 Task: Find connections with filter location Wishaw with filter topic #Technologywith filter profile language French with filter current company Lotte India Corporation Limited with filter school Thapar Institute of Engineering & Technology with filter industry Wholesale Appliances, Electrical, and Electronics with filter service category Team Building with filter keywords title Computer Programmer
Action: Mouse moved to (650, 94)
Screenshot: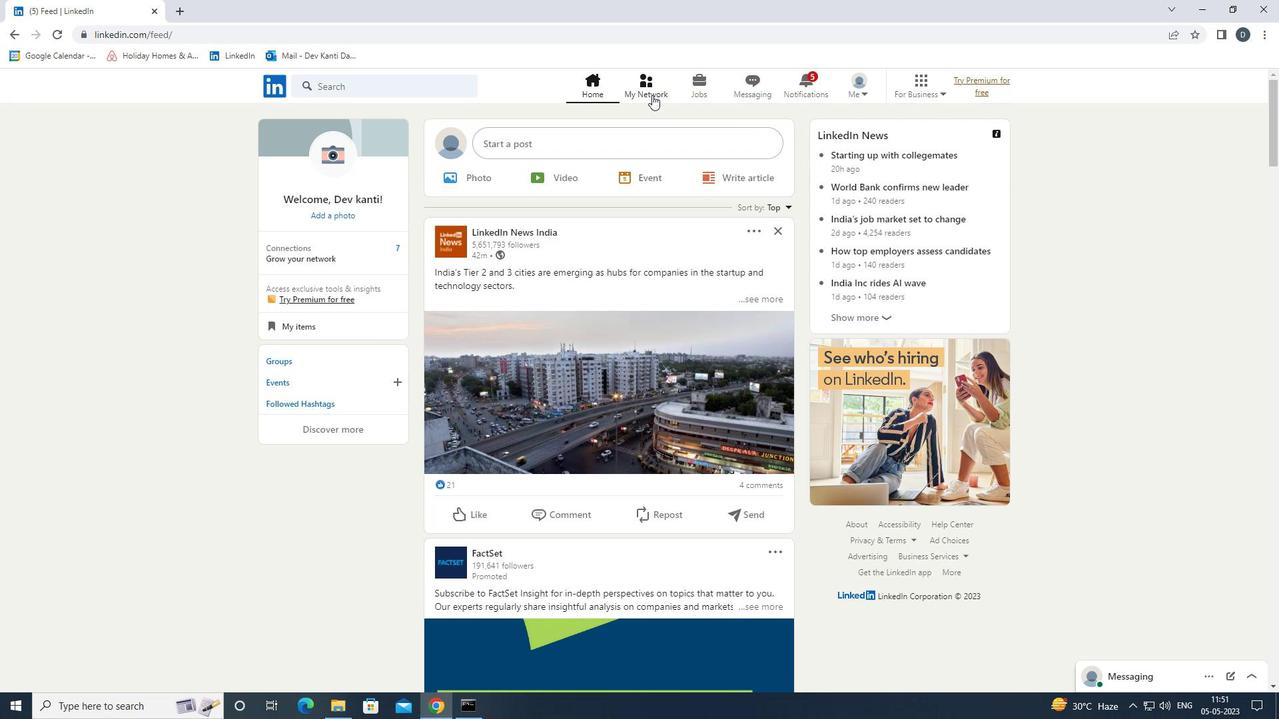 
Action: Mouse pressed left at (650, 94)
Screenshot: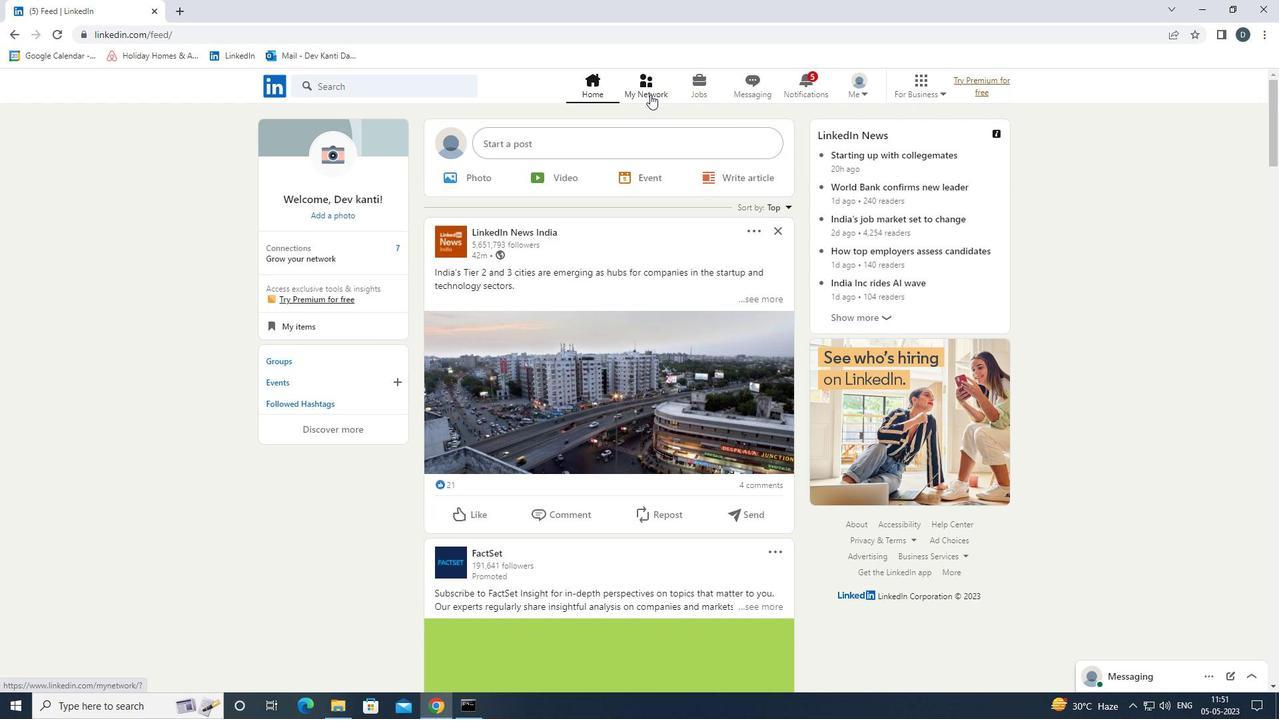 
Action: Mouse moved to (442, 157)
Screenshot: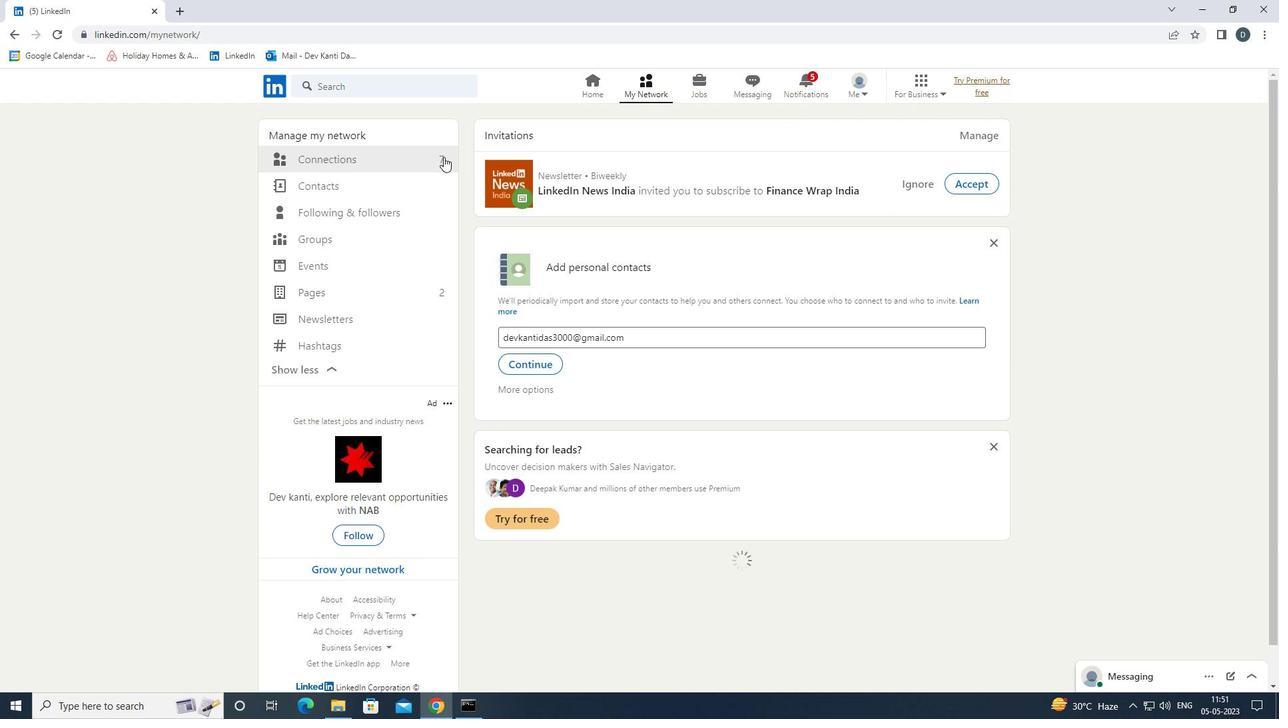 
Action: Mouse pressed left at (442, 157)
Screenshot: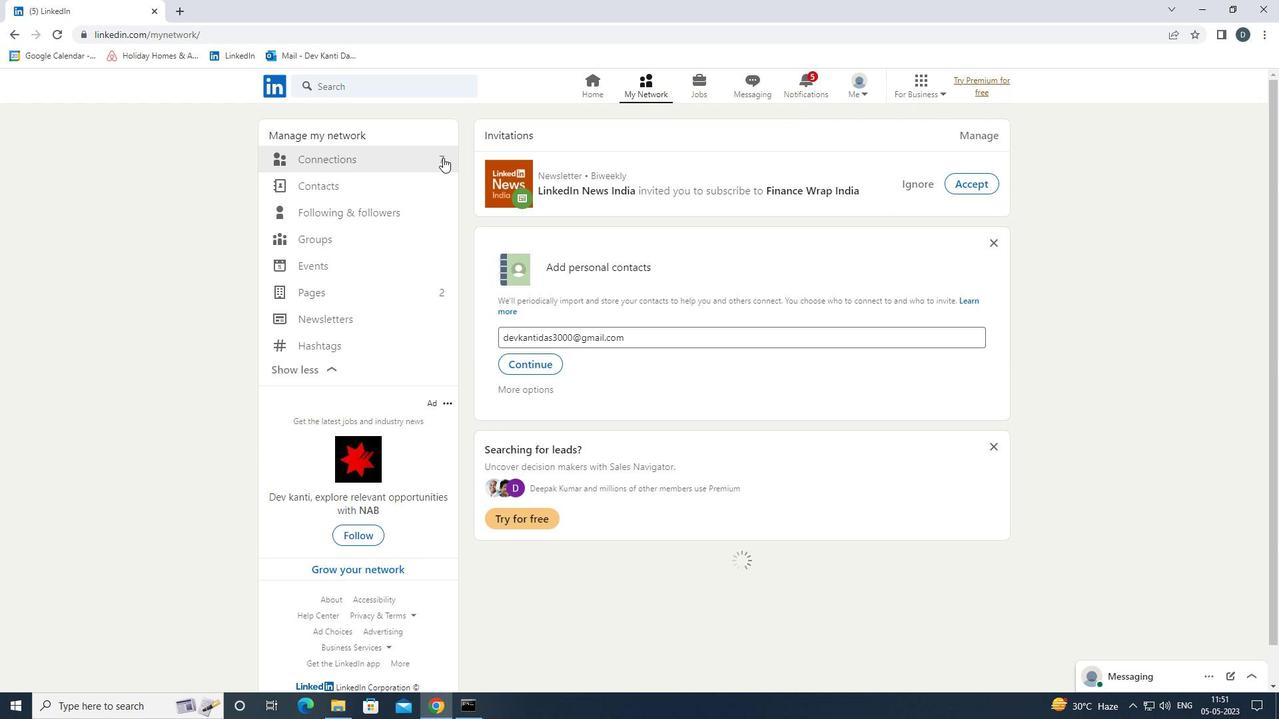 
Action: Mouse moved to (717, 158)
Screenshot: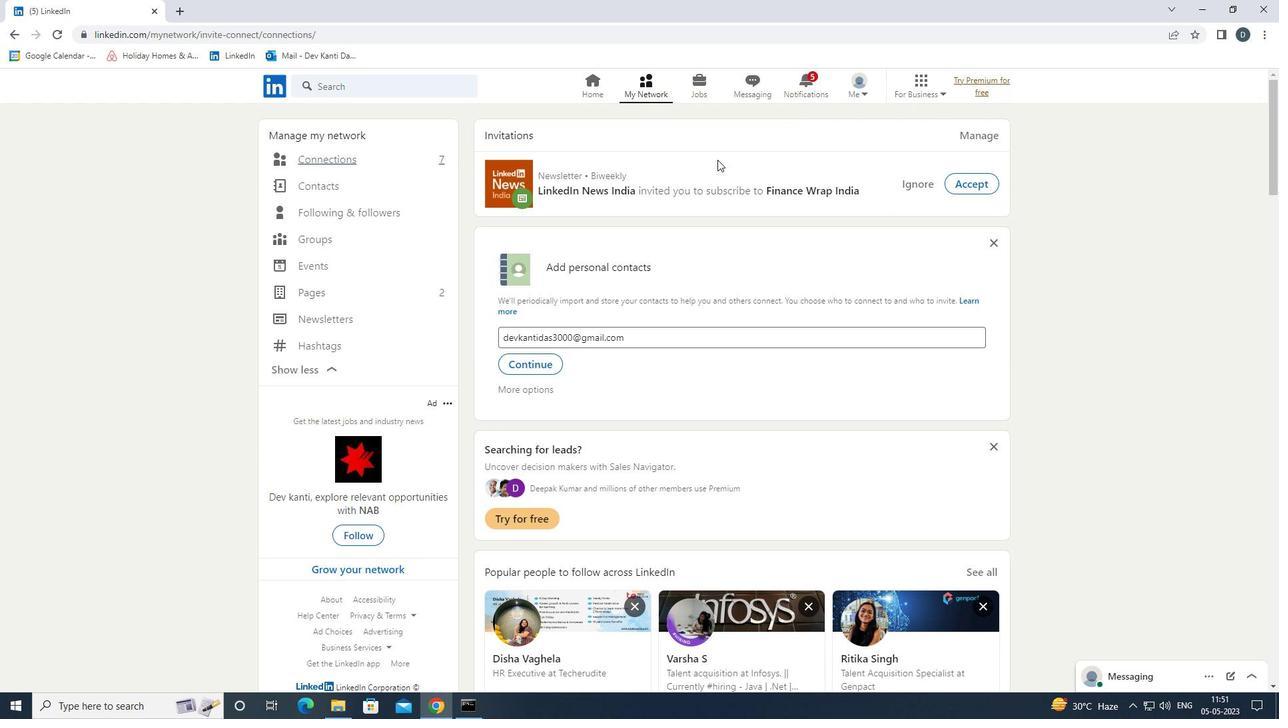 
Action: Mouse pressed left at (717, 158)
Screenshot: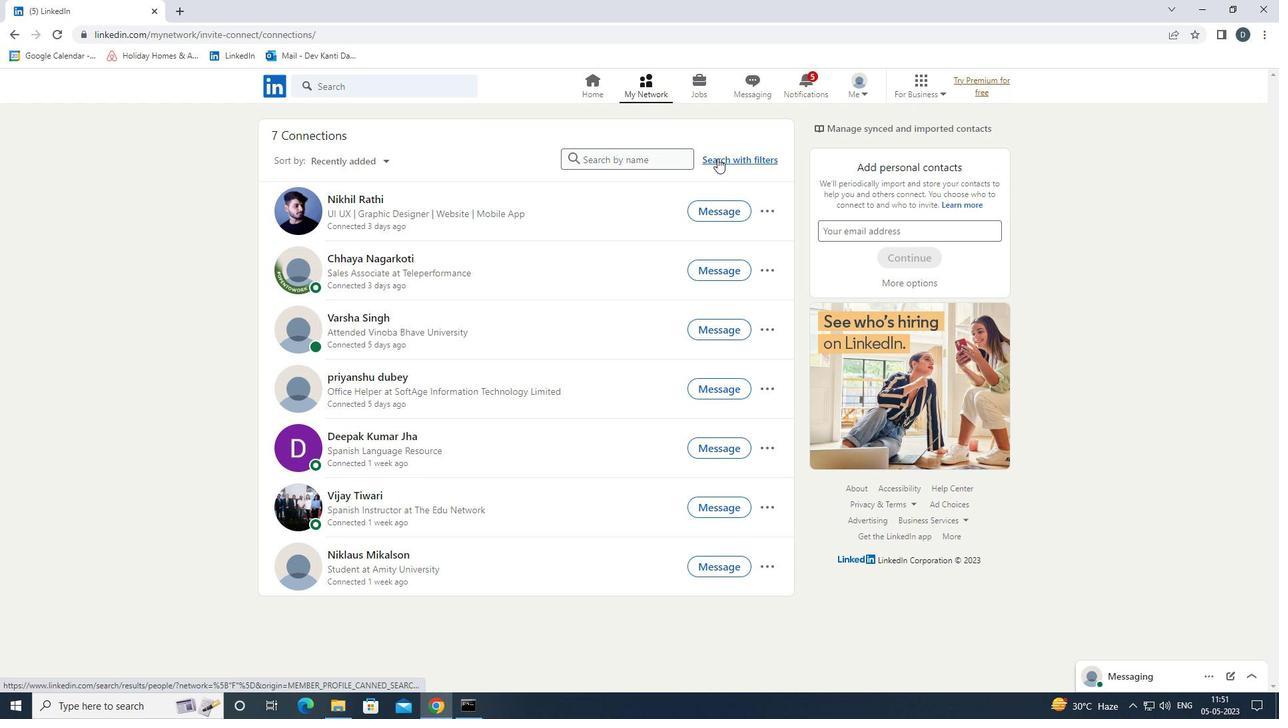 
Action: Mouse moved to (683, 117)
Screenshot: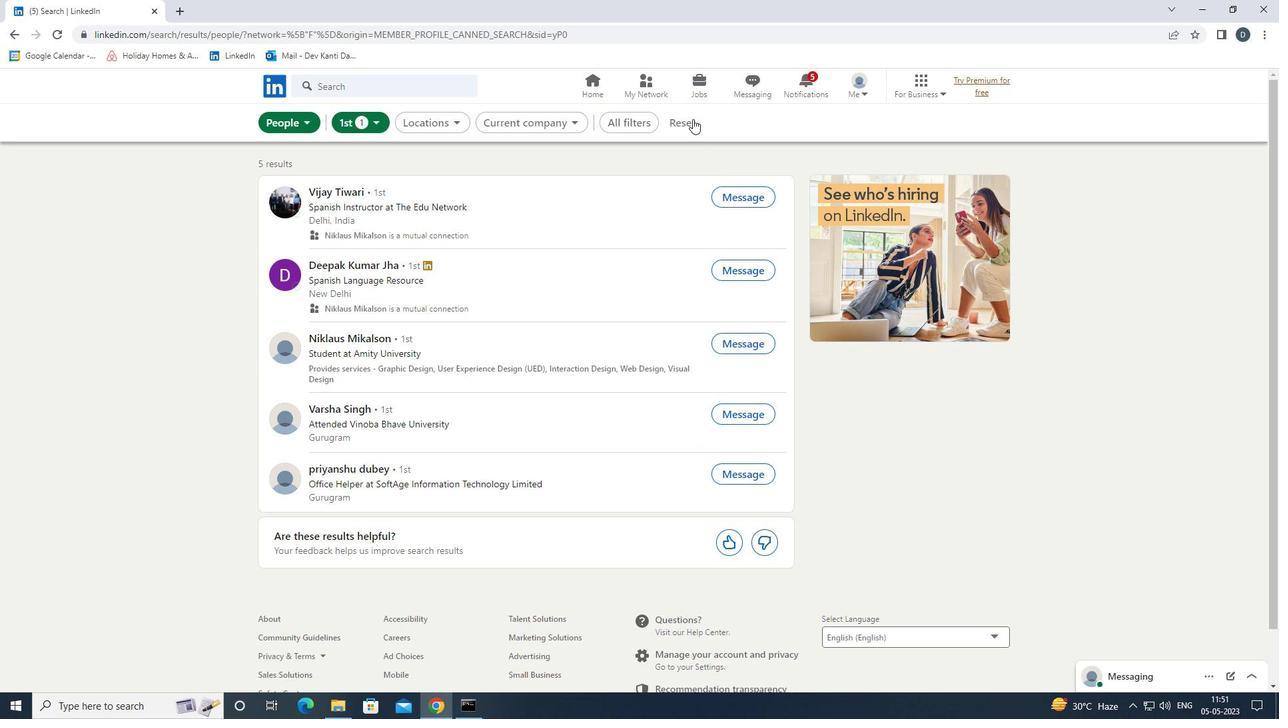 
Action: Mouse pressed left at (683, 117)
Screenshot: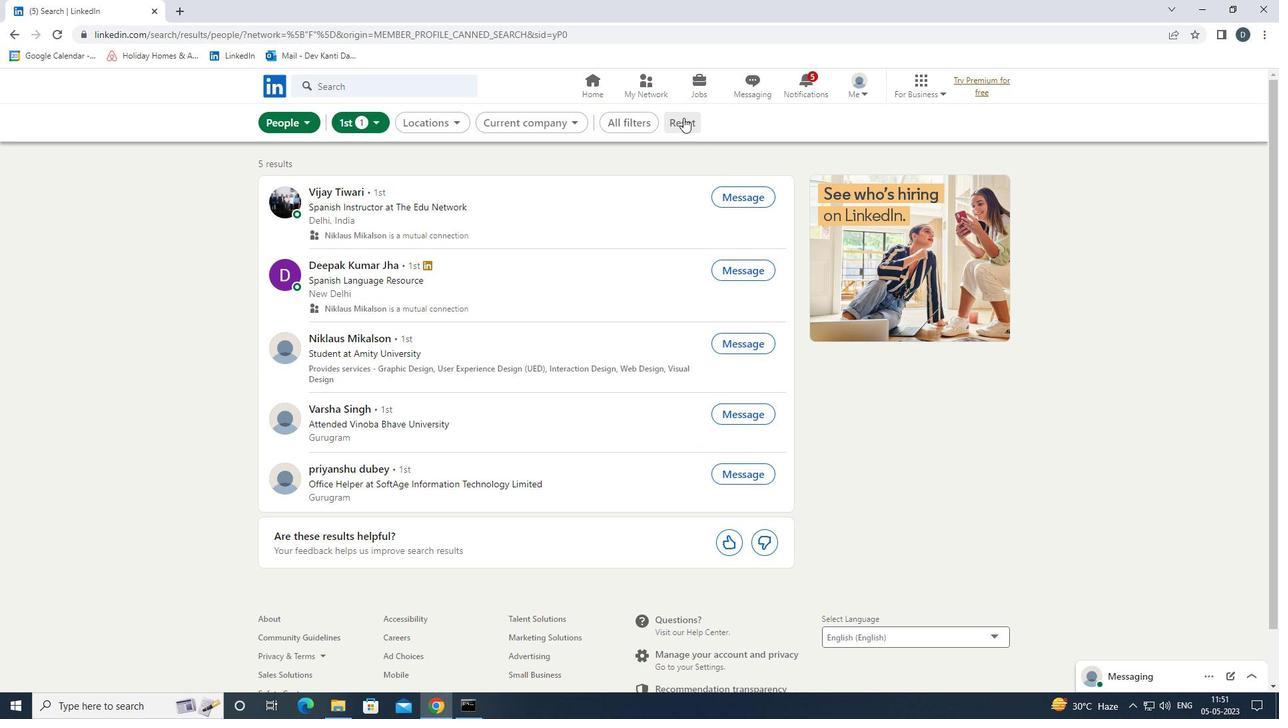 
Action: Mouse moved to (658, 121)
Screenshot: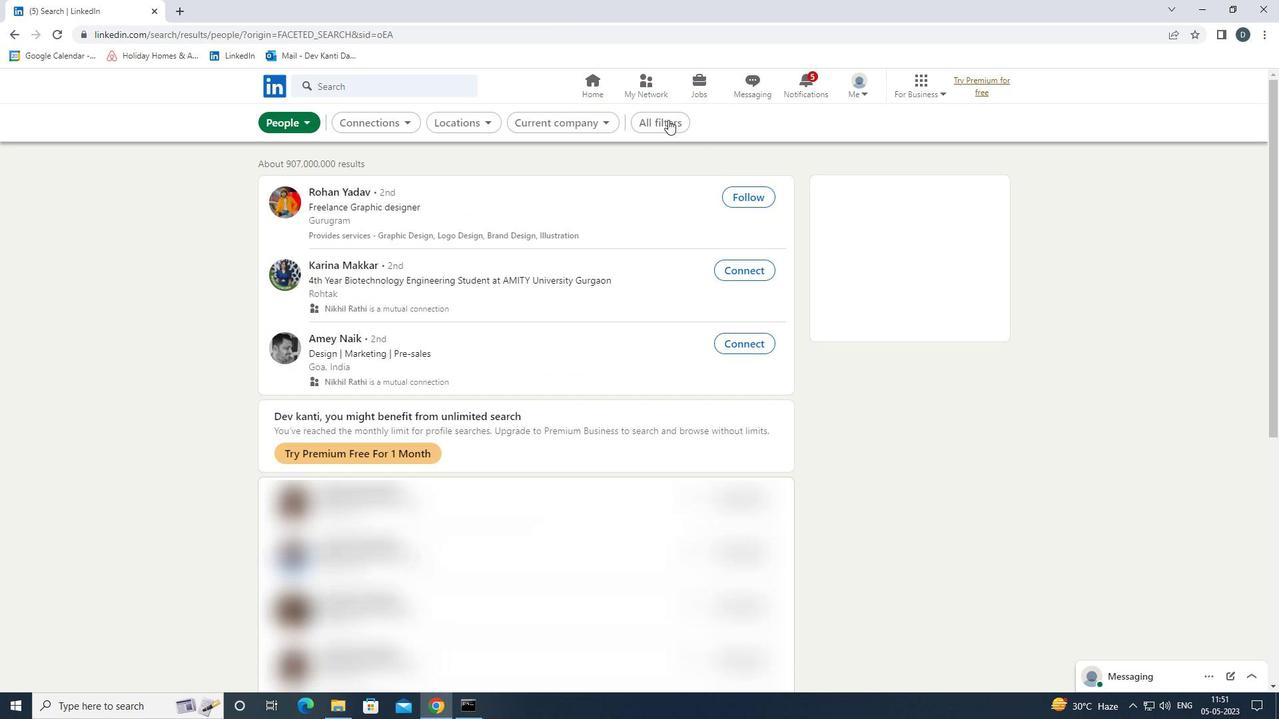 
Action: Mouse pressed left at (658, 121)
Screenshot: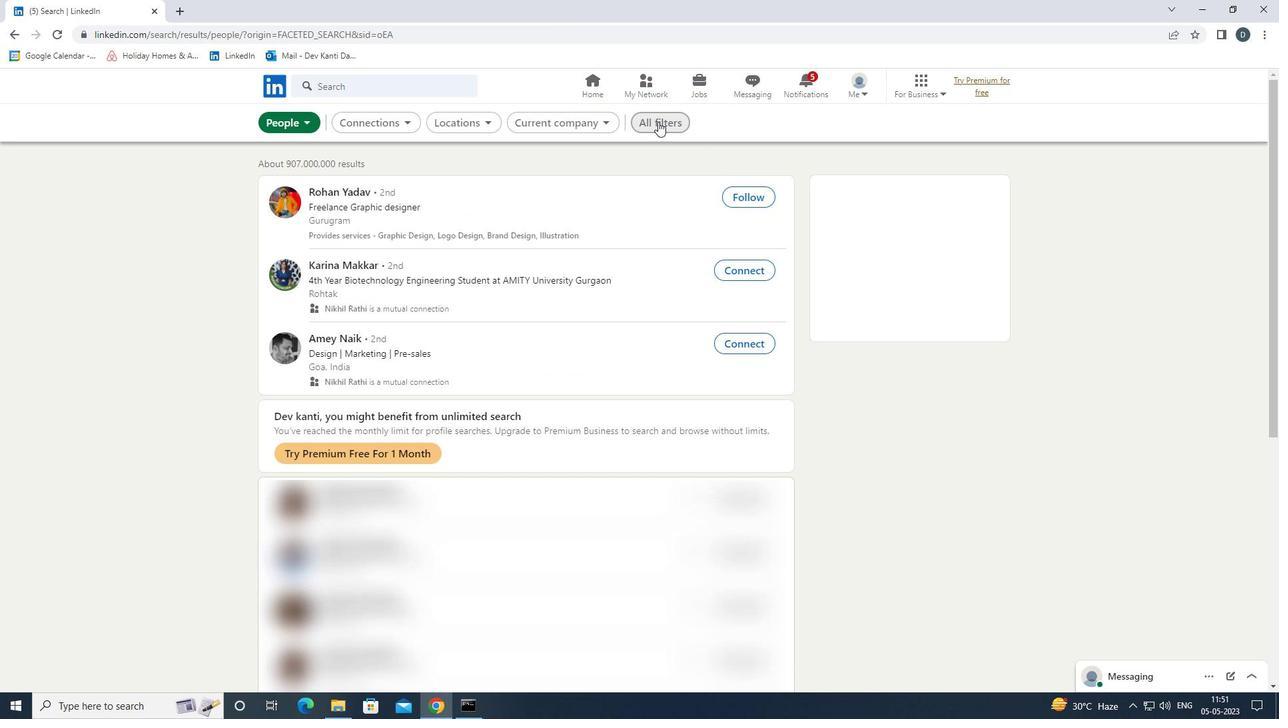 
Action: Mouse moved to (1119, 373)
Screenshot: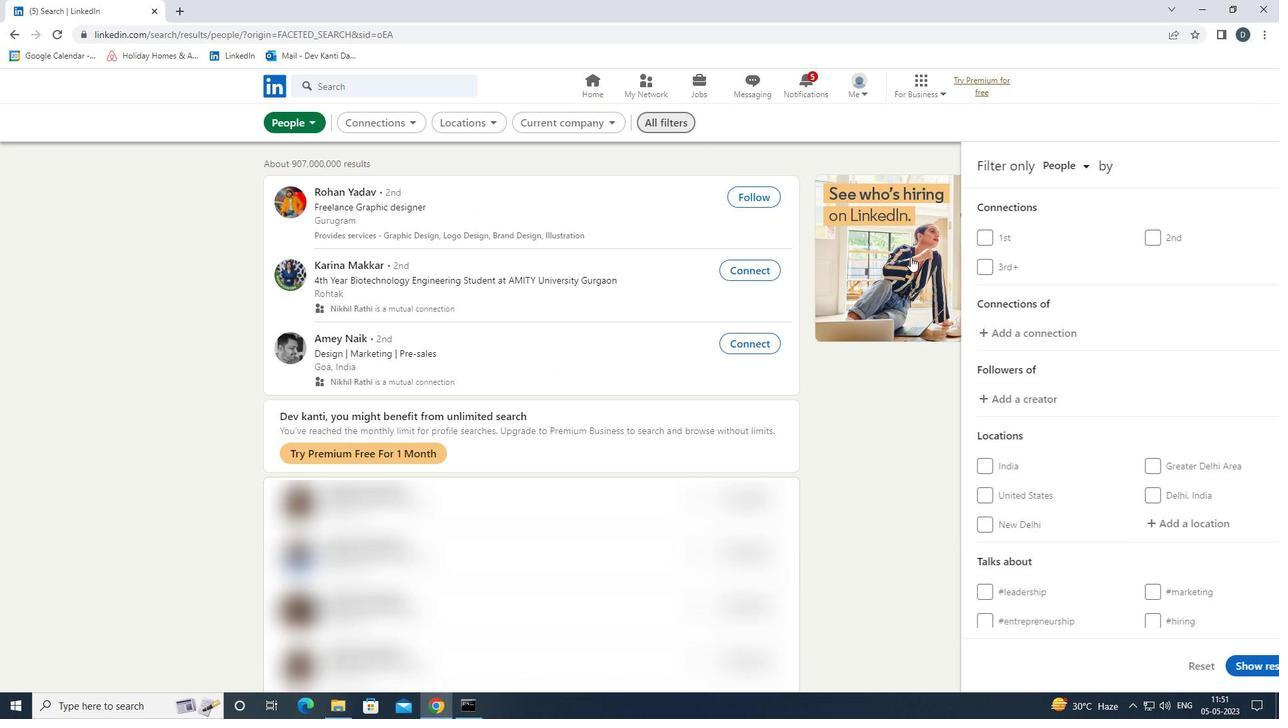 
Action: Mouse scrolled (1119, 373) with delta (0, 0)
Screenshot: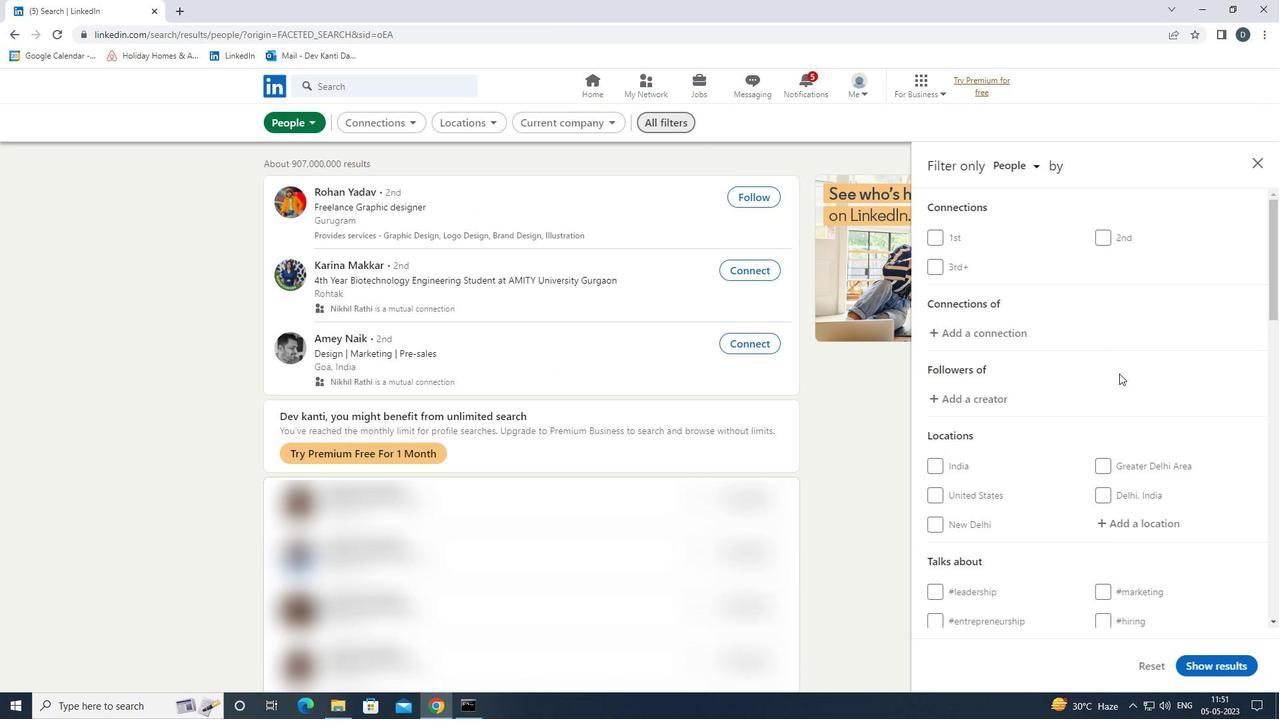 
Action: Mouse moved to (1120, 373)
Screenshot: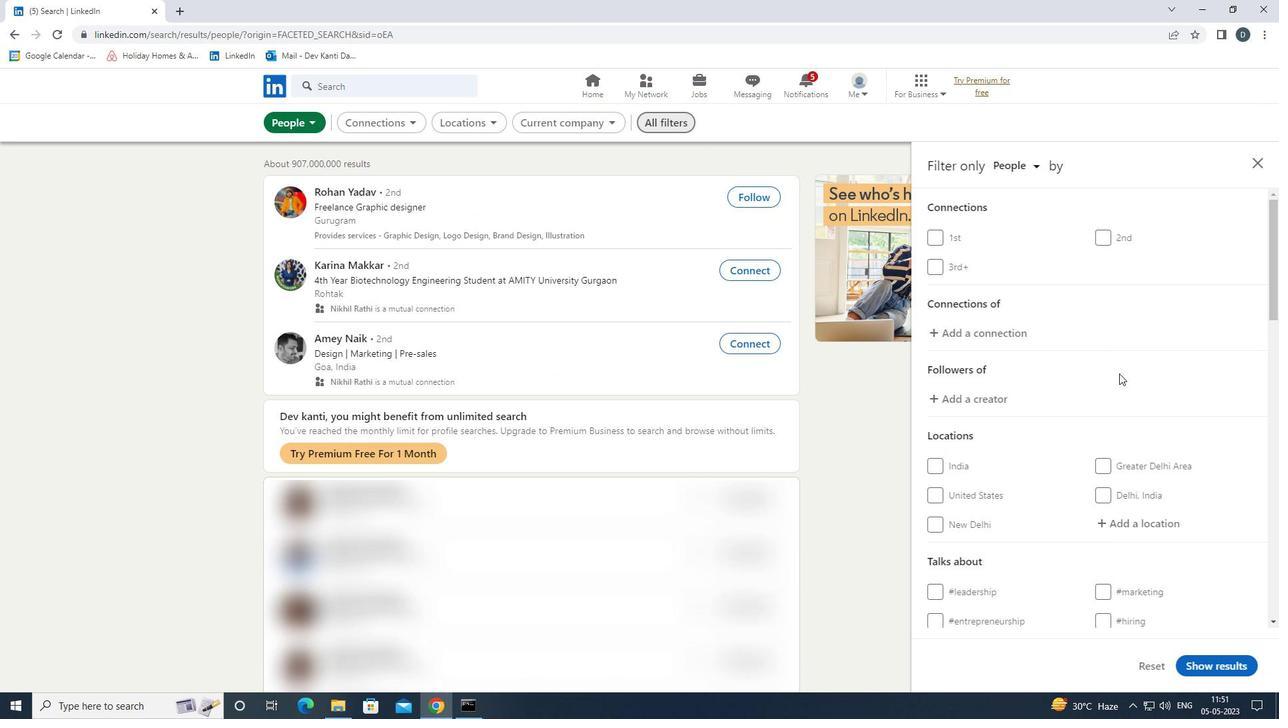 
Action: Mouse scrolled (1120, 373) with delta (0, 0)
Screenshot: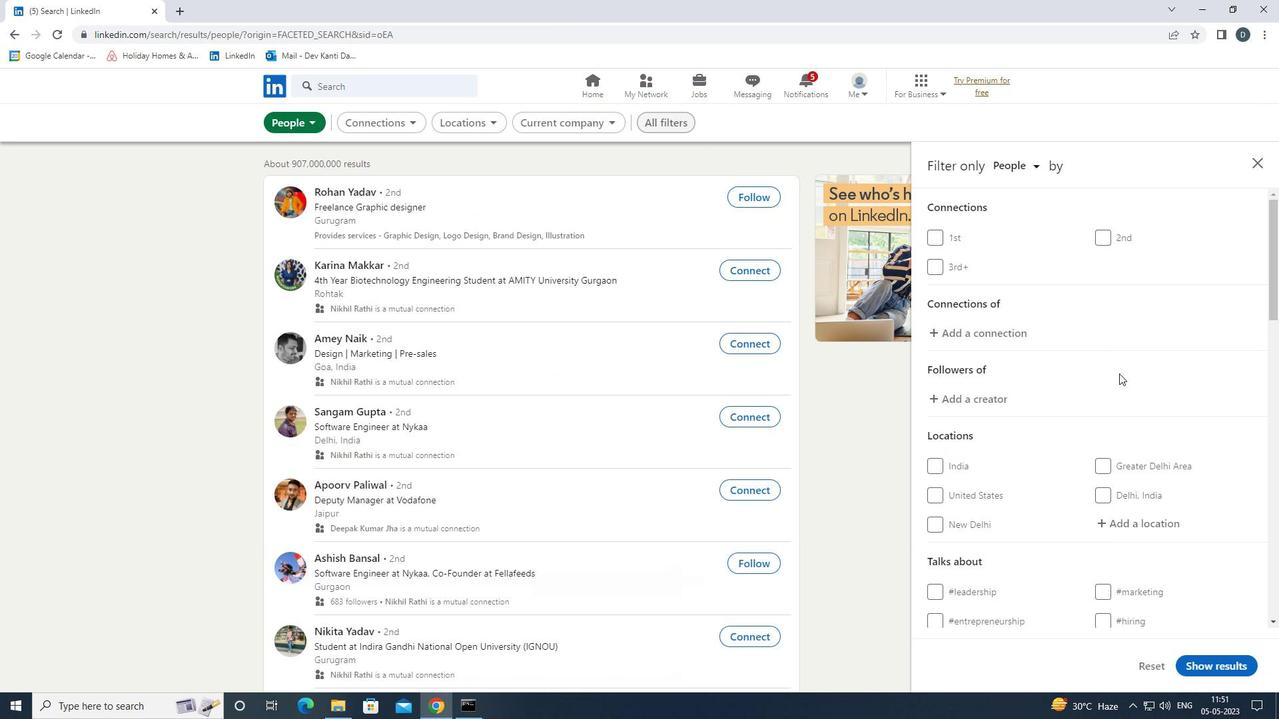 
Action: Mouse moved to (1138, 381)
Screenshot: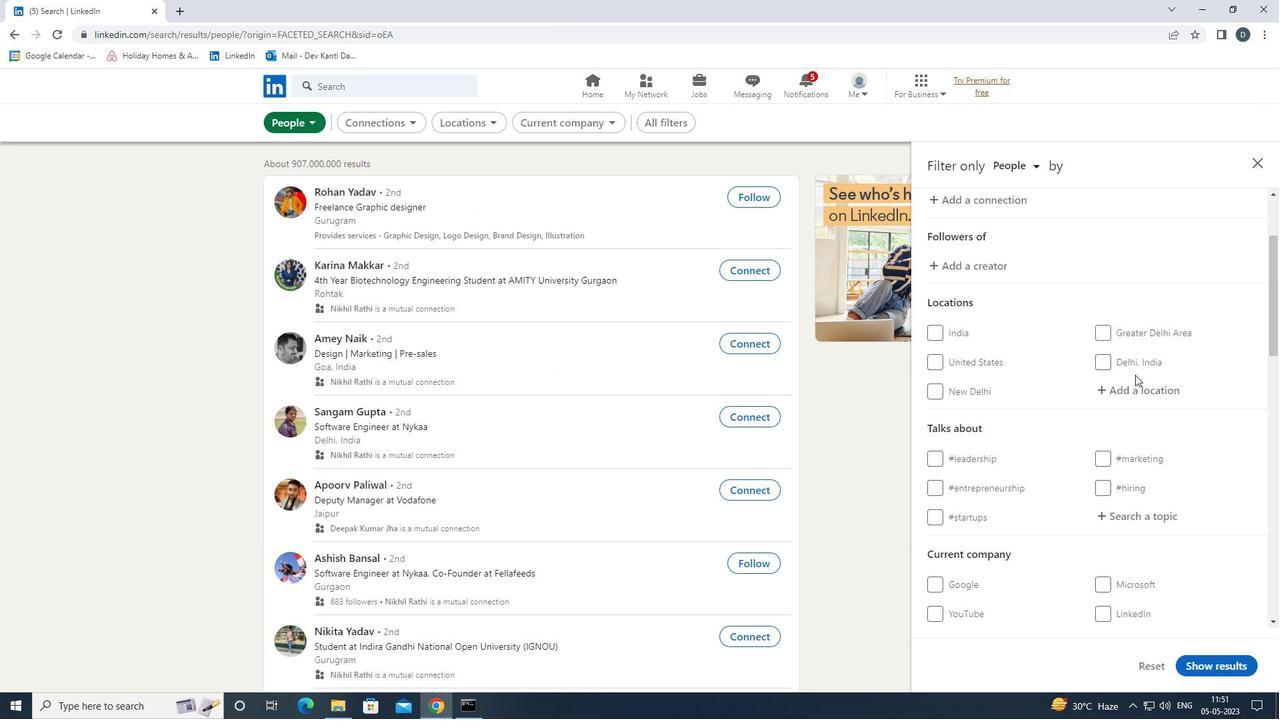
Action: Mouse pressed left at (1138, 381)
Screenshot: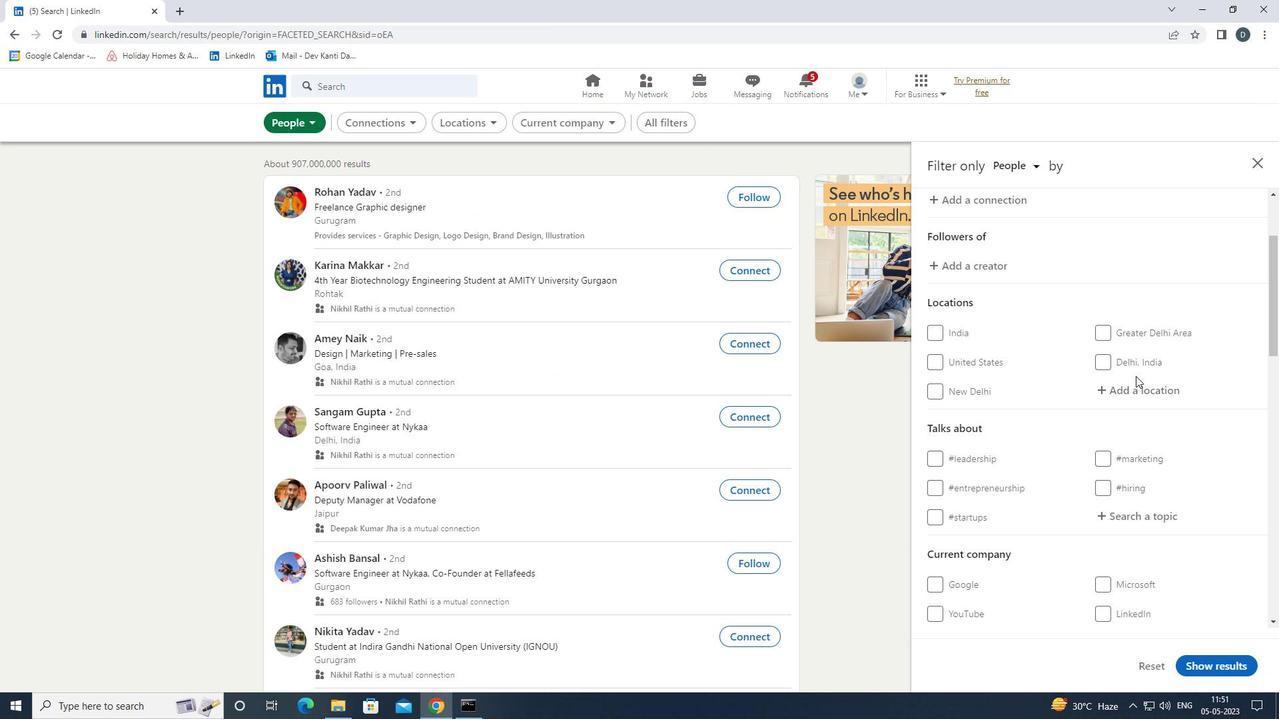 
Action: Mouse moved to (1138, 381)
Screenshot: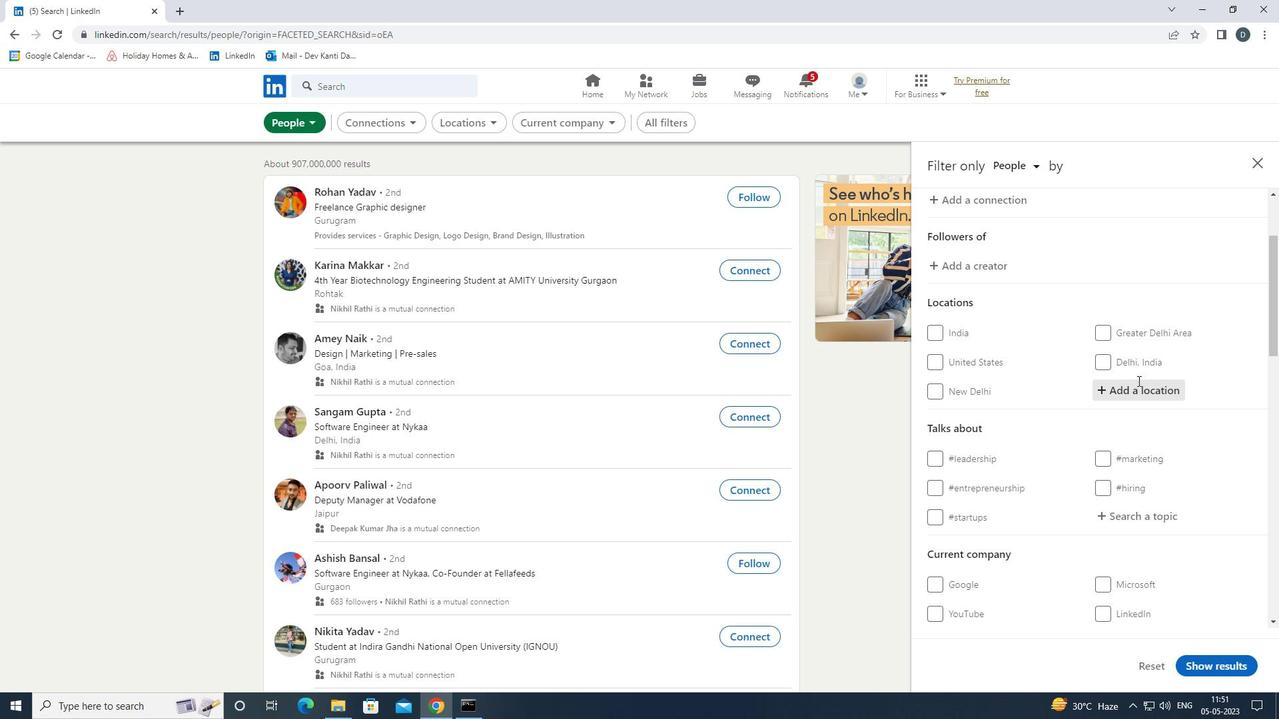 
Action: Key pressed <Key.shift>WISHAW<Key.down><Key.enter>
Screenshot: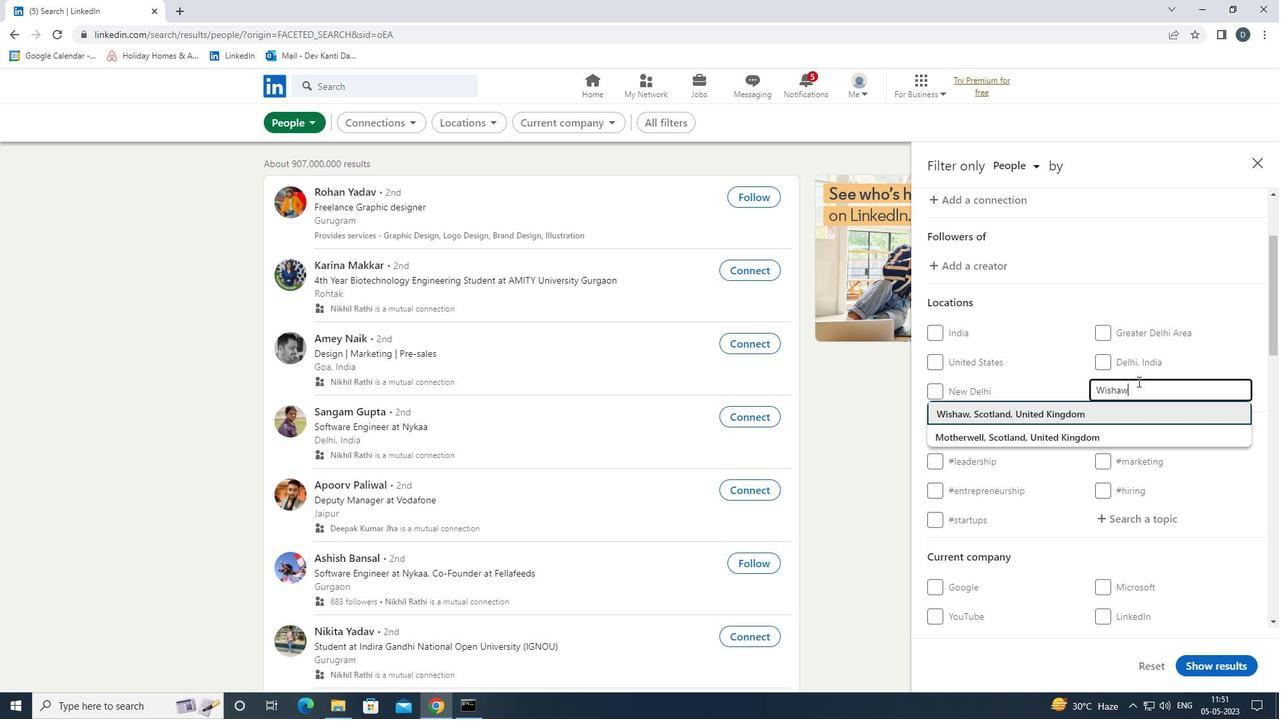 
Action: Mouse moved to (1159, 374)
Screenshot: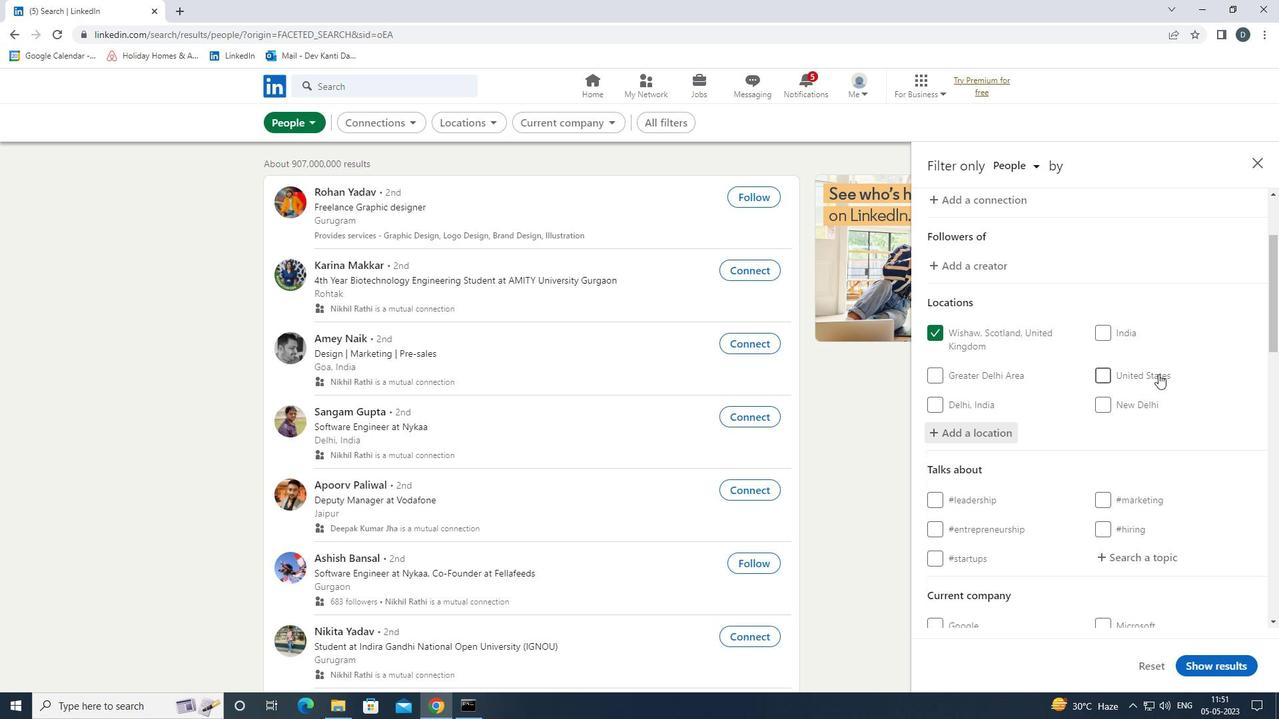 
Action: Mouse scrolled (1159, 373) with delta (0, 0)
Screenshot: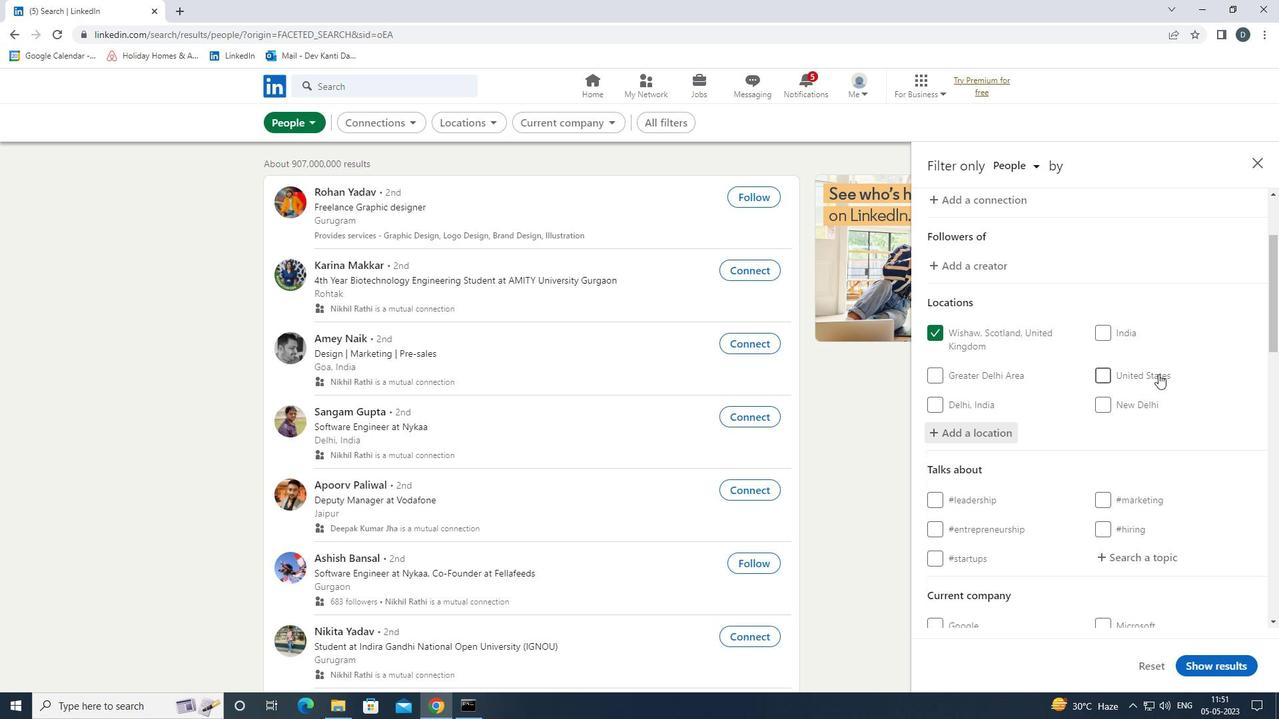 
Action: Mouse moved to (1159, 377)
Screenshot: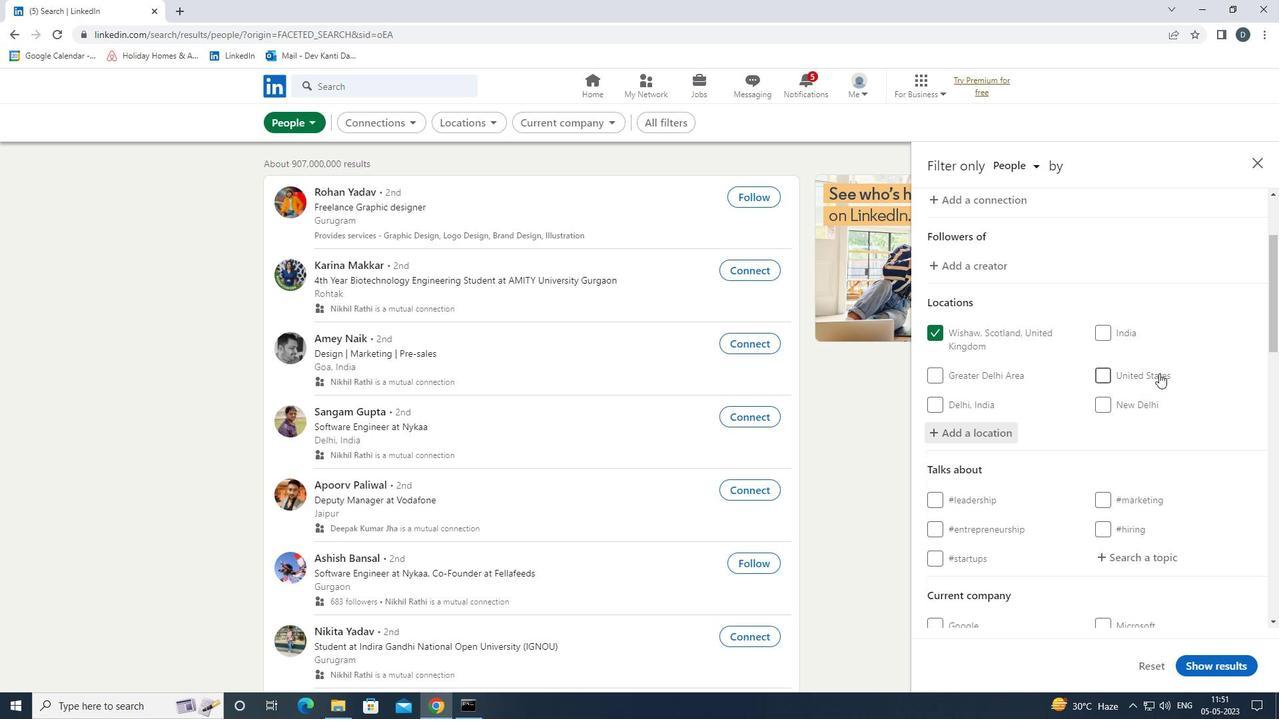 
Action: Mouse scrolled (1159, 377) with delta (0, 0)
Screenshot: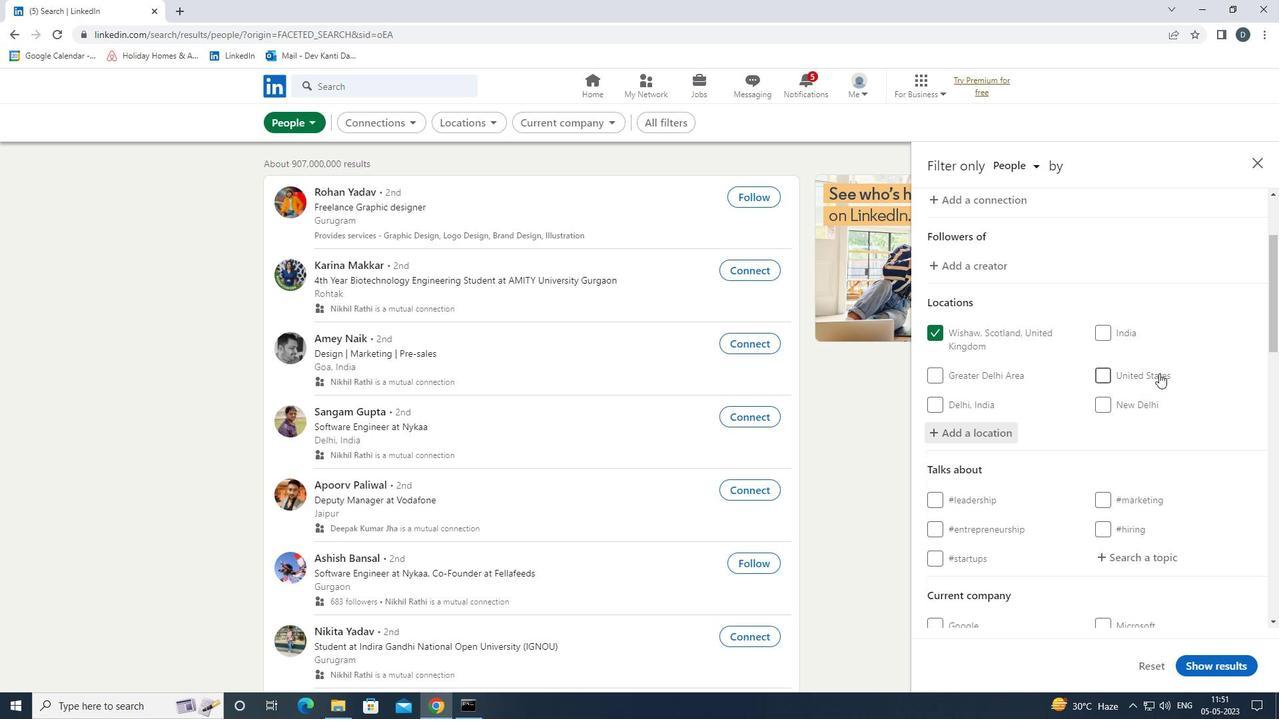 
Action: Mouse moved to (1151, 441)
Screenshot: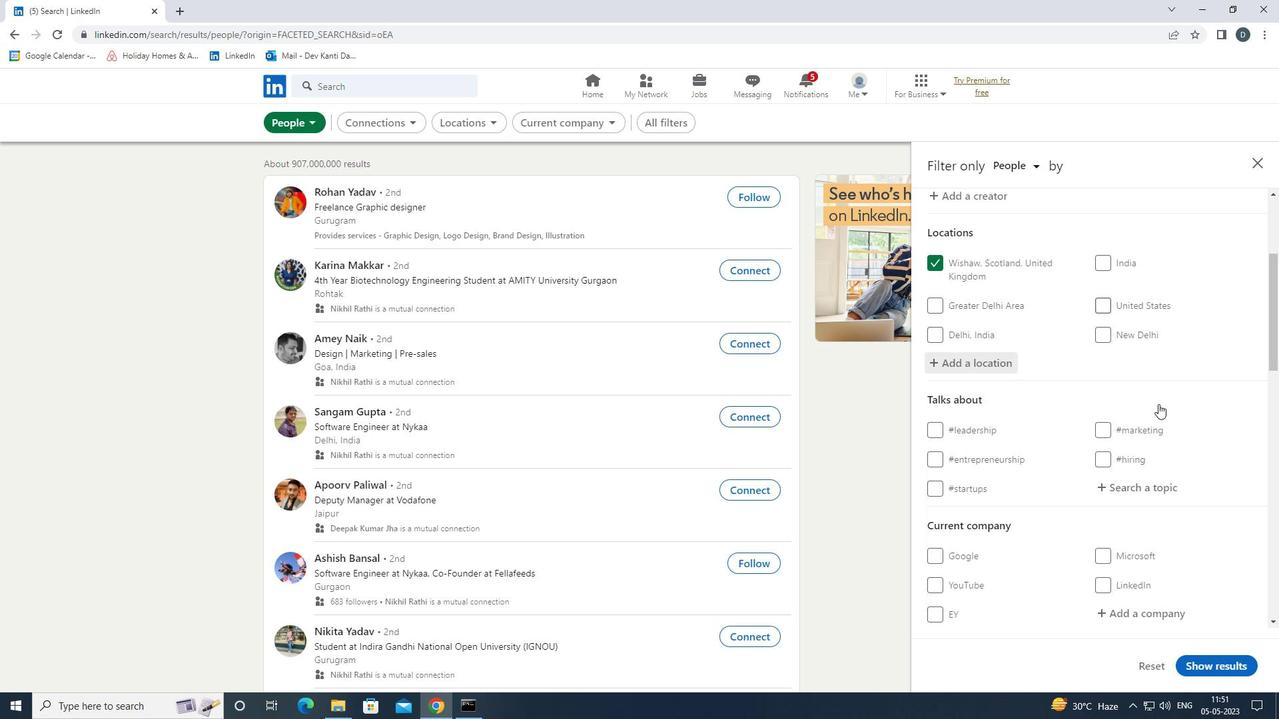 
Action: Mouse pressed left at (1151, 441)
Screenshot: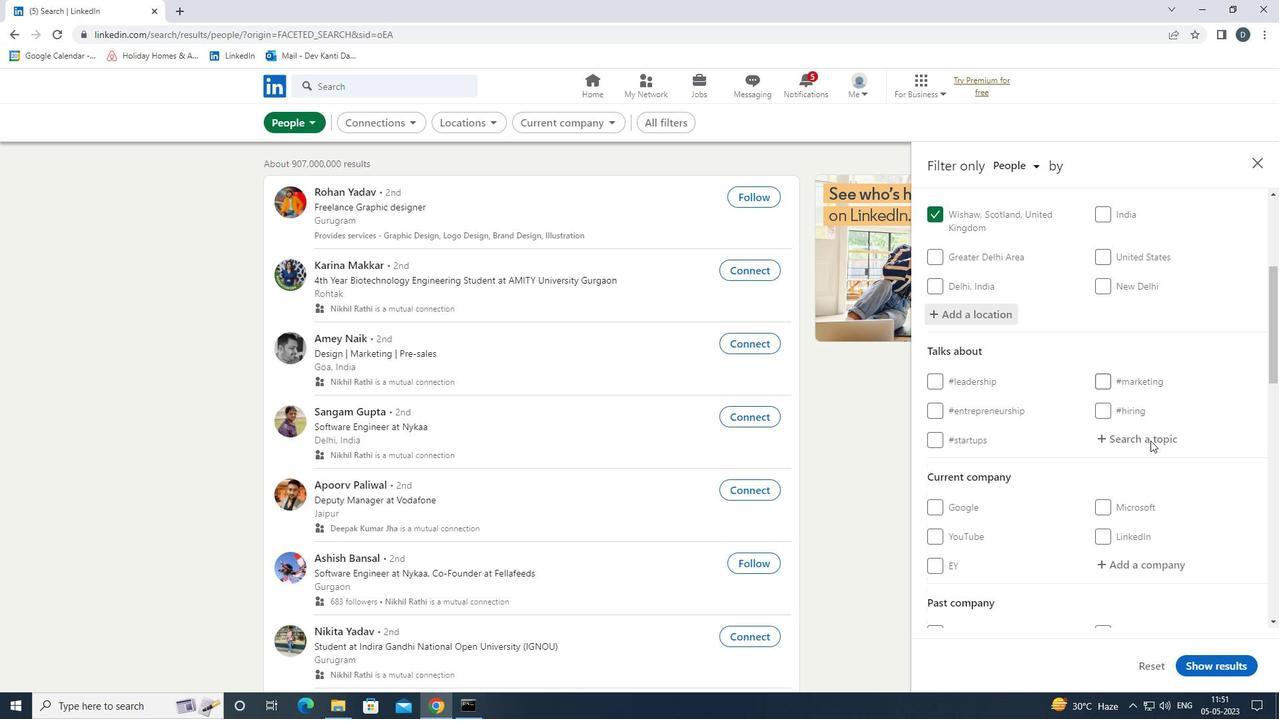 
Action: Key pressed <Key.shift><Key.caps_lock><Key.shift>T<Key.backspace><Key.caps_lock><Key.shift>TECHNOLOGY<Key.down><Key.enter>
Screenshot: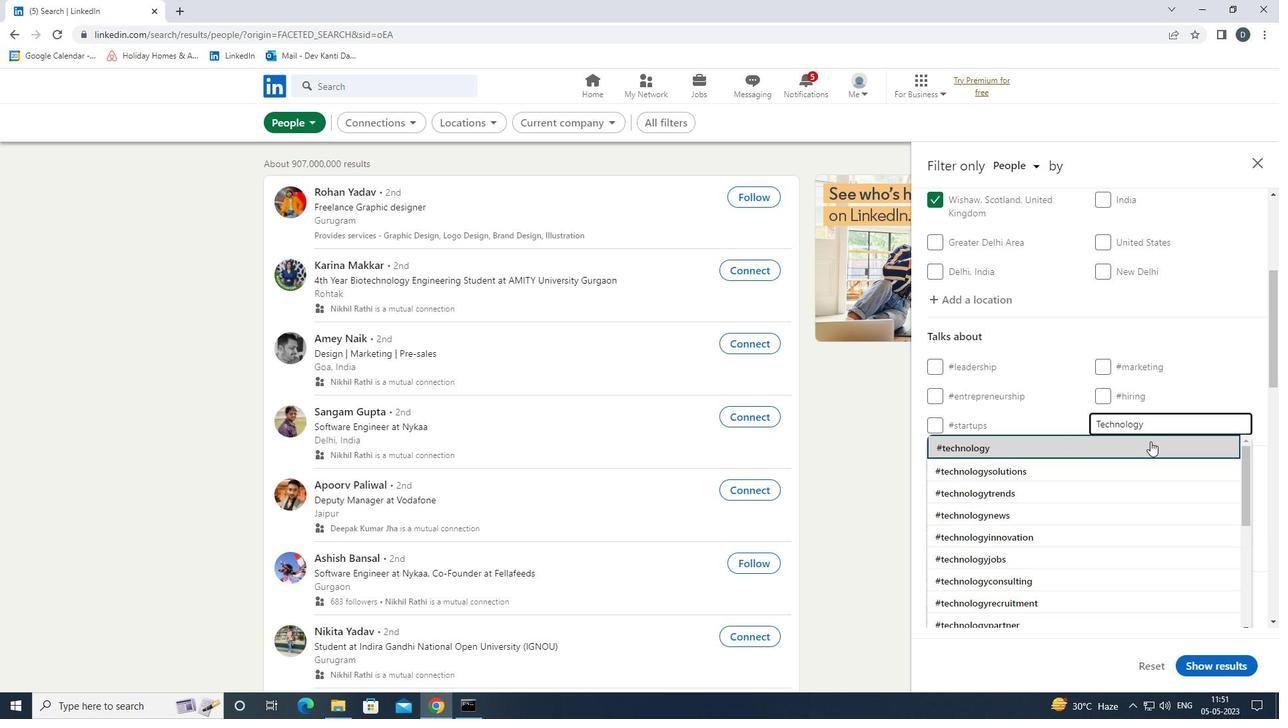 
Action: Mouse moved to (1167, 433)
Screenshot: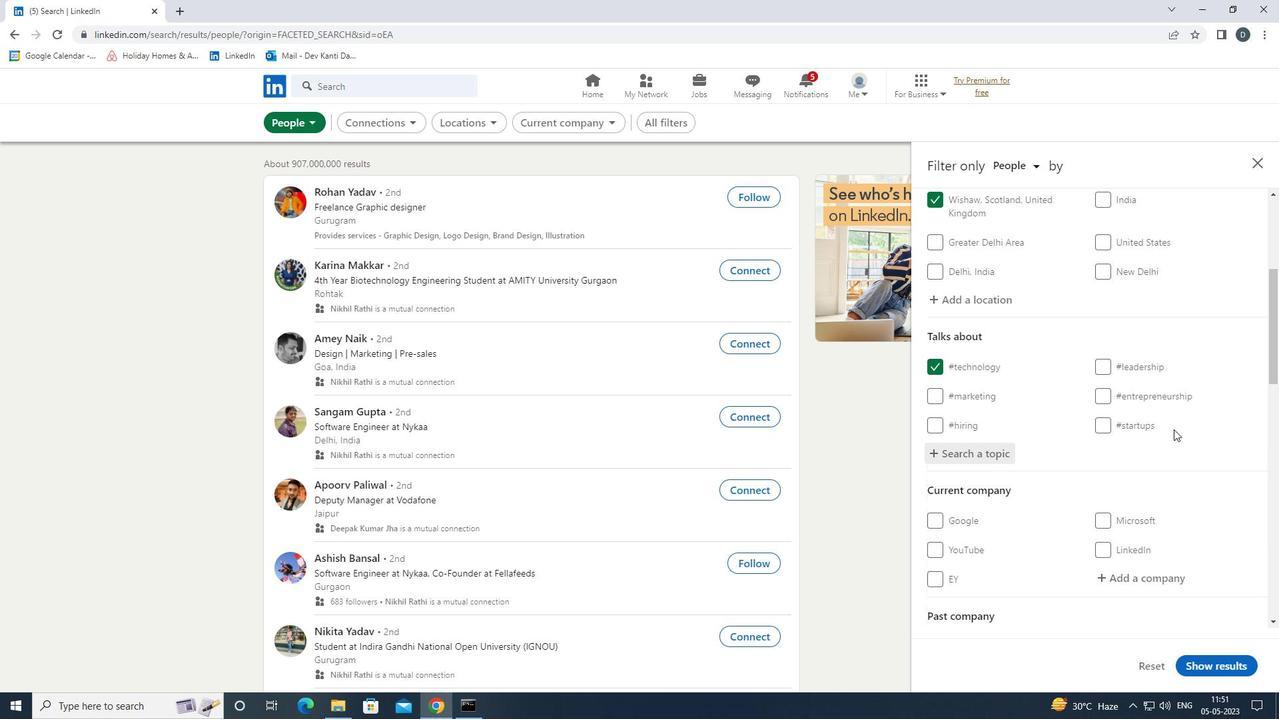 
Action: Mouse scrolled (1167, 432) with delta (0, 0)
Screenshot: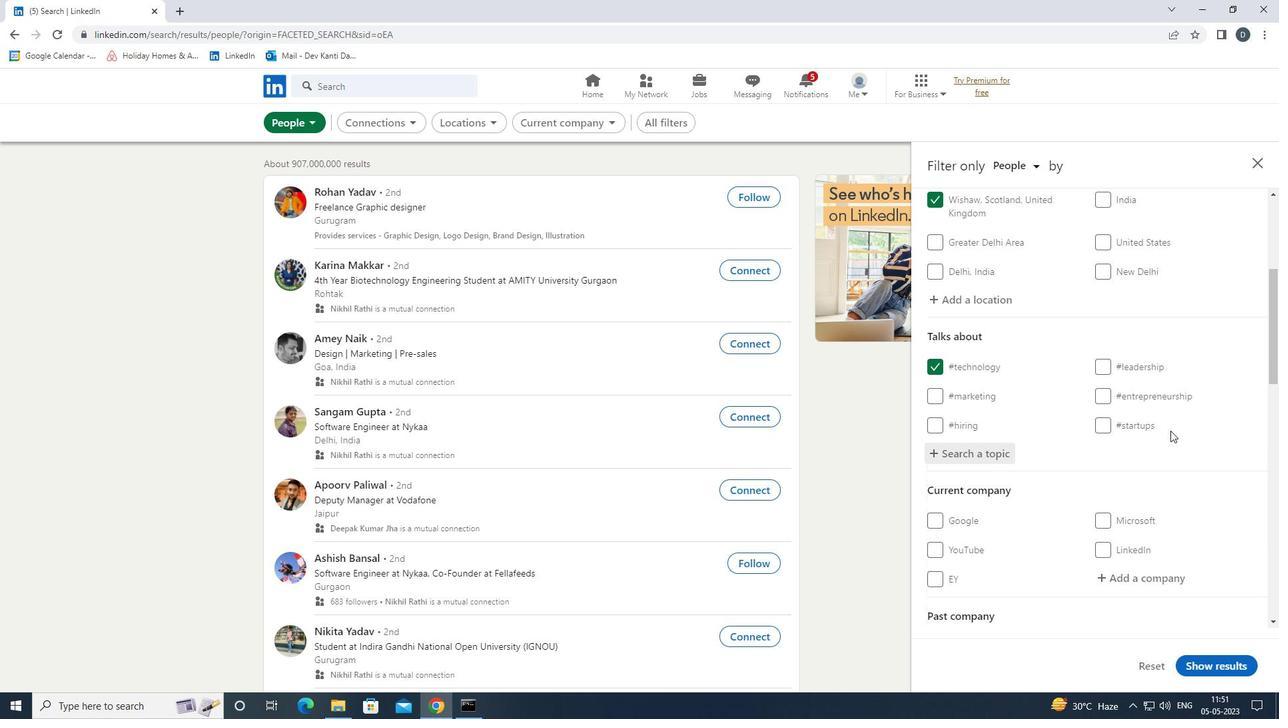 
Action: Mouse moved to (1166, 433)
Screenshot: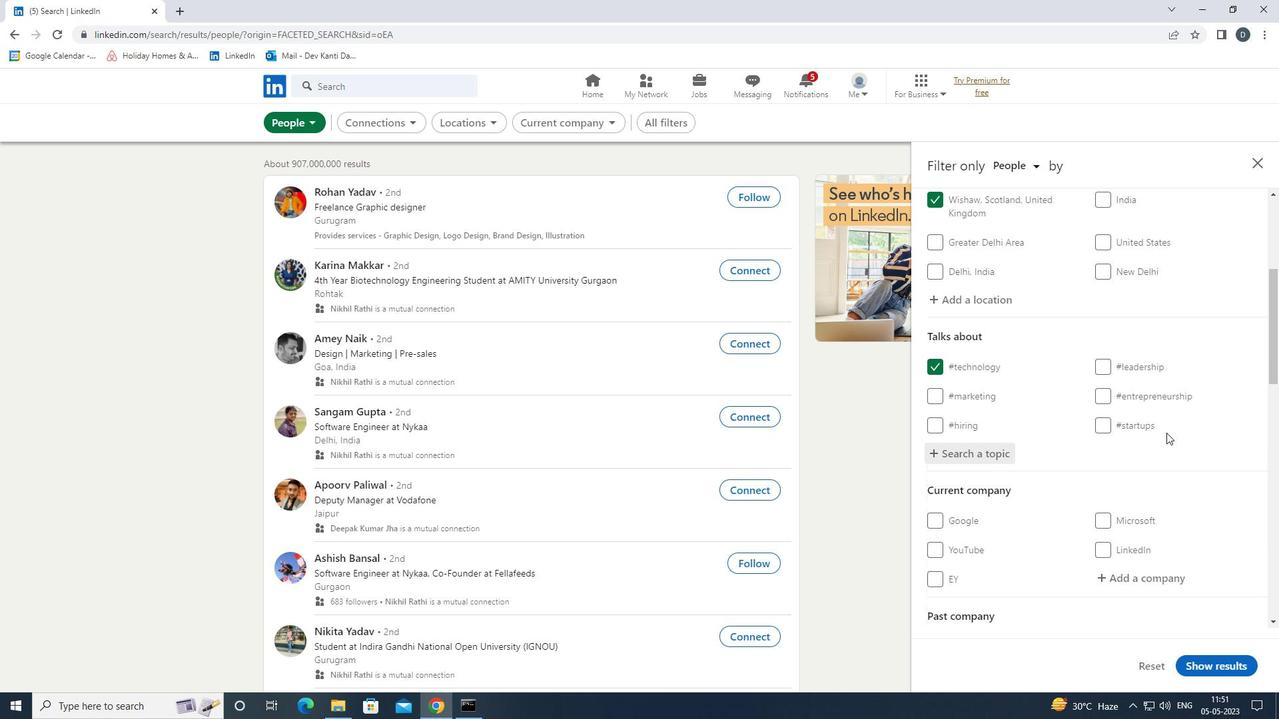 
Action: Mouse scrolled (1166, 433) with delta (0, 0)
Screenshot: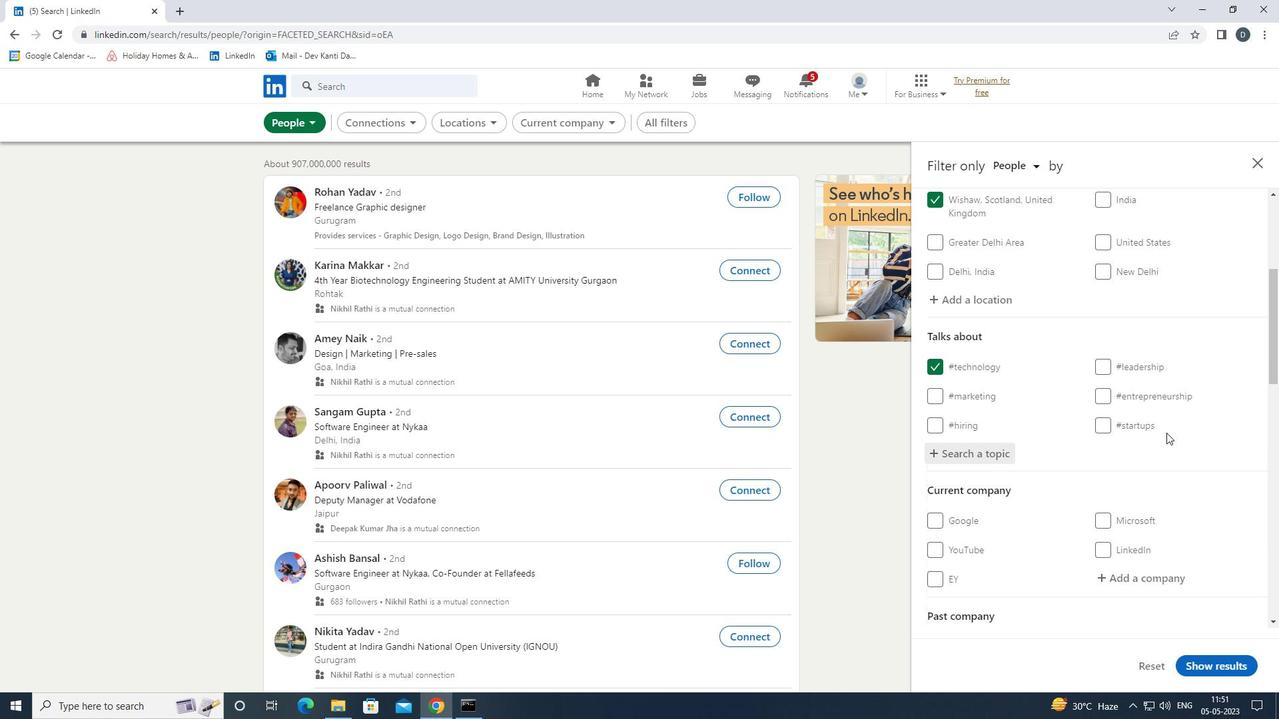 
Action: Mouse moved to (1166, 434)
Screenshot: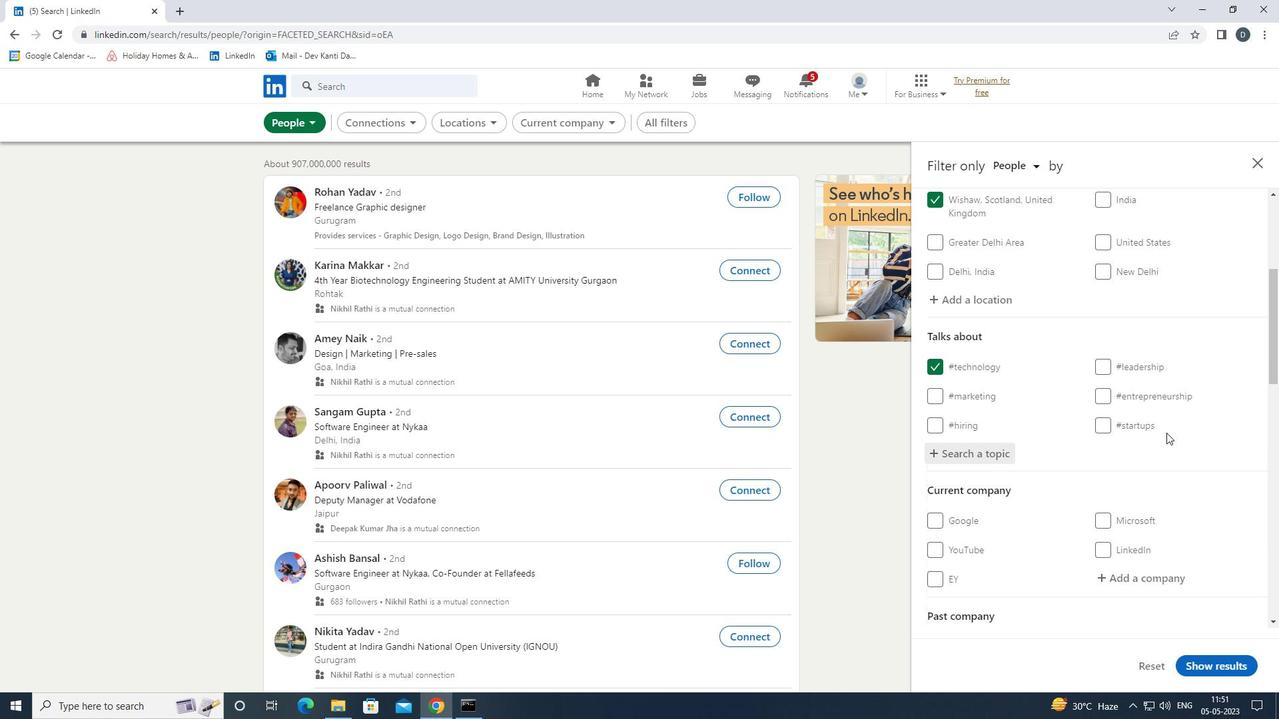 
Action: Mouse scrolled (1166, 433) with delta (0, 0)
Screenshot: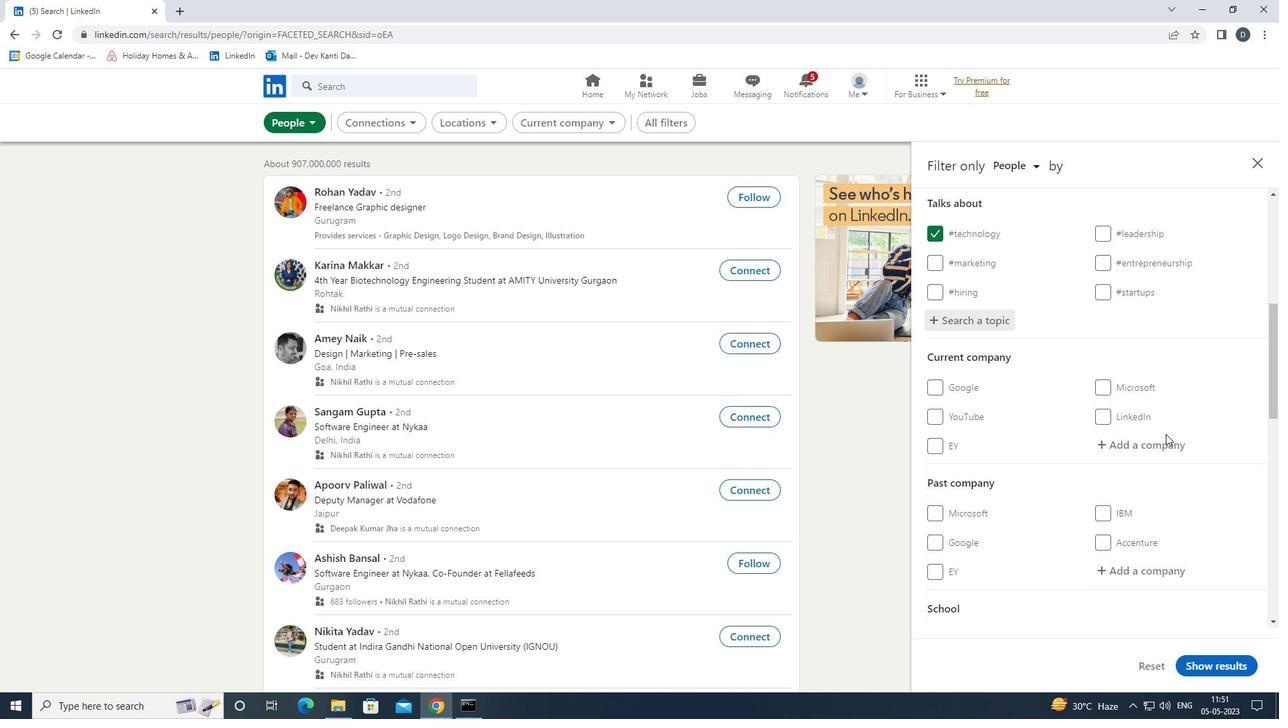 
Action: Mouse scrolled (1166, 433) with delta (0, 0)
Screenshot: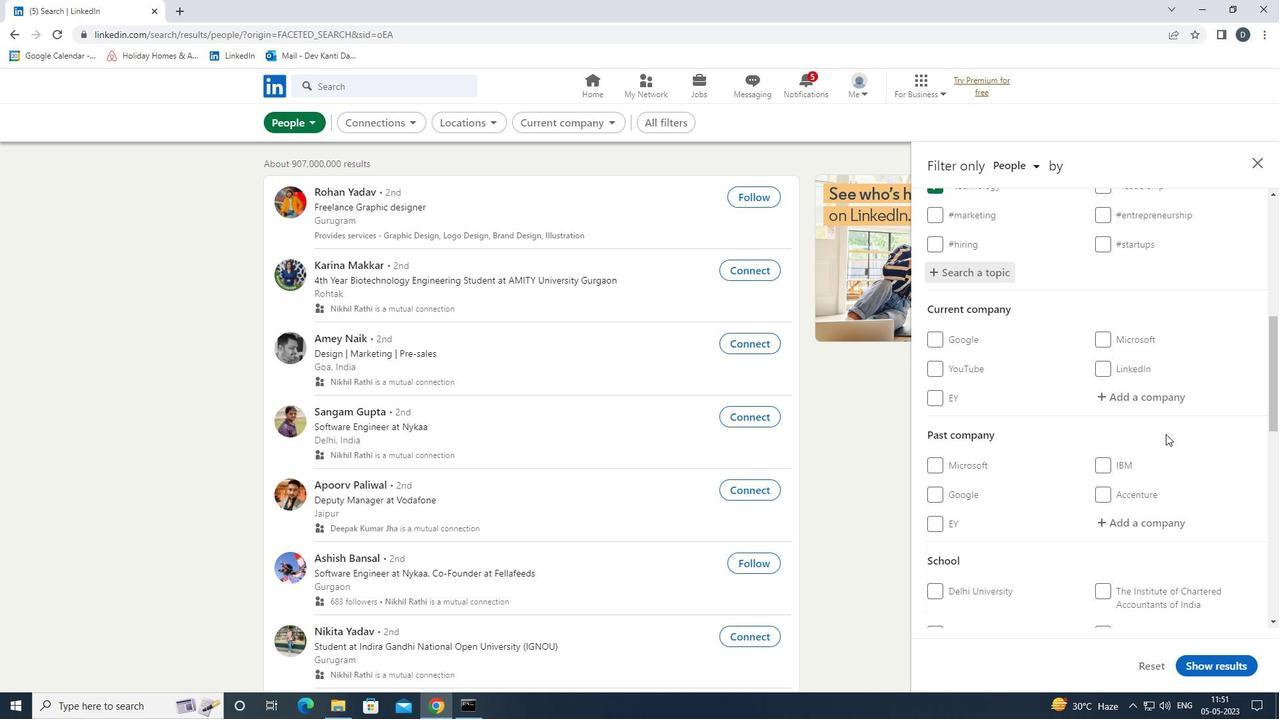 
Action: Mouse scrolled (1166, 433) with delta (0, 0)
Screenshot: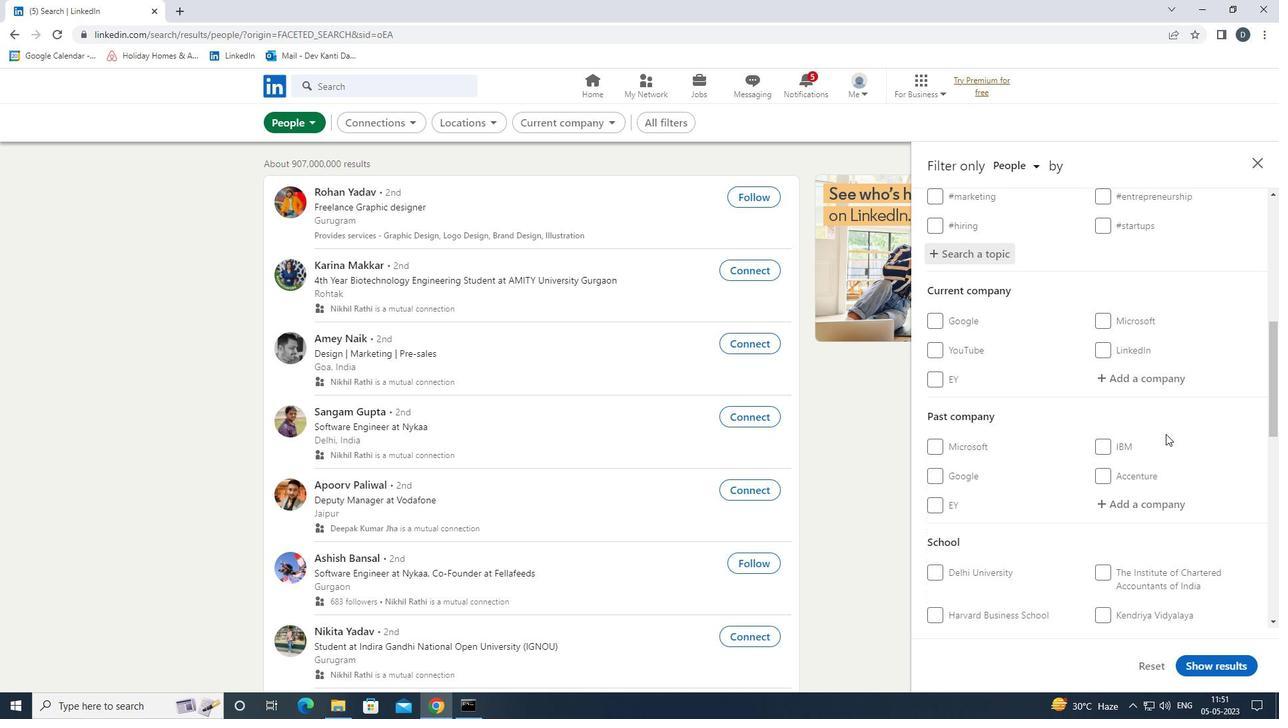 
Action: Mouse scrolled (1166, 433) with delta (0, 0)
Screenshot: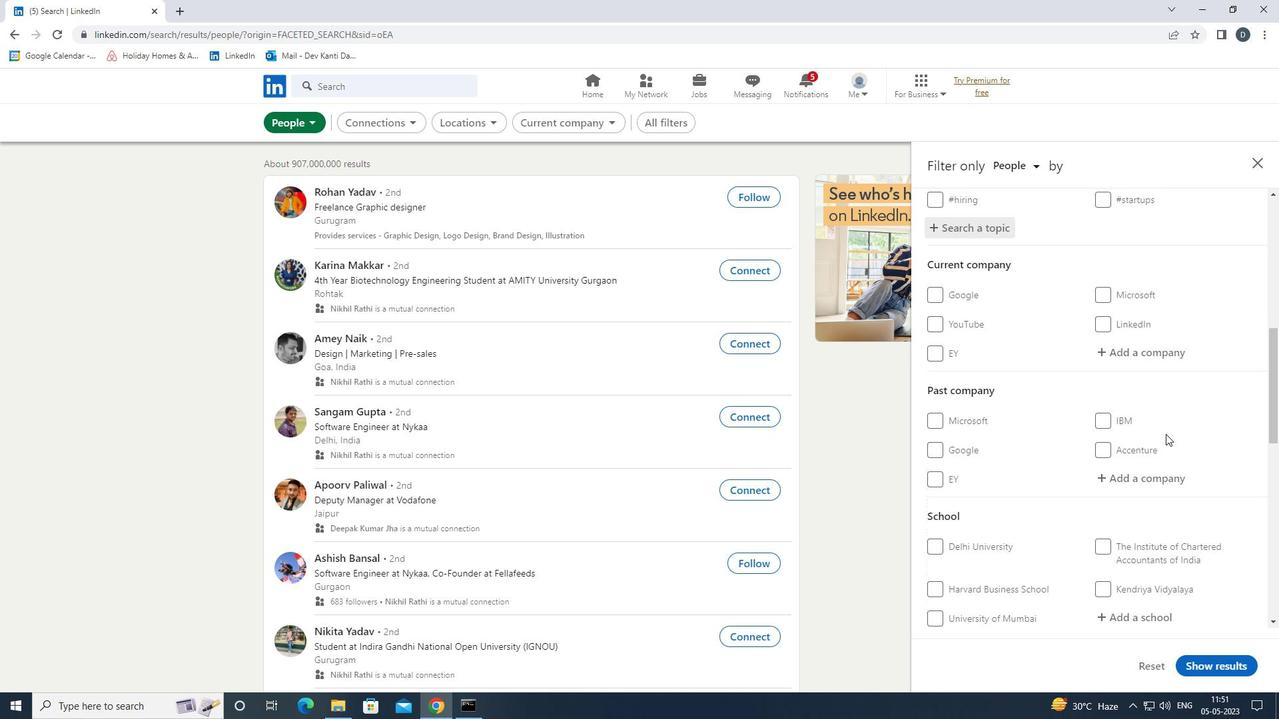 
Action: Mouse scrolled (1166, 433) with delta (0, 0)
Screenshot: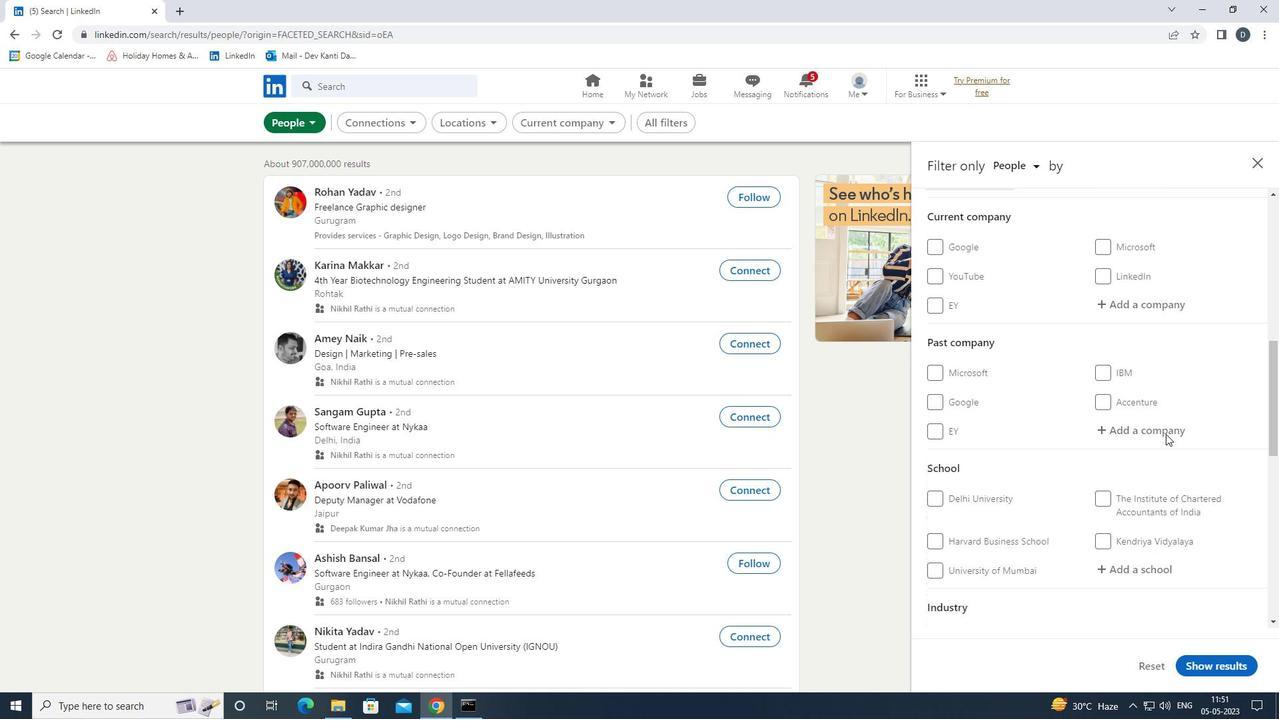 
Action: Mouse scrolled (1166, 433) with delta (0, 0)
Screenshot: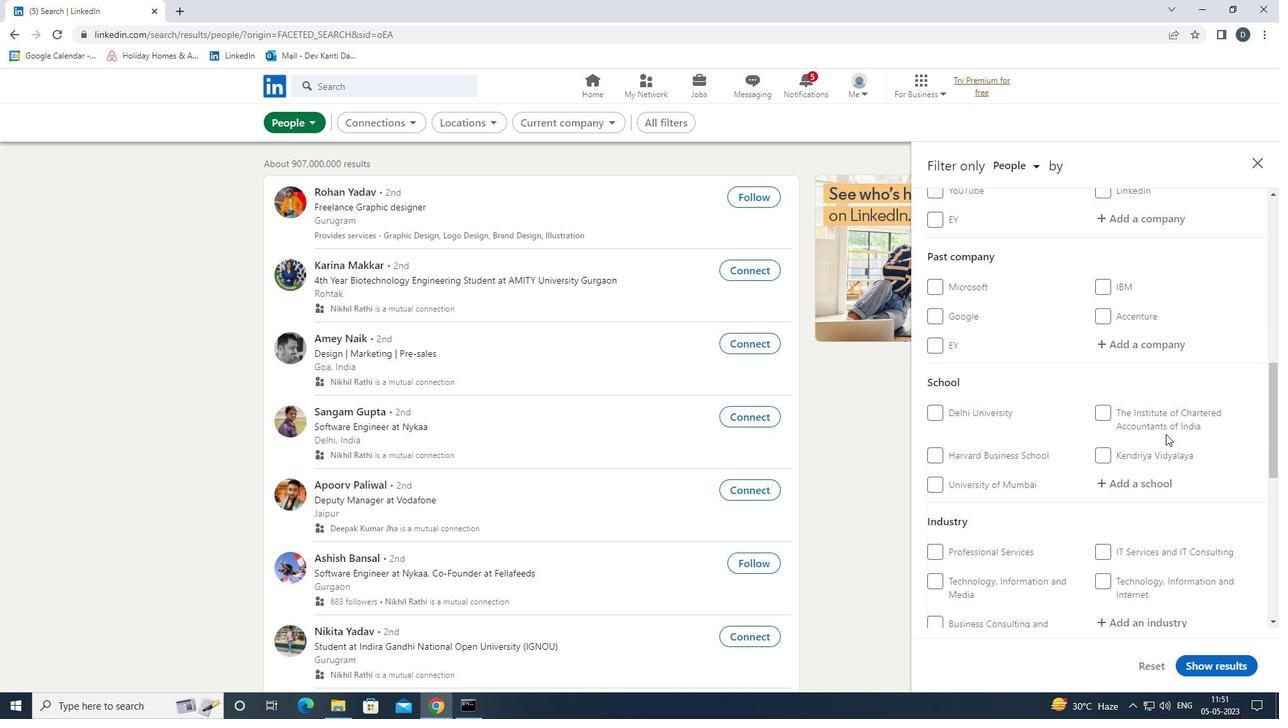 
Action: Mouse moved to (1127, 525)
Screenshot: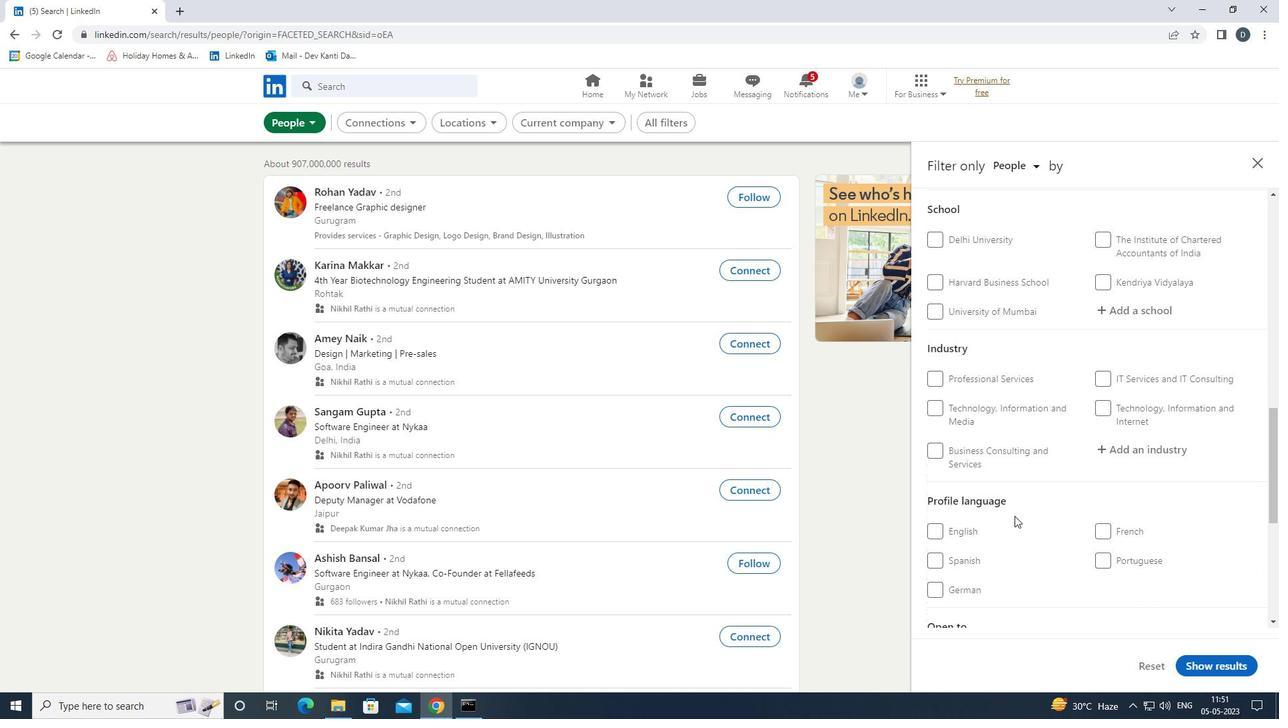 
Action: Mouse pressed left at (1127, 525)
Screenshot: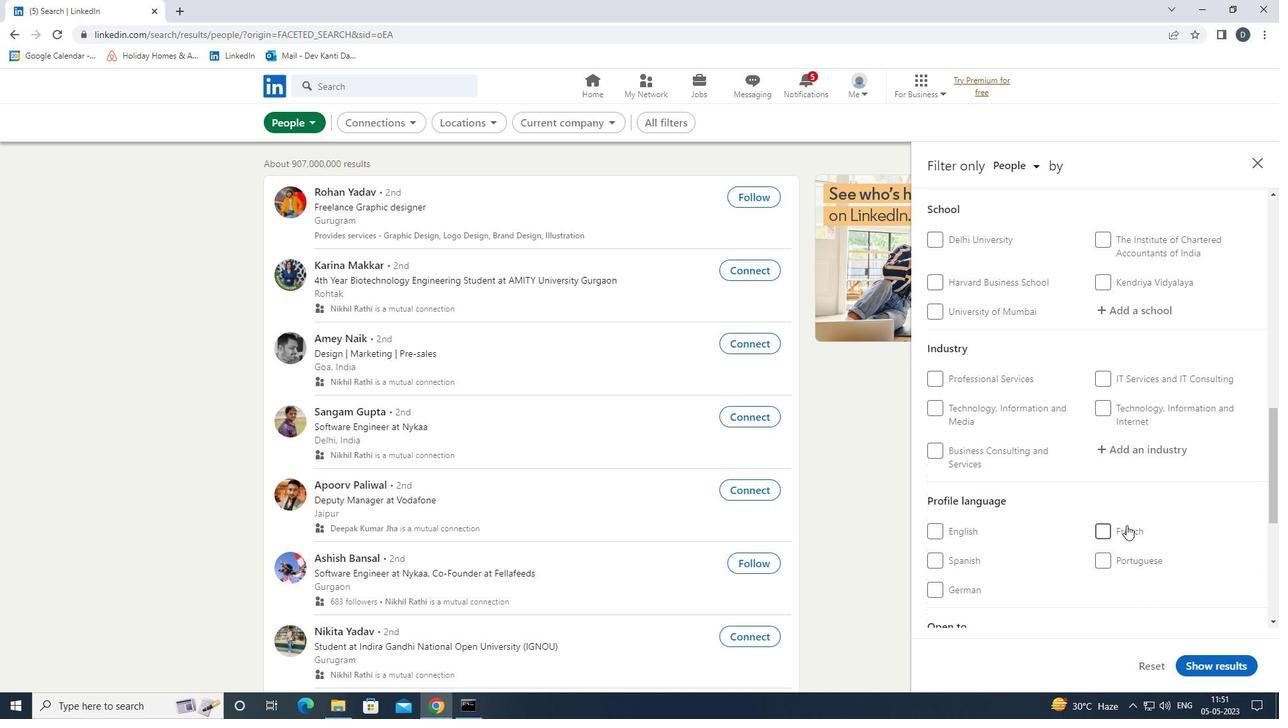 
Action: Mouse scrolled (1127, 526) with delta (0, 0)
Screenshot: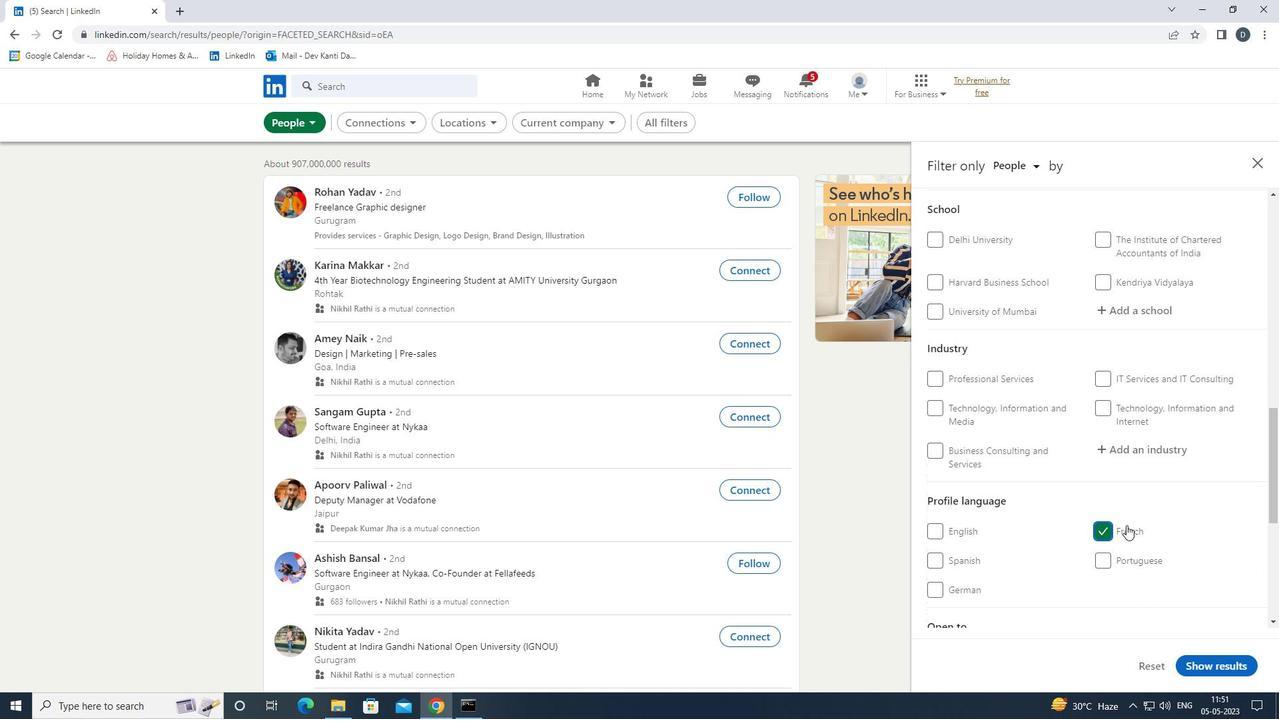 
Action: Mouse scrolled (1127, 526) with delta (0, 0)
Screenshot: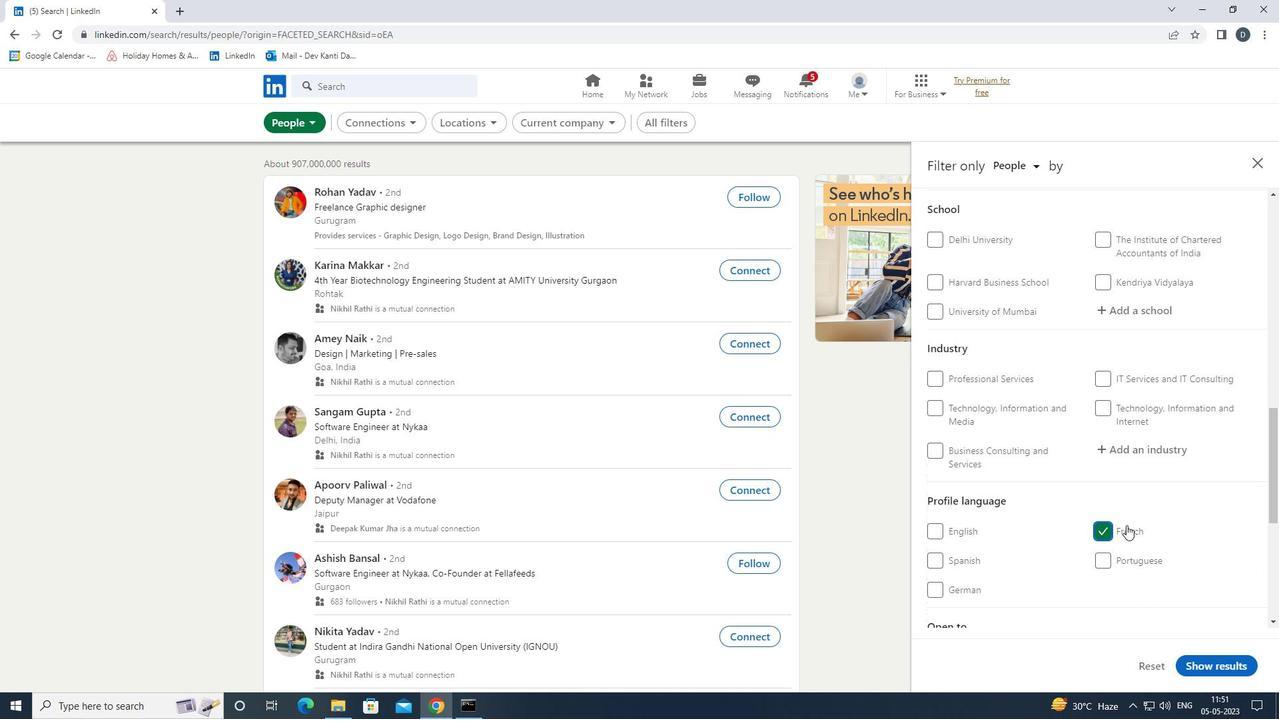 
Action: Mouse scrolled (1127, 526) with delta (0, 0)
Screenshot: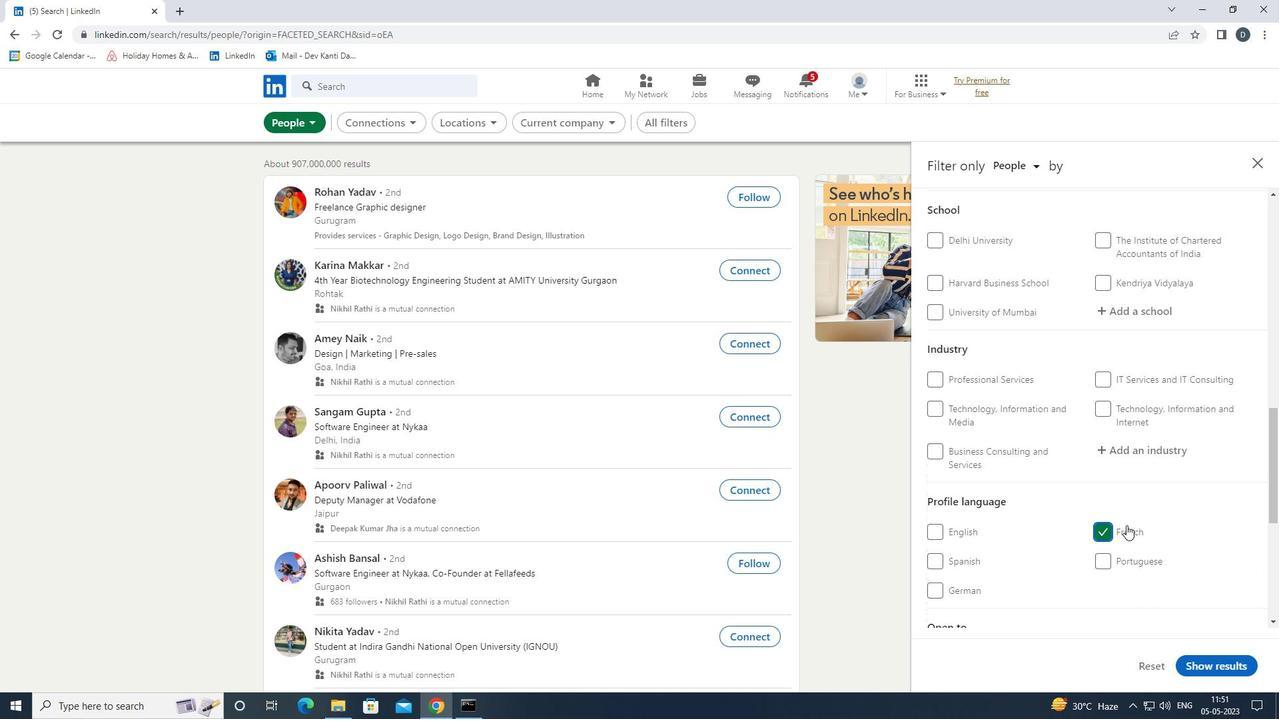 
Action: Mouse scrolled (1127, 526) with delta (0, 0)
Screenshot: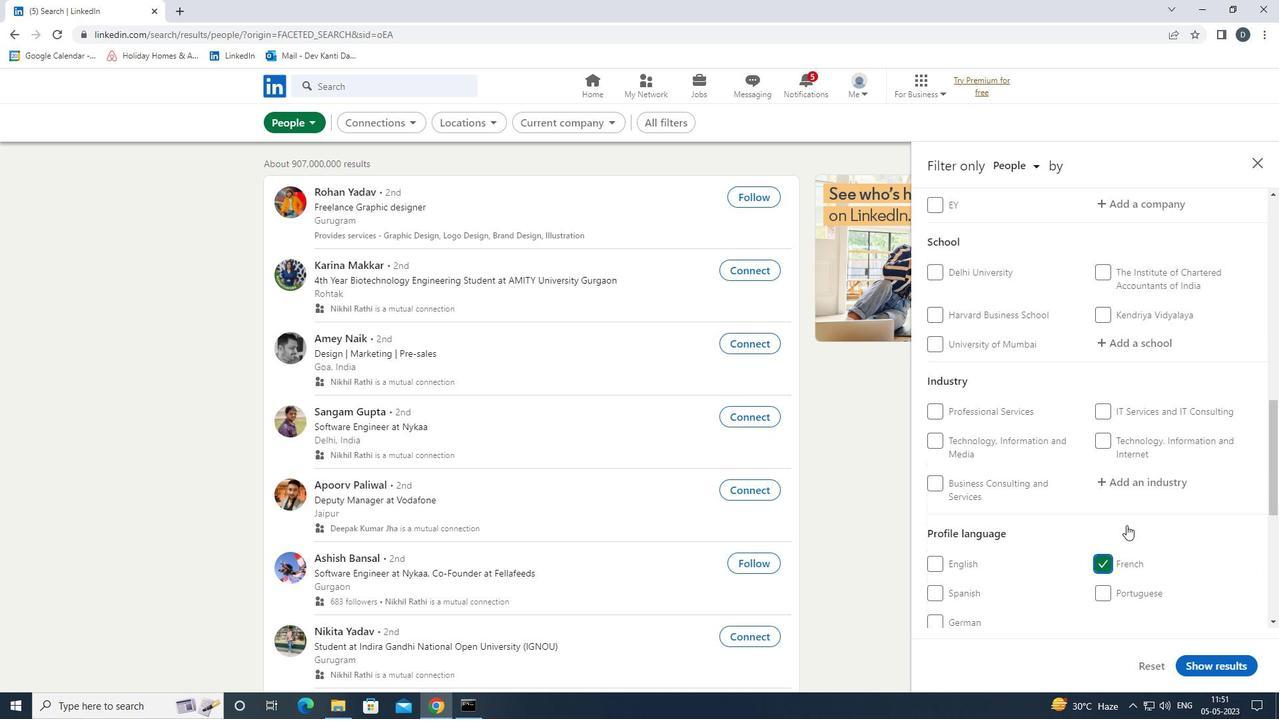 
Action: Mouse scrolled (1127, 526) with delta (0, 0)
Screenshot: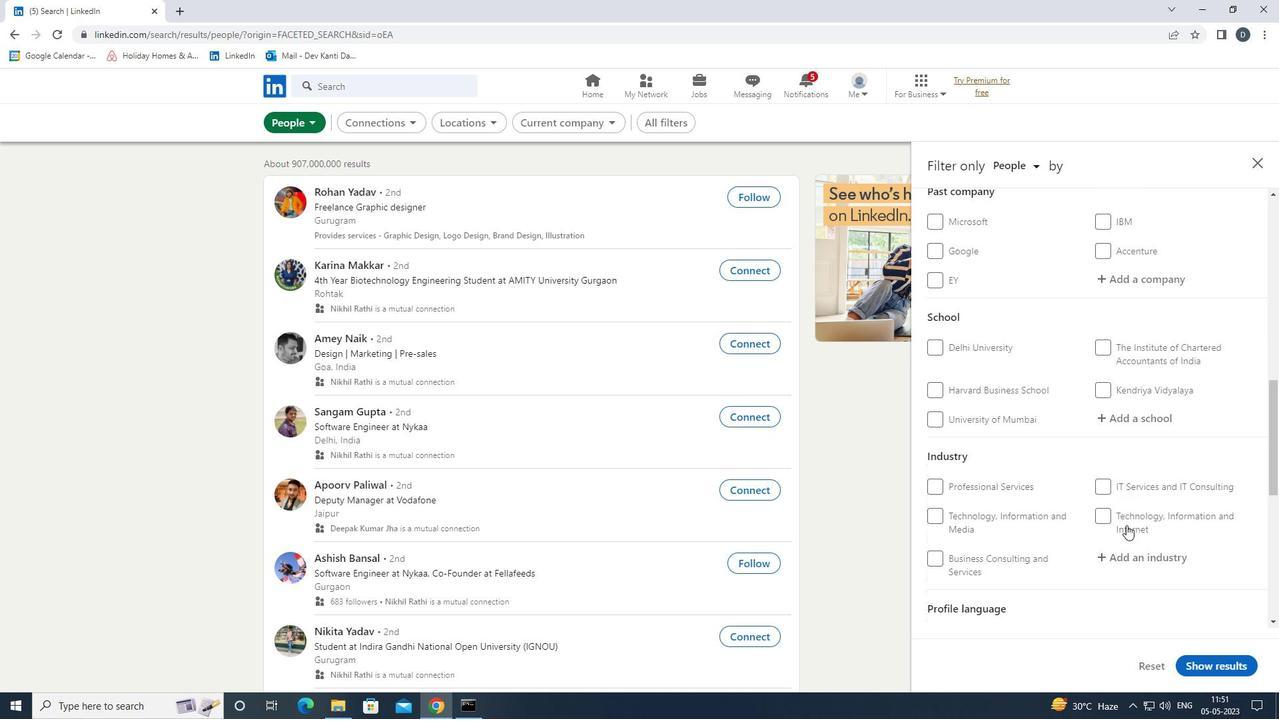 
Action: Mouse moved to (1119, 373)
Screenshot: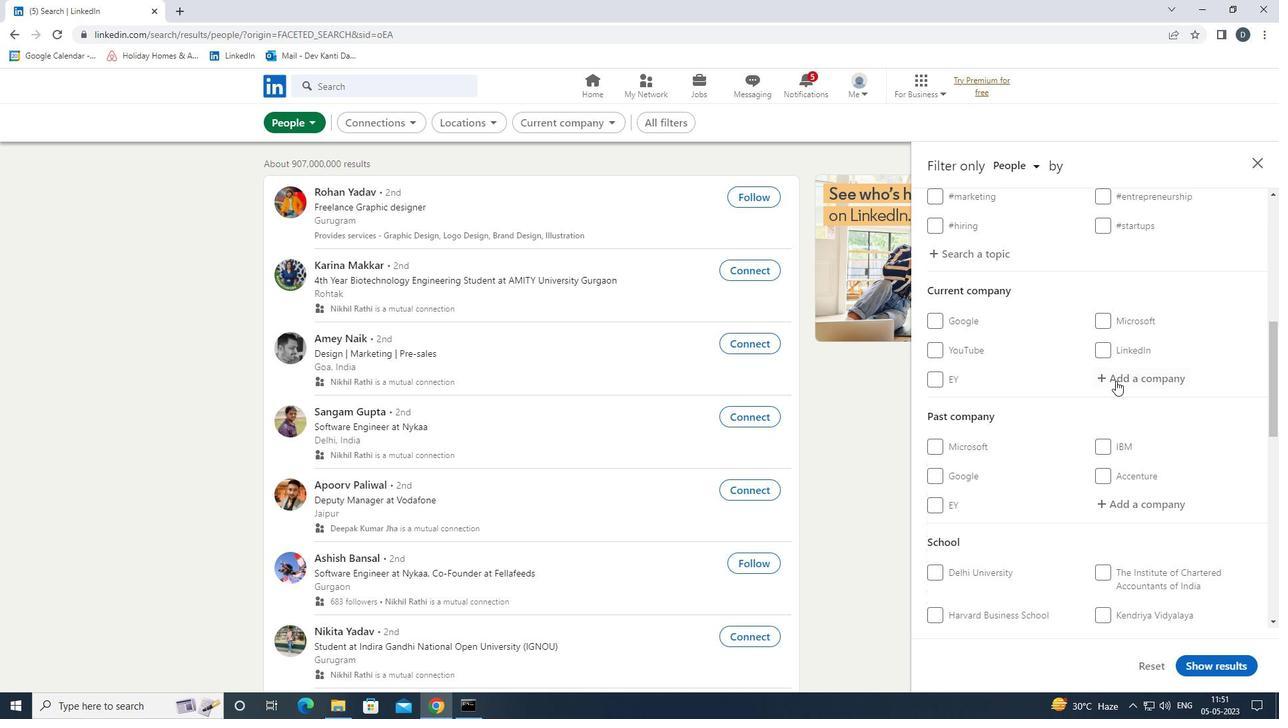 
Action: Mouse pressed left at (1119, 373)
Screenshot: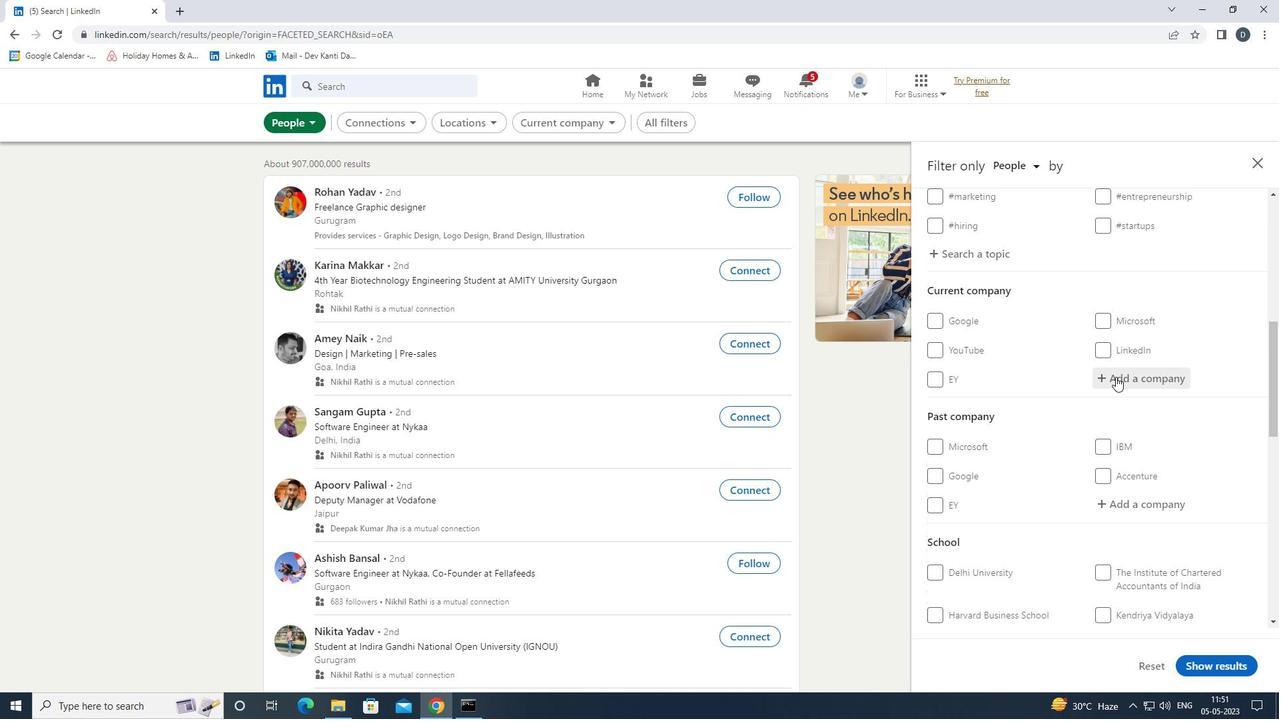 
Action: Key pressed <Key.shift><Key.shift><Key.shift><Key.shift><Key.shift><Key.shift>LOTTE<Key.space><Key.shift><Key.shift><Key.shift><Key.shift><Key.shift><Key.shift>INDIA<Key.space><Key.shift>COP<Key.backspace>RPORATION<Key.down><Key.enter>
Screenshot: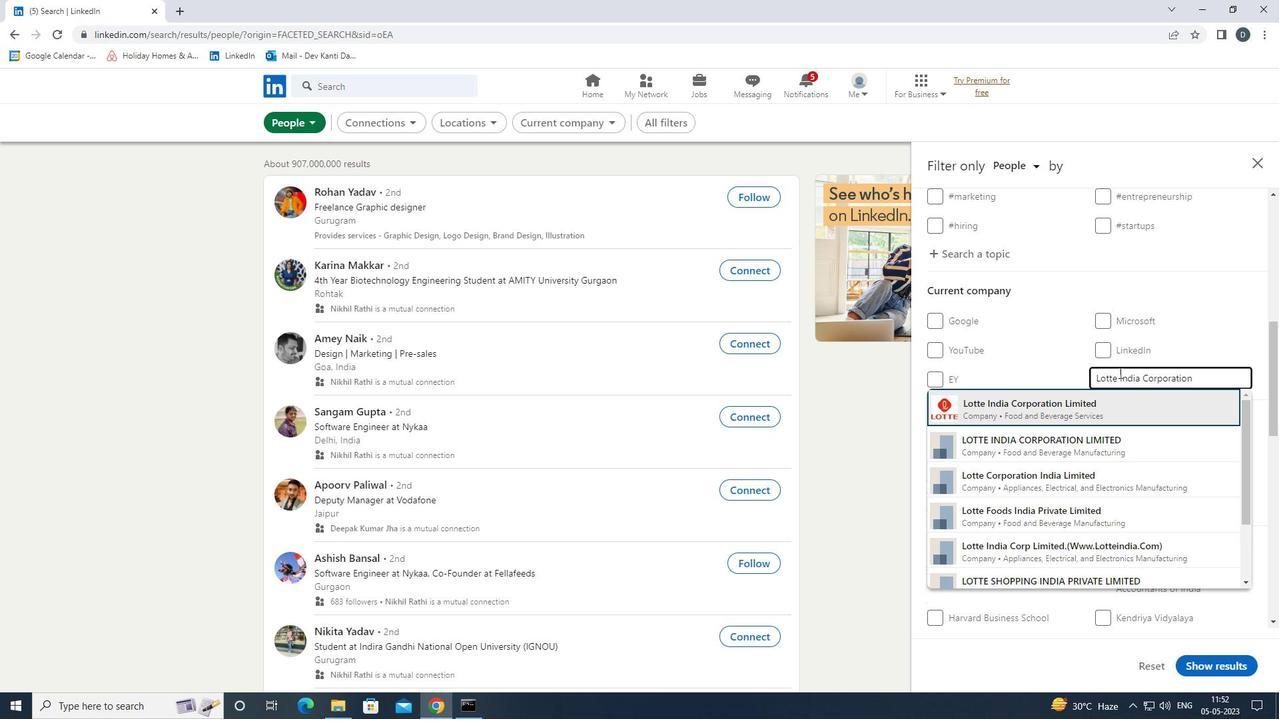 
Action: Mouse scrolled (1119, 372) with delta (0, 0)
Screenshot: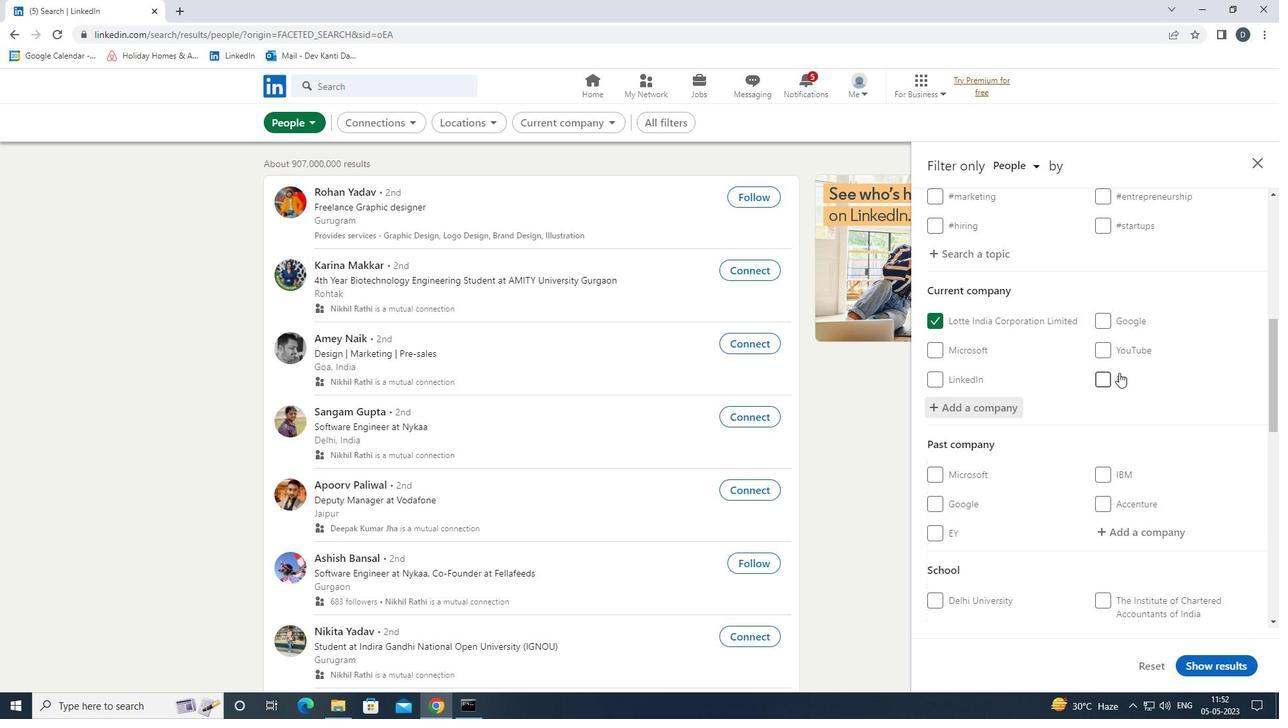 
Action: Mouse moved to (1046, 445)
Screenshot: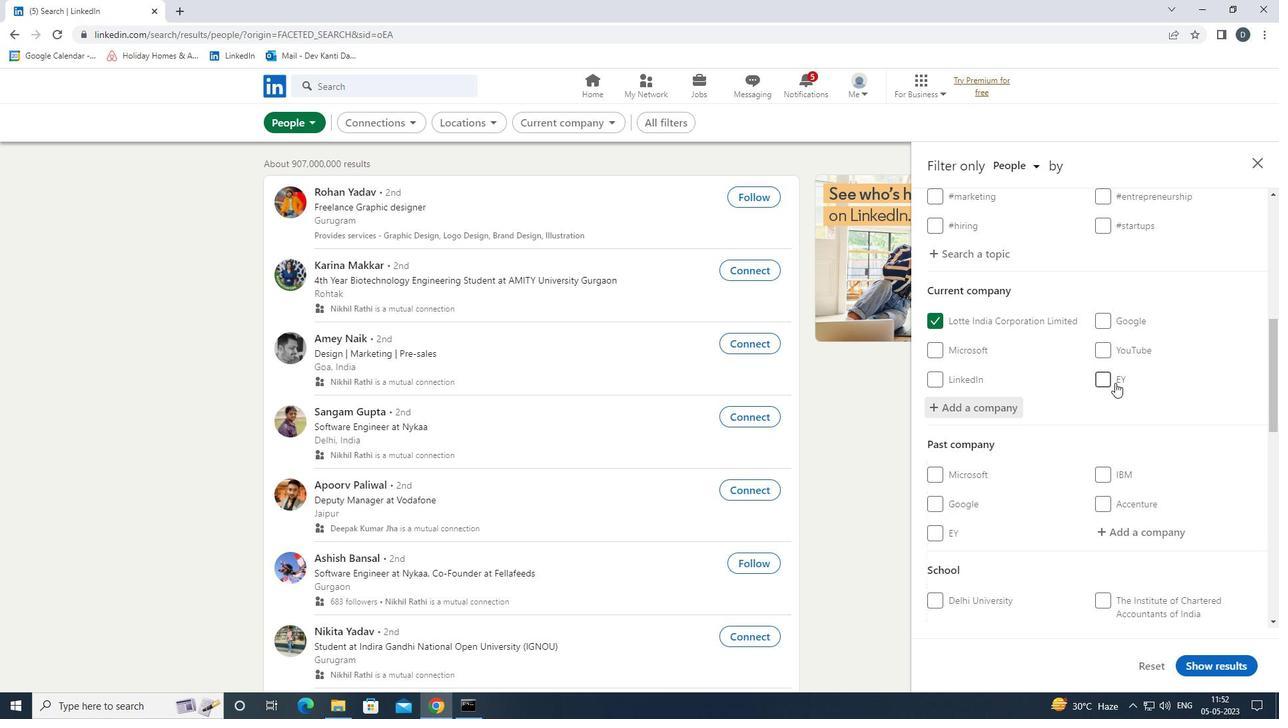 
Action: Mouse scrolled (1046, 444) with delta (0, 0)
Screenshot: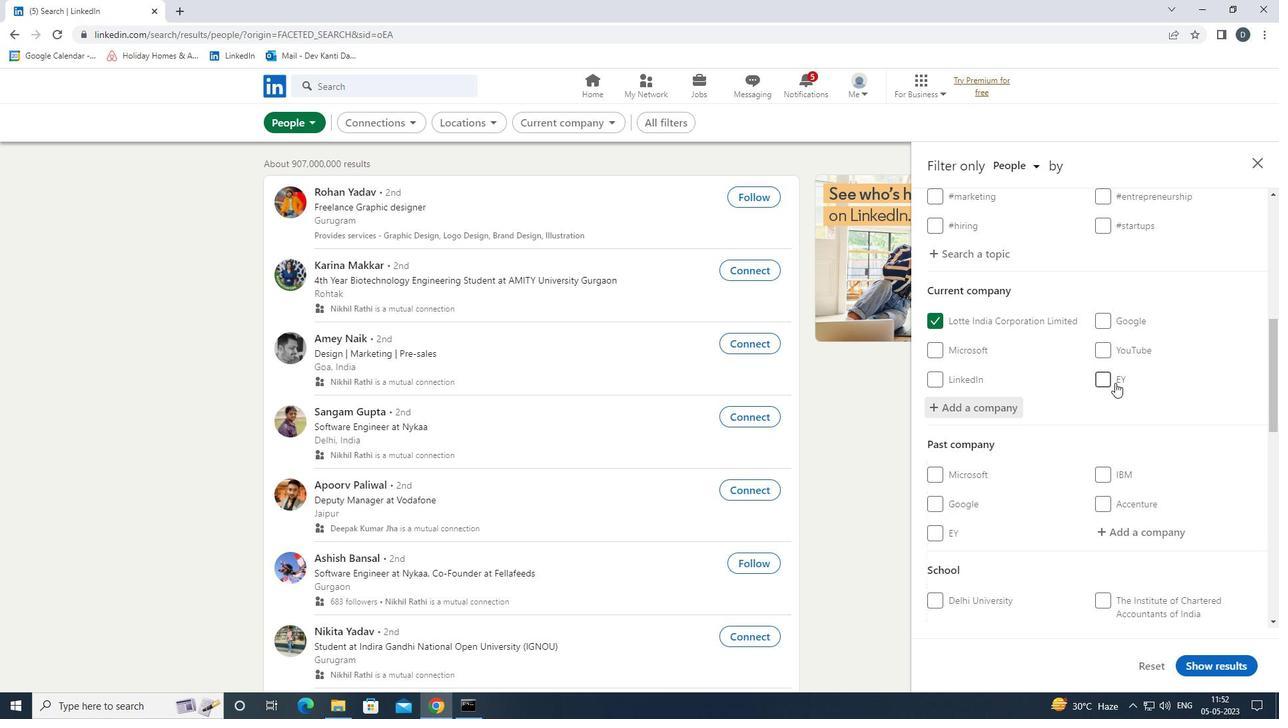 
Action: Mouse moved to (1071, 466)
Screenshot: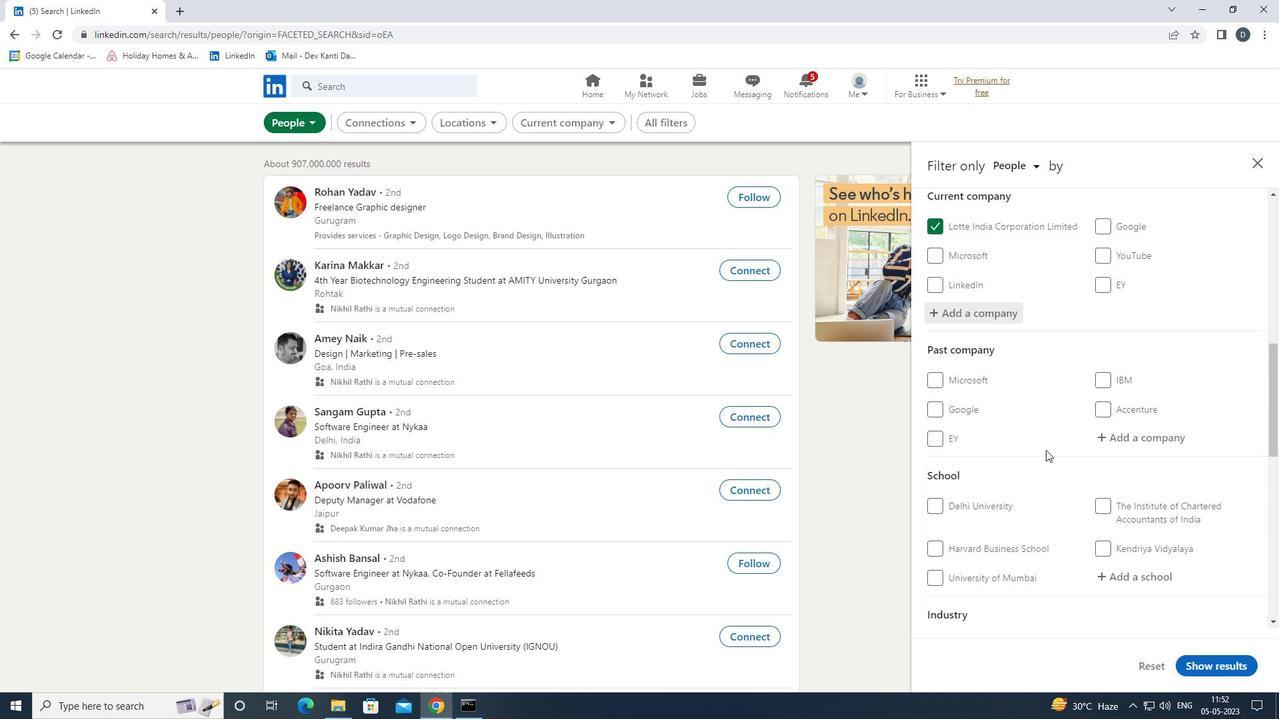
Action: Mouse scrolled (1071, 465) with delta (0, 0)
Screenshot: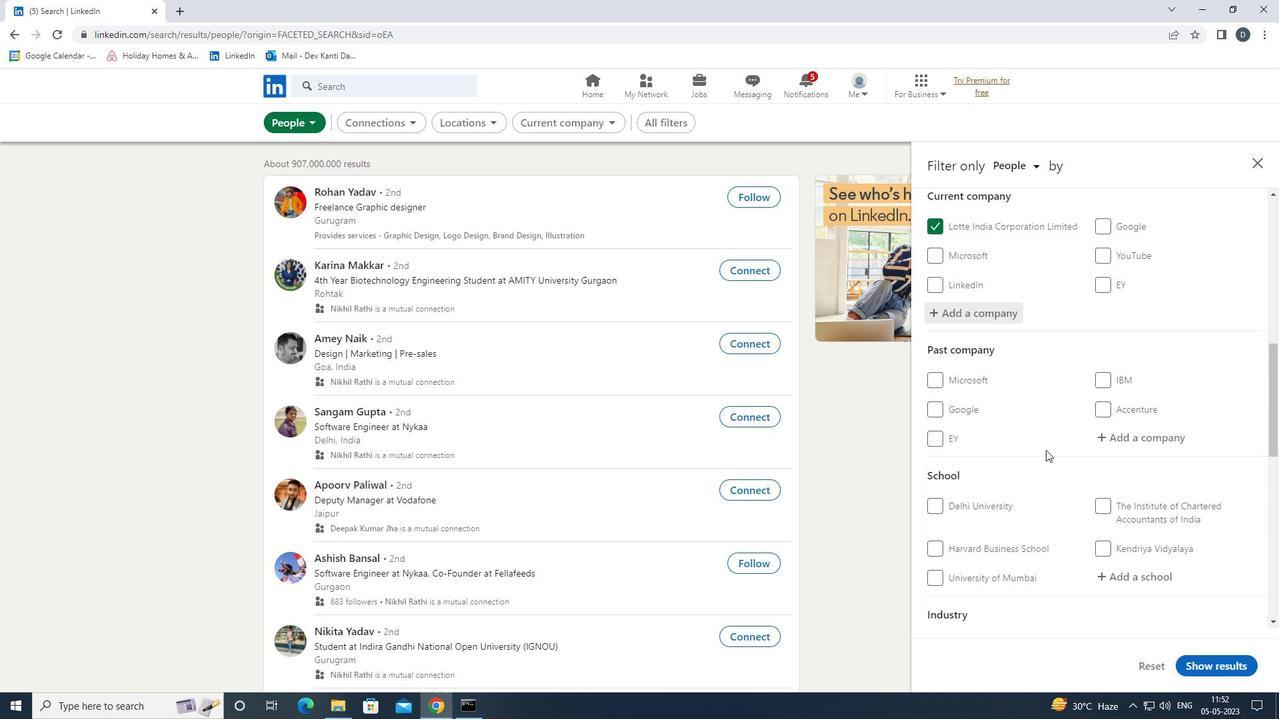 
Action: Mouse moved to (1131, 475)
Screenshot: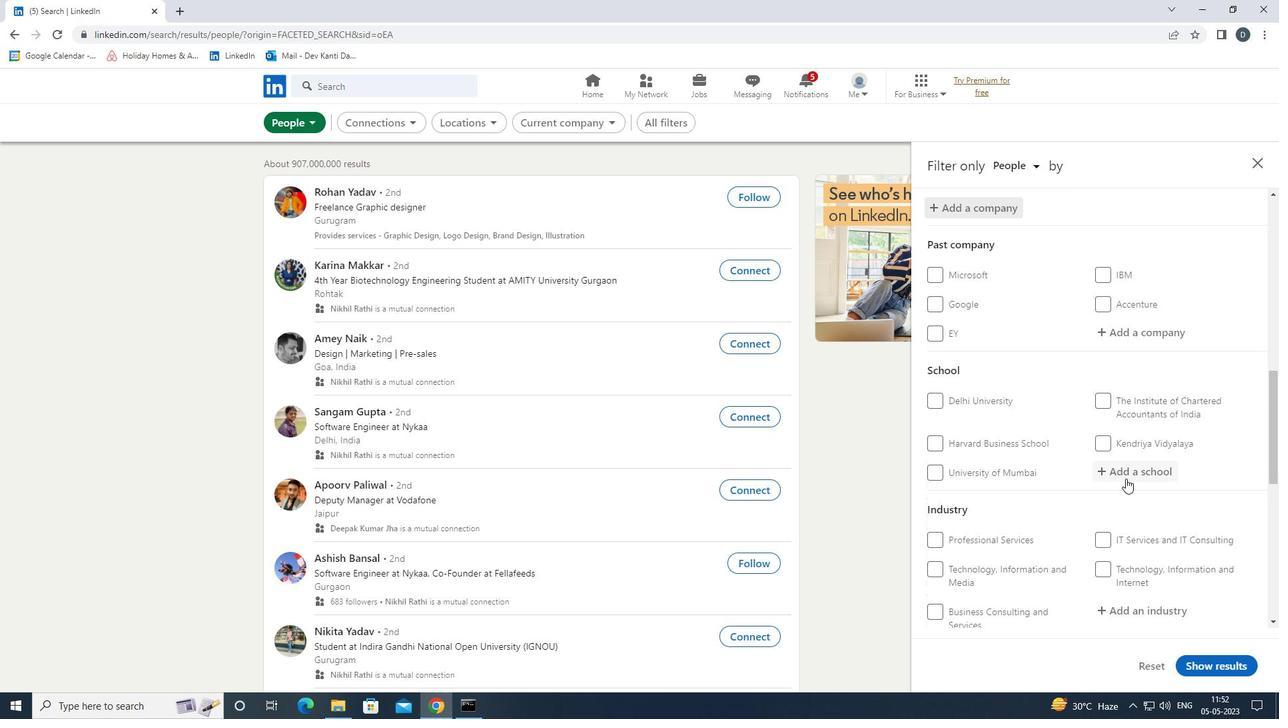 
Action: Mouse pressed left at (1131, 475)
Screenshot: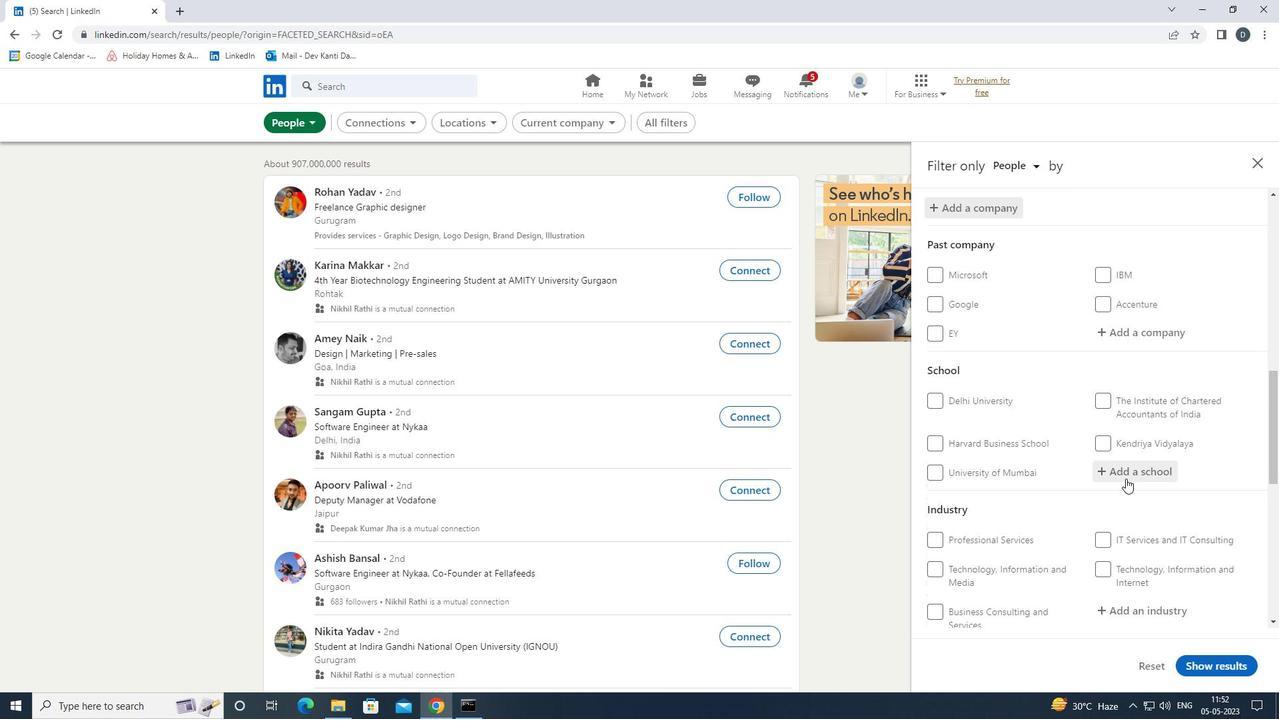 
Action: Key pressed <Key.shift><Key.shift><Key.shift><Key.shift><Key.shift><Key.shift><Key.shift><Key.shift><Key.shift><Key.shift><Key.shift><Key.shift>THAPAR<Key.space><Key.shift>INSTITUTE<Key.space>OF<Key.space><Key.shift>ENGINEERING<Key.space><Key.shift><Key.shift><Key.shift><Key.shift><Key.shift><Key.shift><Key.shift><Key.shift>&<Key.space><Key.shift>TECH<Key.down><Key.enter>
Screenshot: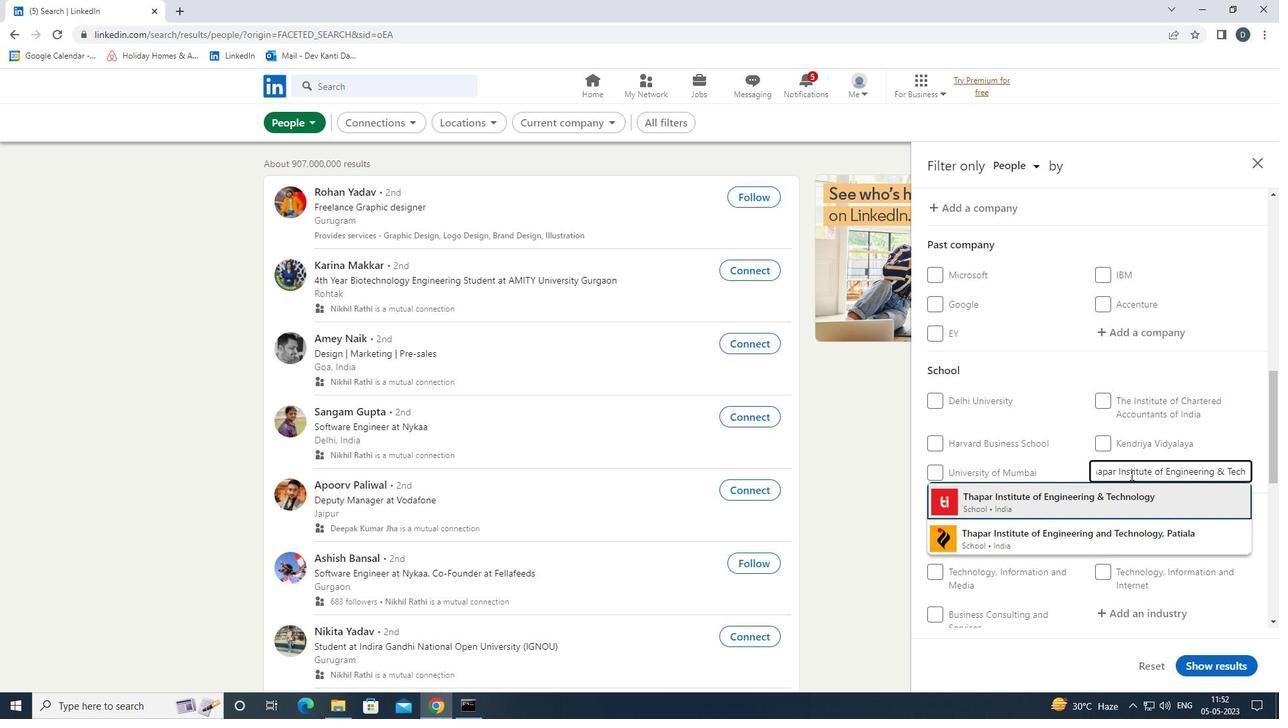
Action: Mouse scrolled (1131, 474) with delta (0, 0)
Screenshot: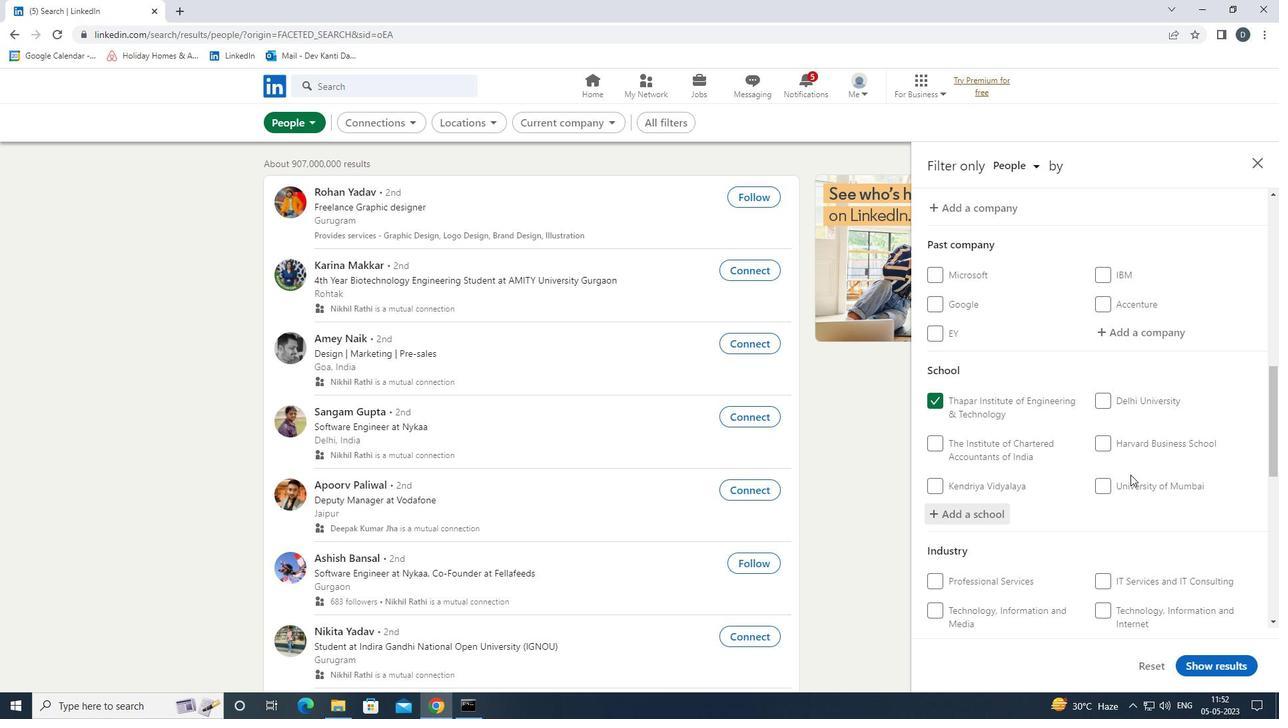 
Action: Mouse scrolled (1131, 474) with delta (0, 0)
Screenshot: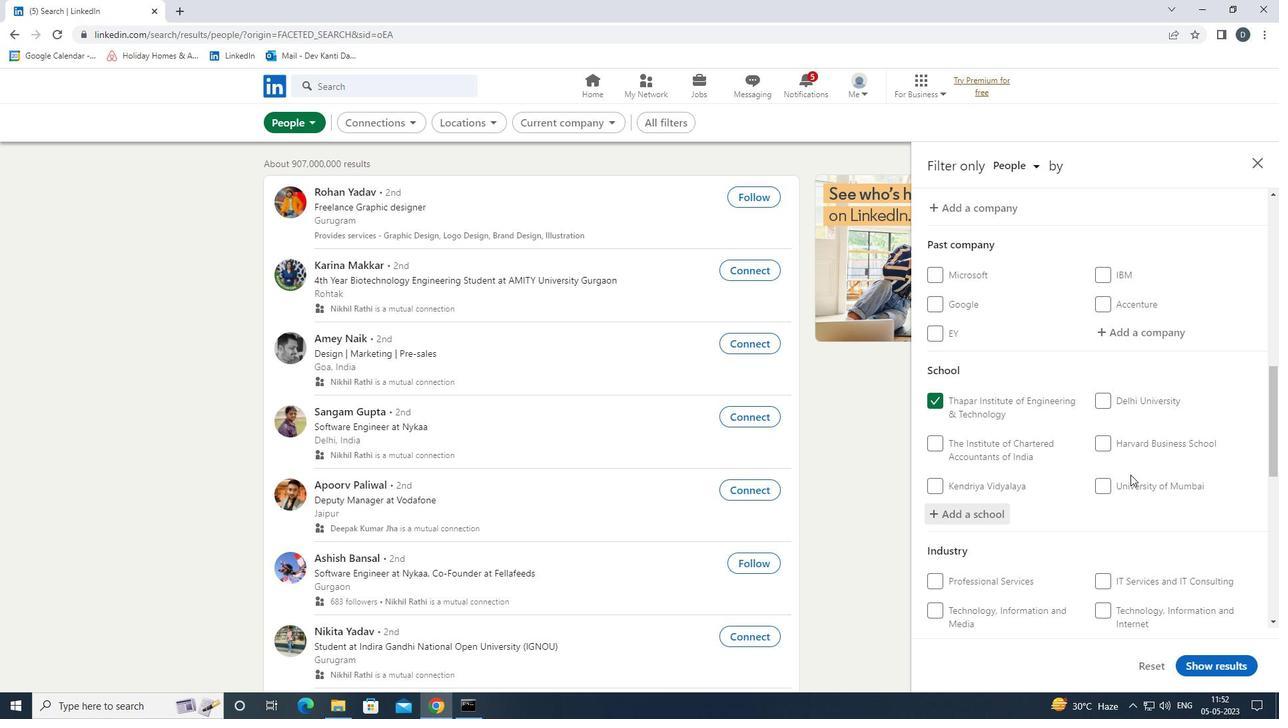 
Action: Mouse scrolled (1131, 474) with delta (0, 0)
Screenshot: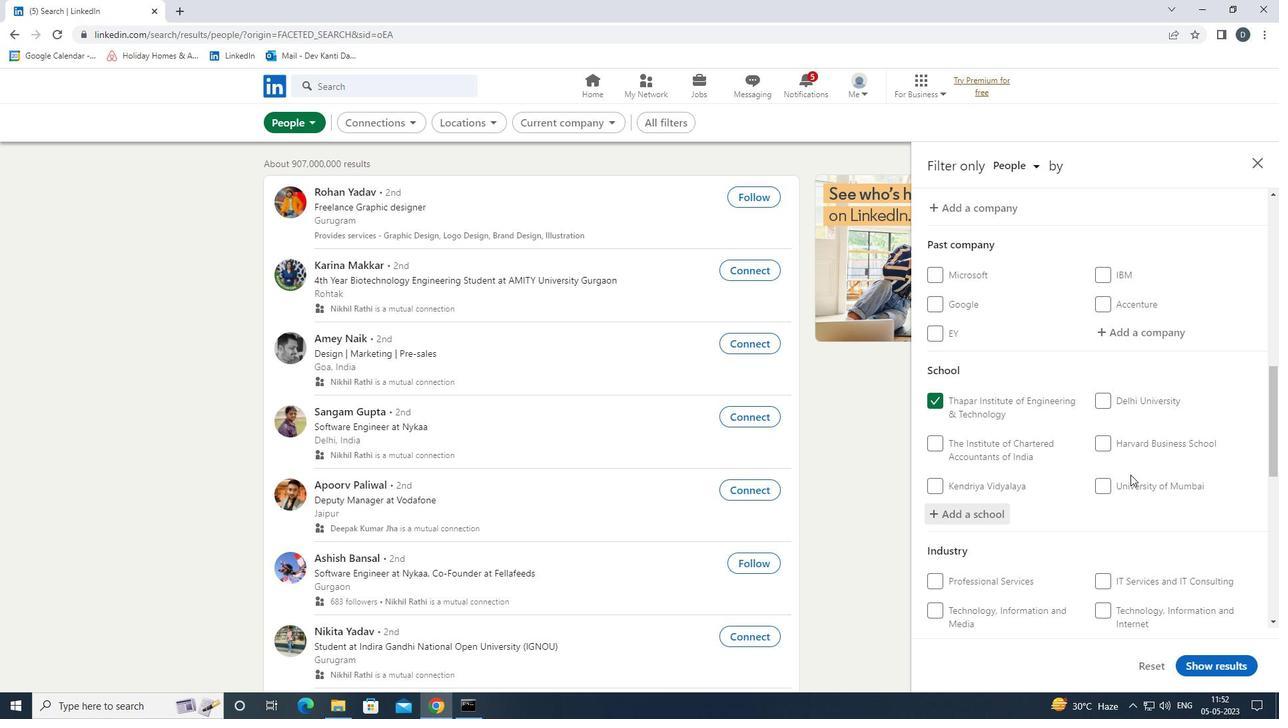
Action: Mouse moved to (1131, 475)
Screenshot: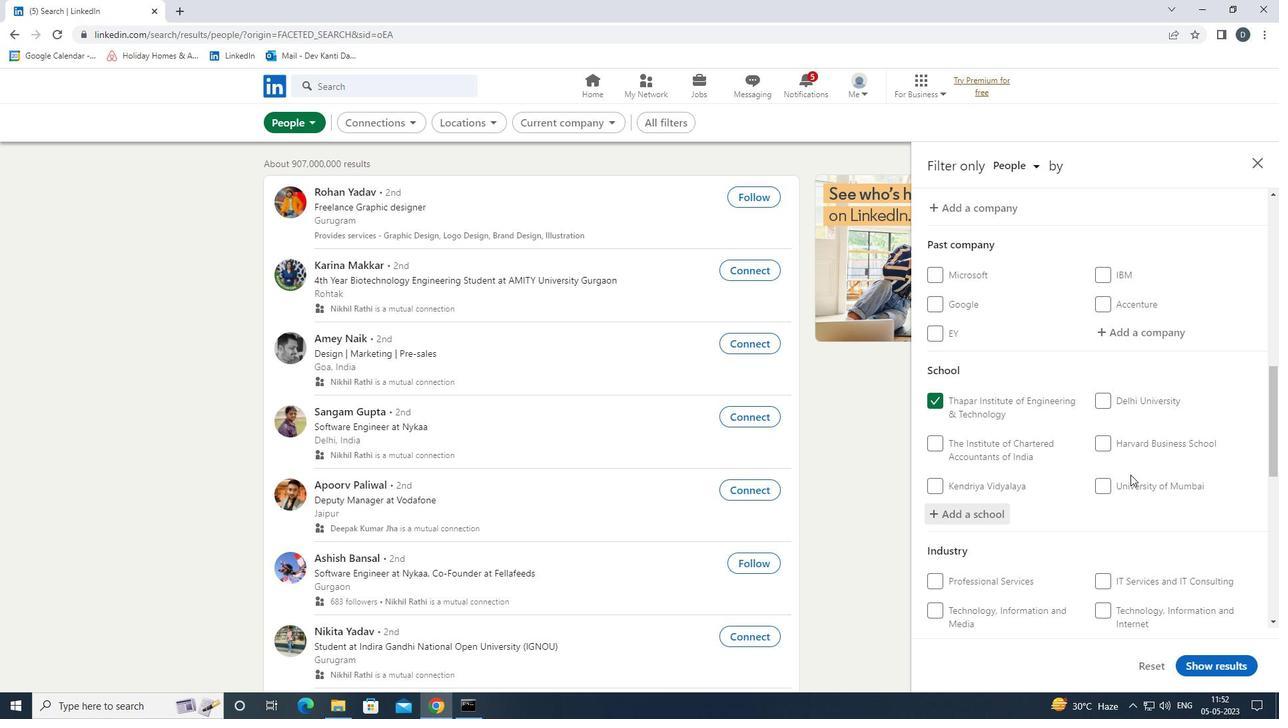 
Action: Mouse scrolled (1131, 475) with delta (0, 0)
Screenshot: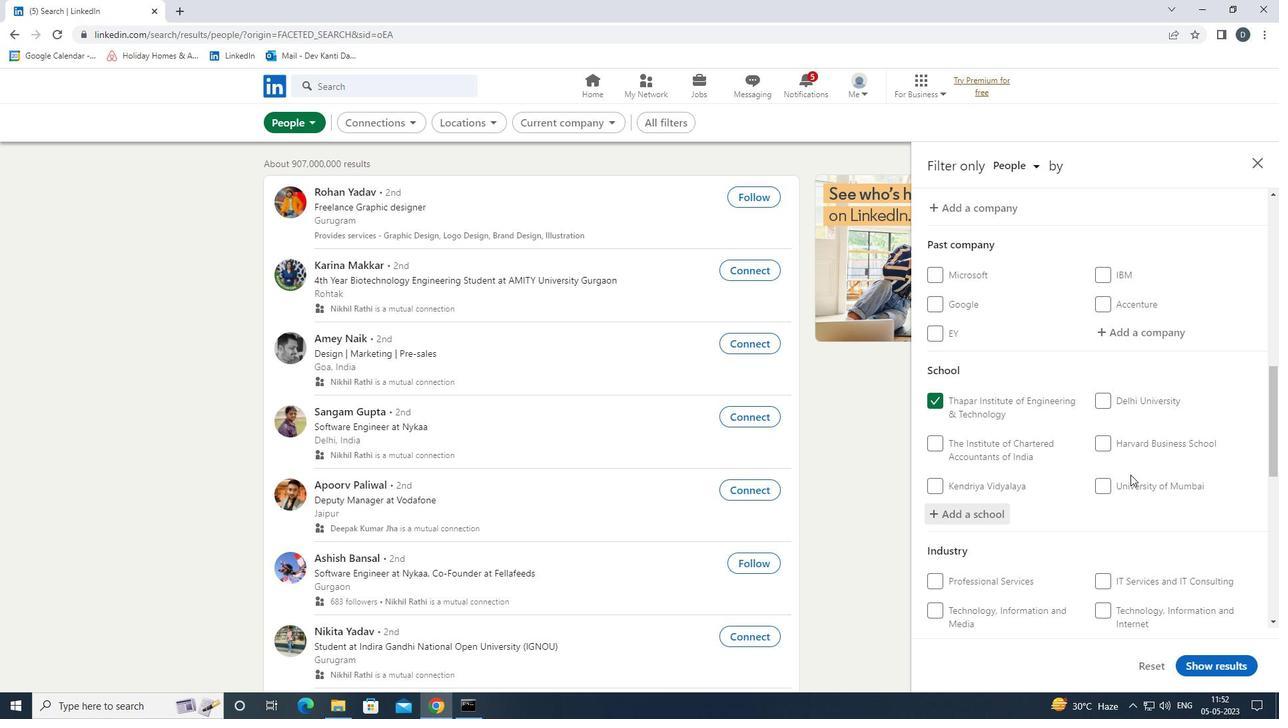 
Action: Mouse moved to (1157, 391)
Screenshot: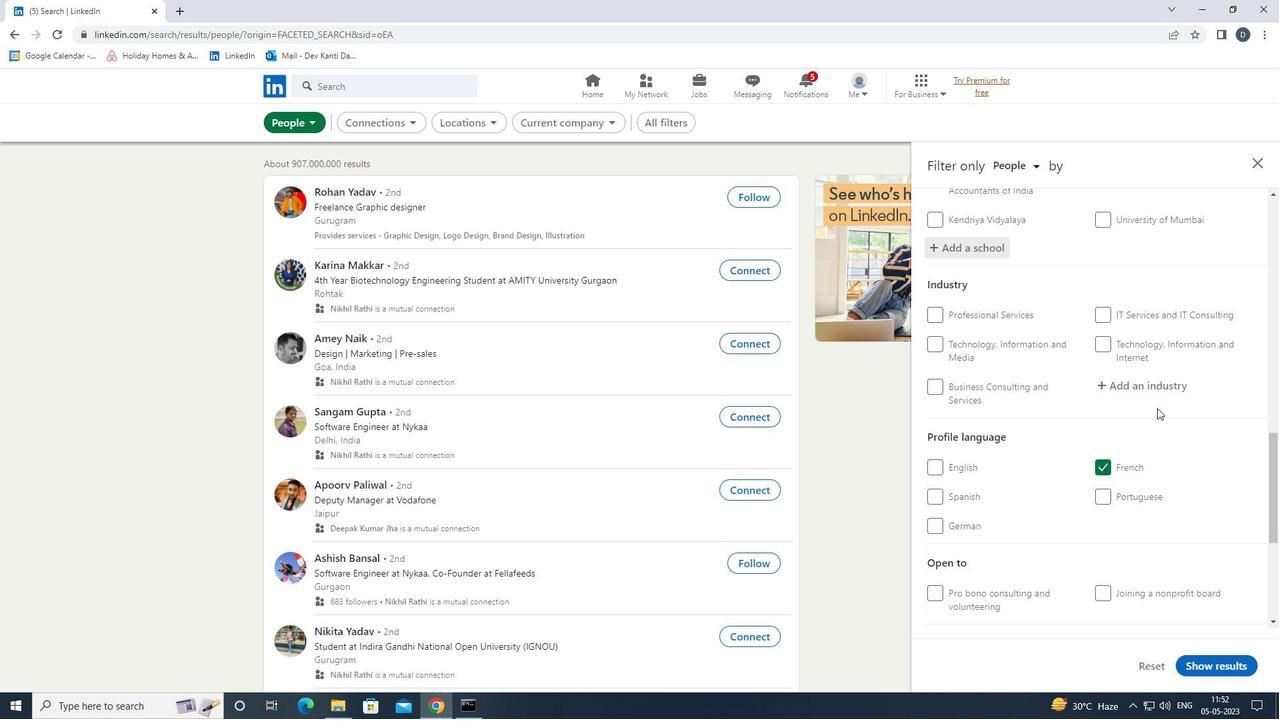 
Action: Mouse pressed left at (1157, 391)
Screenshot: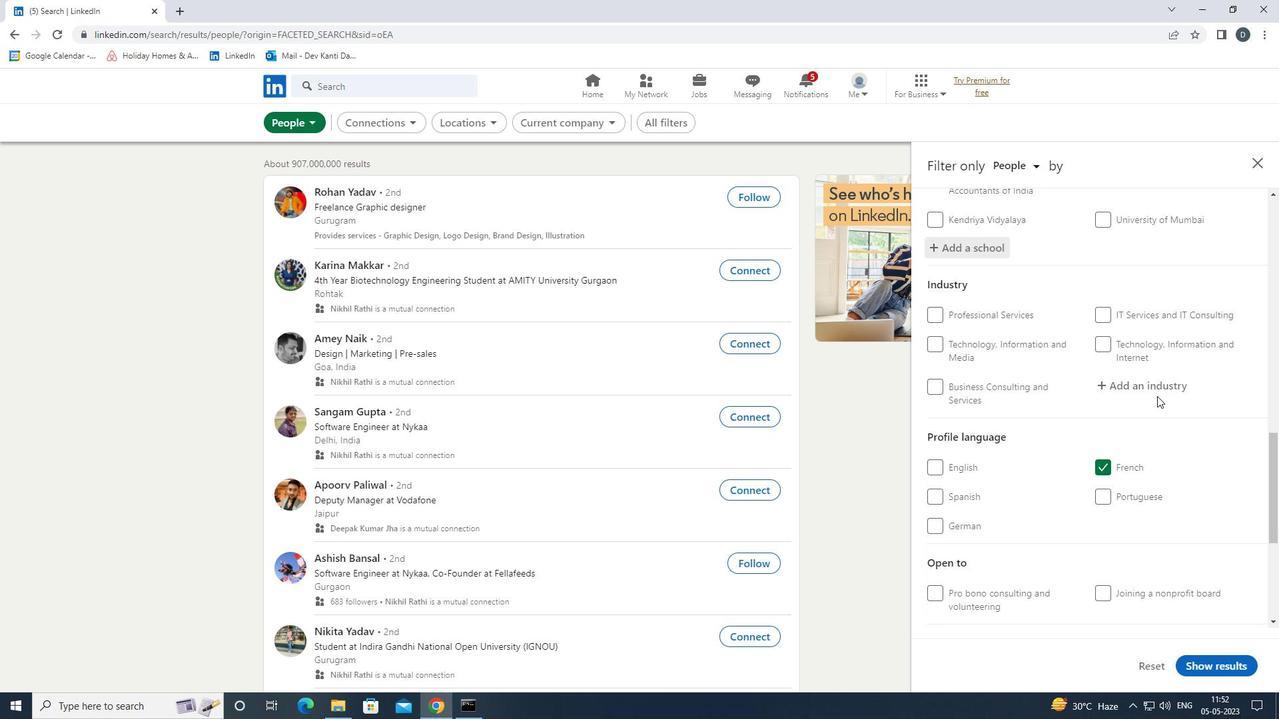 
Action: Mouse moved to (1157, 391)
Screenshot: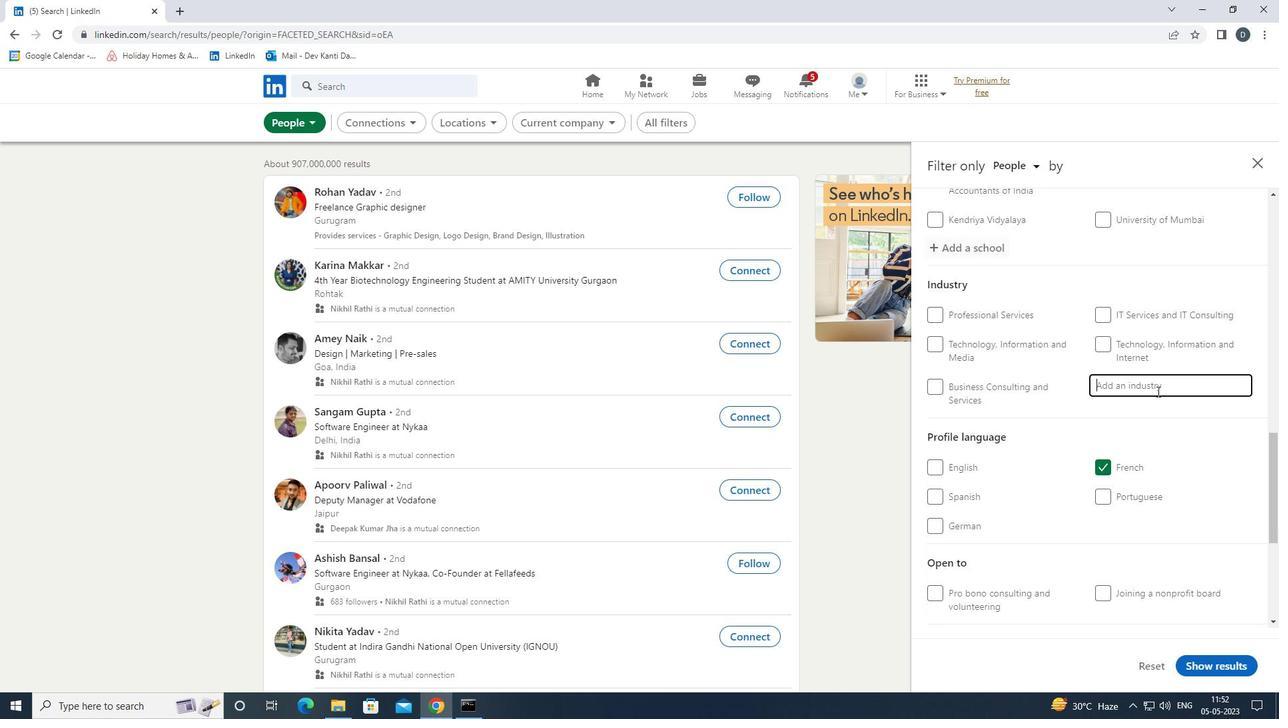
Action: Key pressed <Key.shift>WHOLESALE<Key.space><Key.shift>APPLIANCE<Key.down><Key.enter>
Screenshot: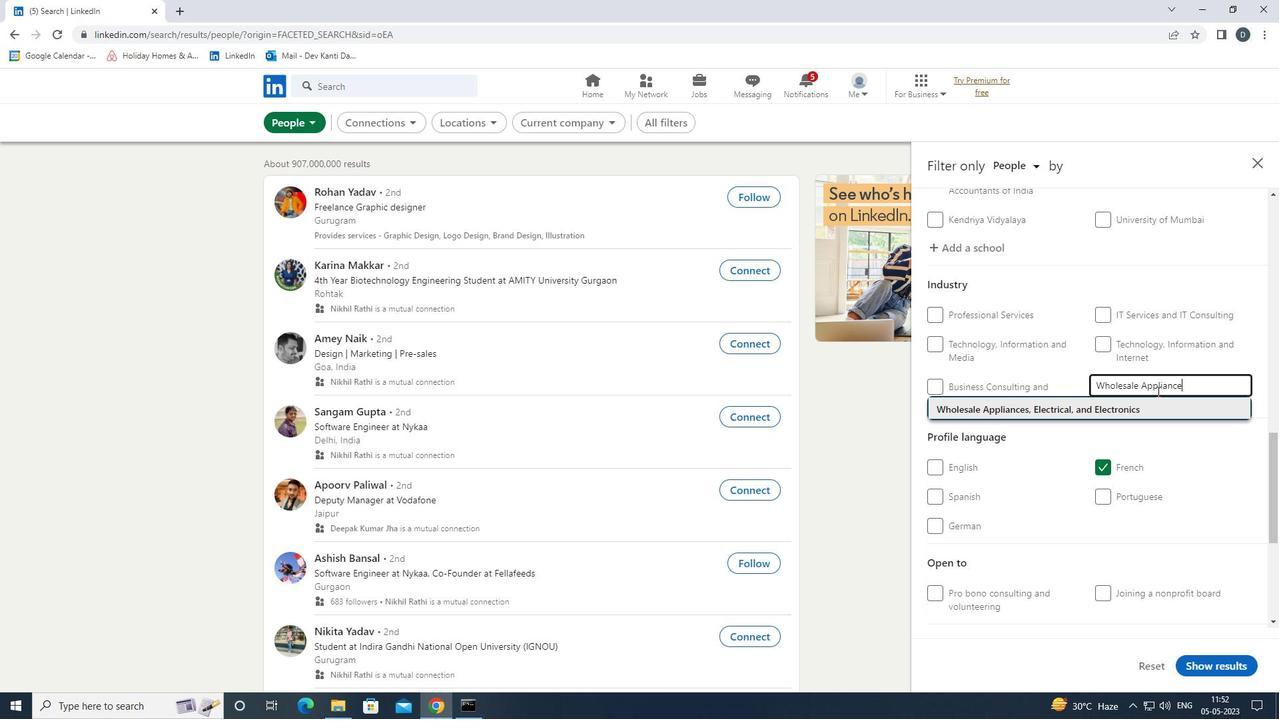 
Action: Mouse scrolled (1157, 391) with delta (0, 0)
Screenshot: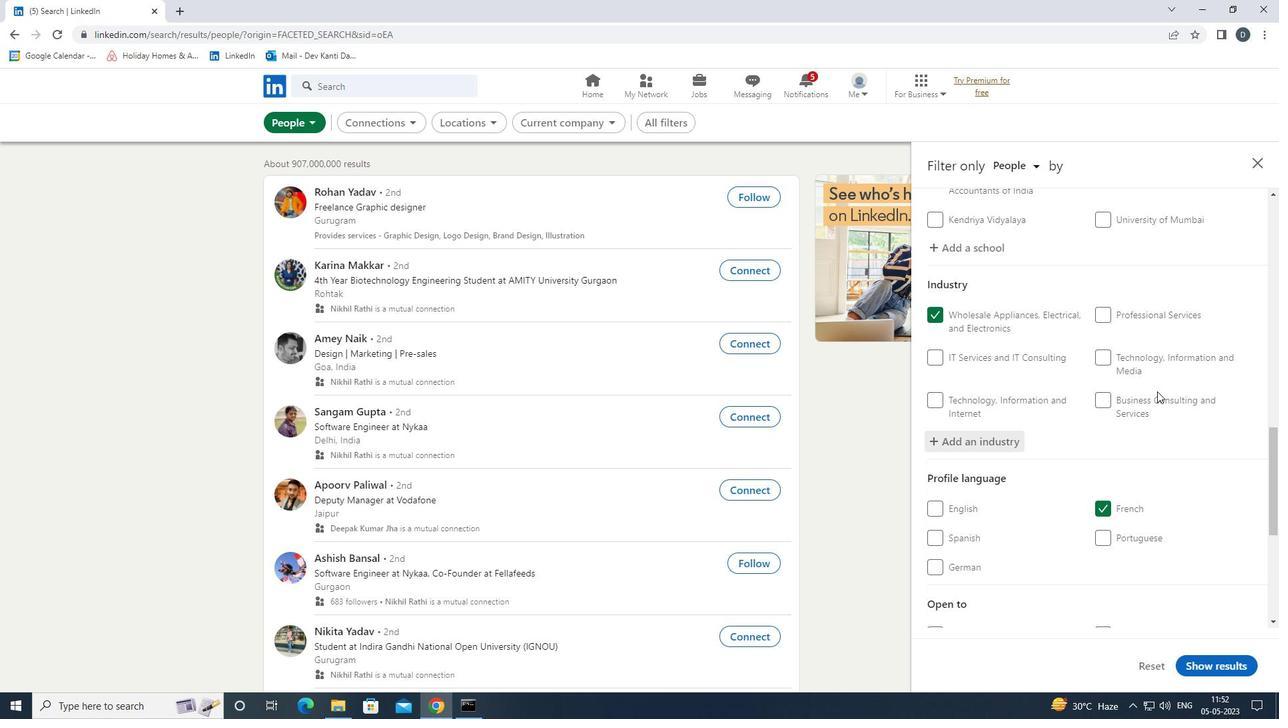 
Action: Mouse scrolled (1157, 391) with delta (0, 0)
Screenshot: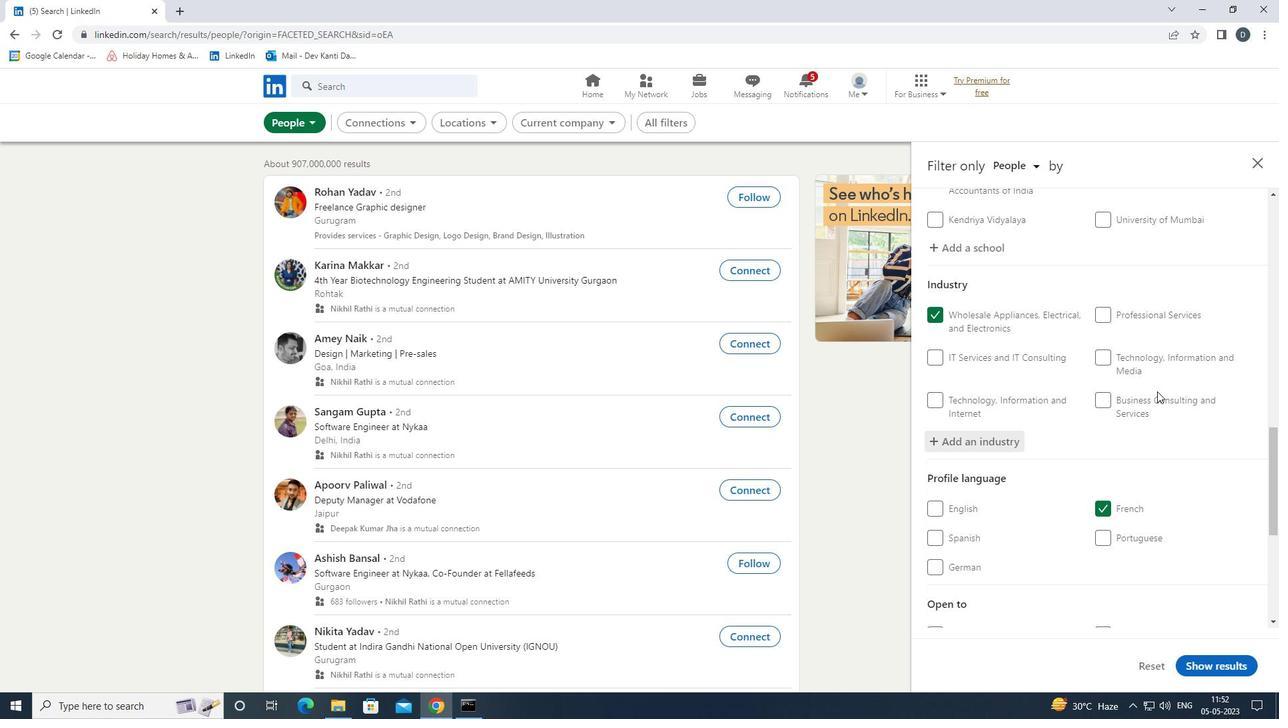 
Action: Mouse scrolled (1157, 391) with delta (0, 0)
Screenshot: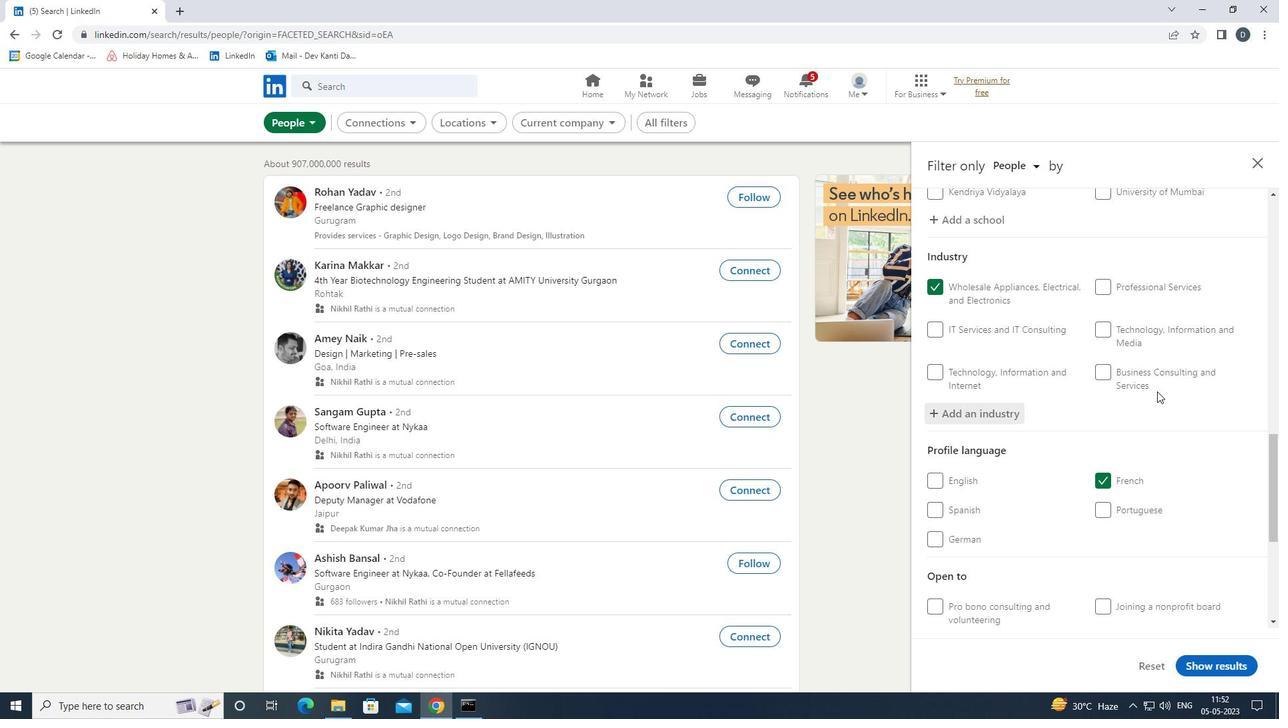 
Action: Mouse scrolled (1157, 391) with delta (0, 0)
Screenshot: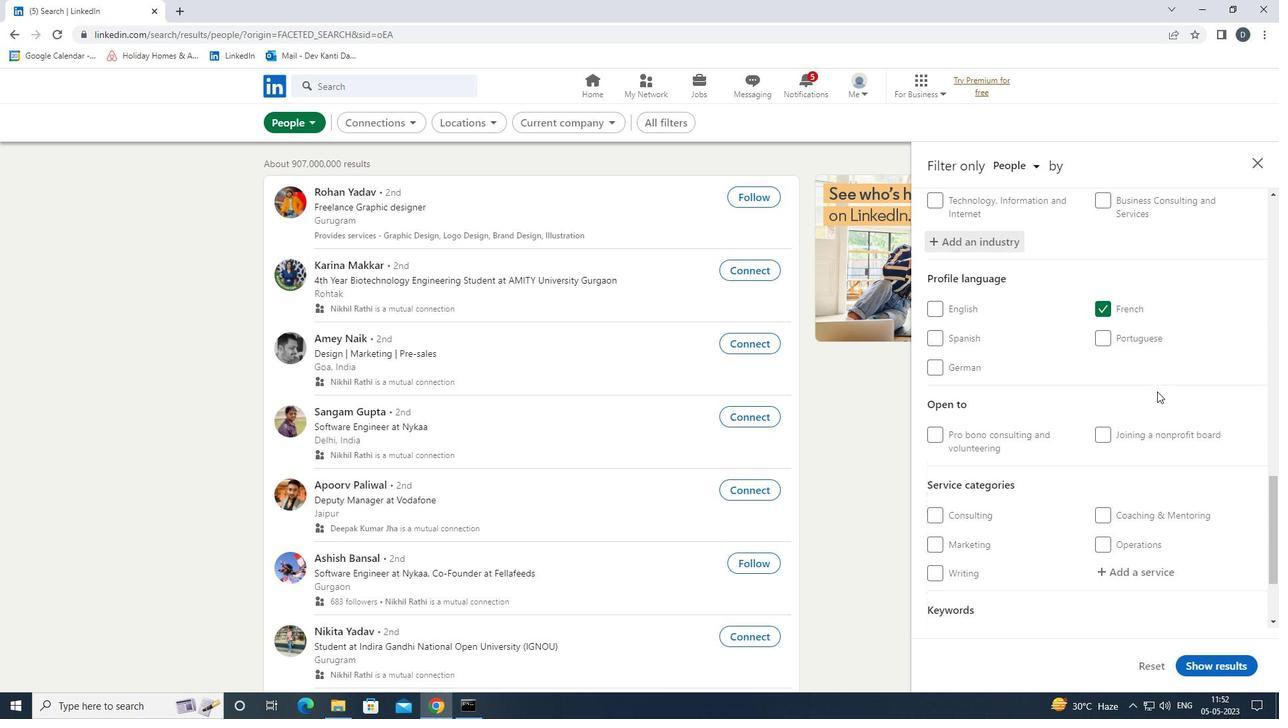 
Action: Mouse scrolled (1157, 391) with delta (0, 0)
Screenshot: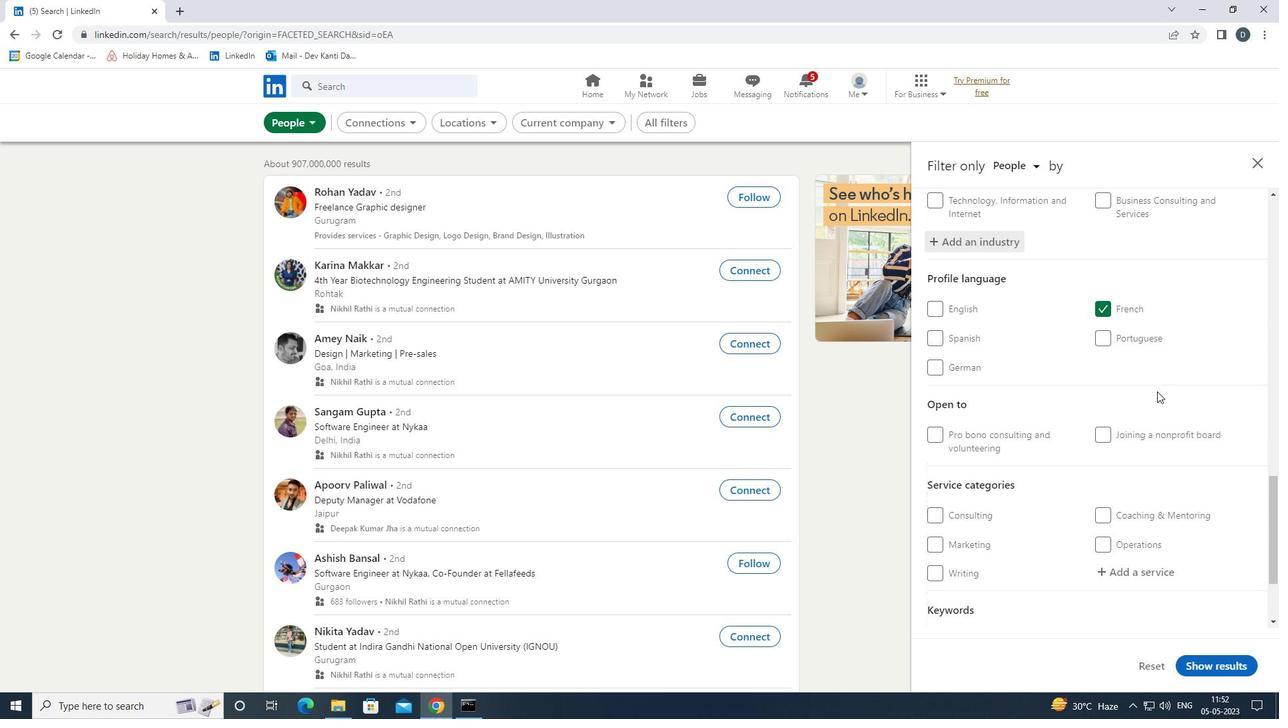 
Action: Mouse moved to (1146, 437)
Screenshot: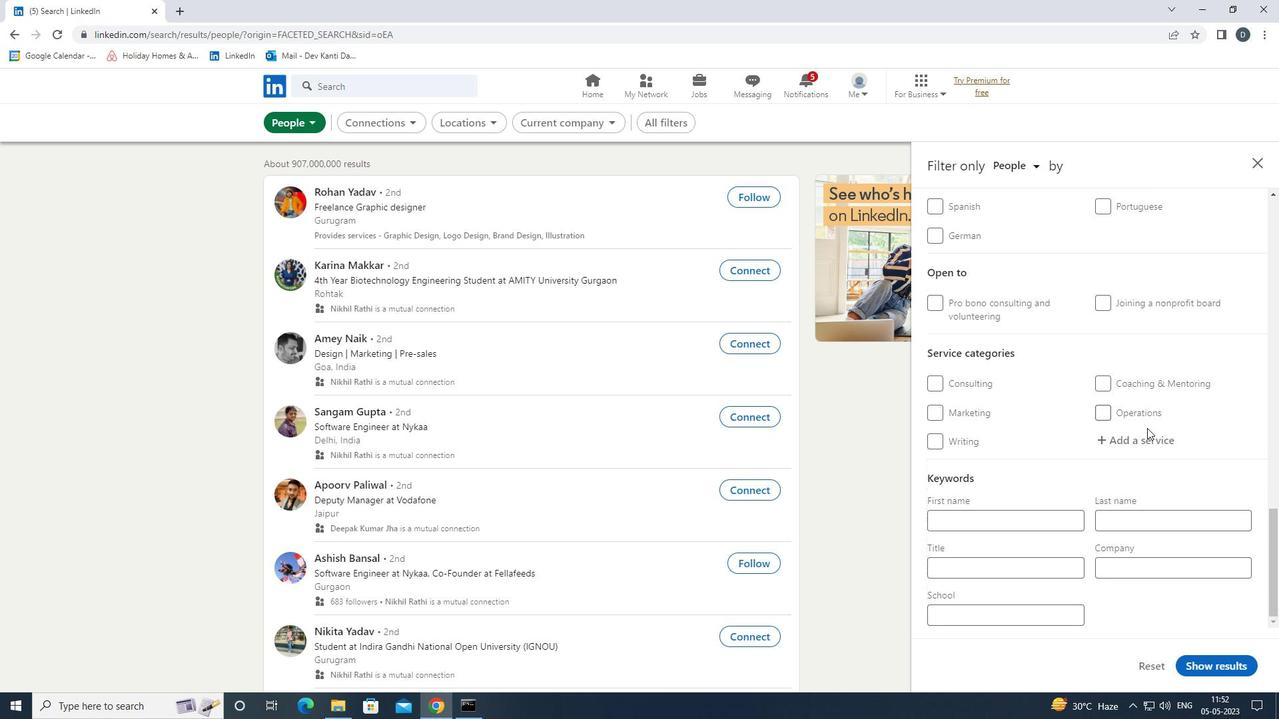 
Action: Mouse pressed left at (1146, 437)
Screenshot: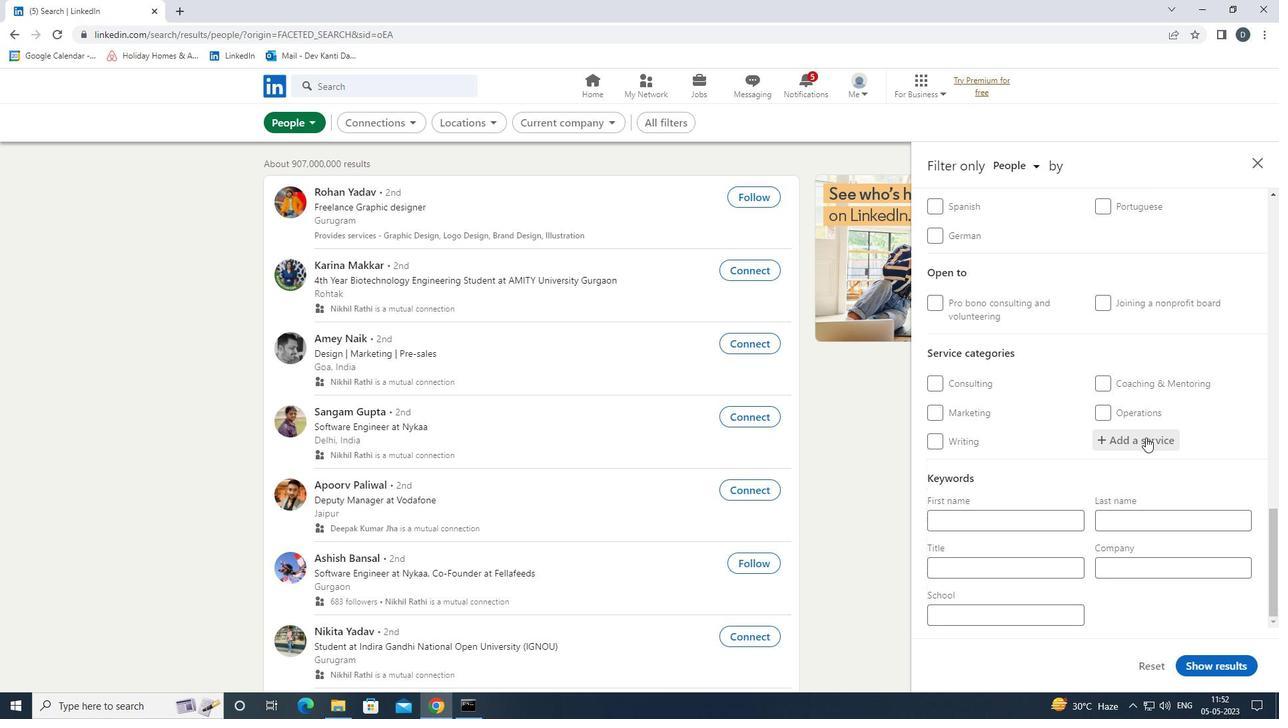 
Action: Key pressed <Key.shift><Key.shift><Key.shift><Key.shift><Key.shift><Key.shift><Key.shift><Key.shift><Key.shift><Key.shift><Key.shift><Key.shift><Key.shift><Key.shift><Key.shift><Key.shift><Key.shift>TEAM<Key.space><Key.shift><Key.shift><Key.shift><Key.shift><Key.shift><Key.shift><Key.shift>BUILDING<Key.down><Key.down><Key.enter>
Screenshot: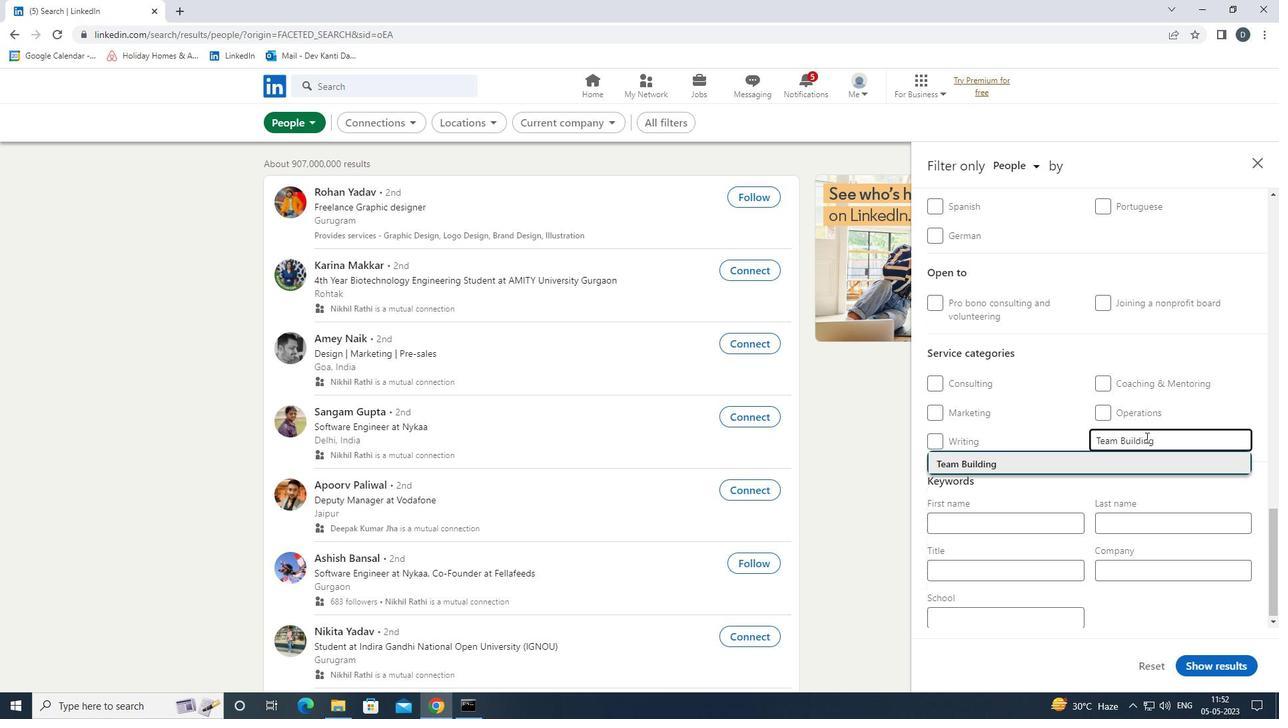
Action: Mouse scrolled (1146, 437) with delta (0, 0)
Screenshot: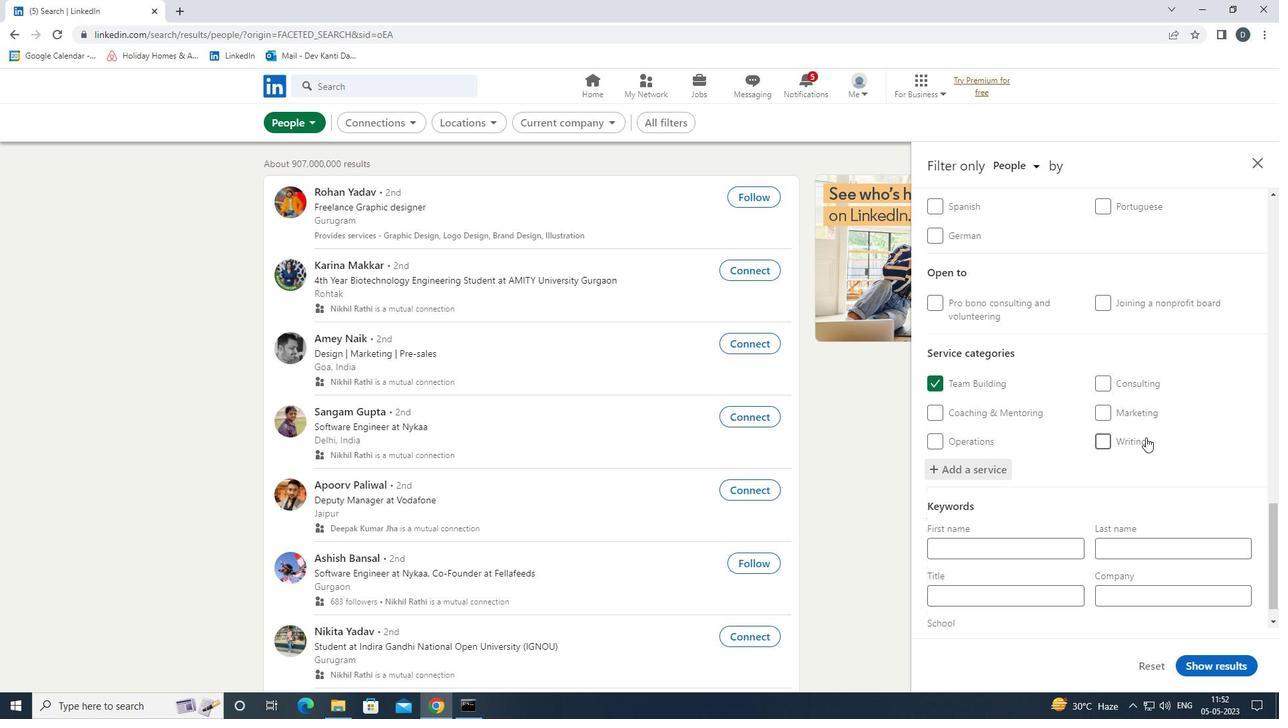 
Action: Mouse scrolled (1146, 437) with delta (0, 0)
Screenshot: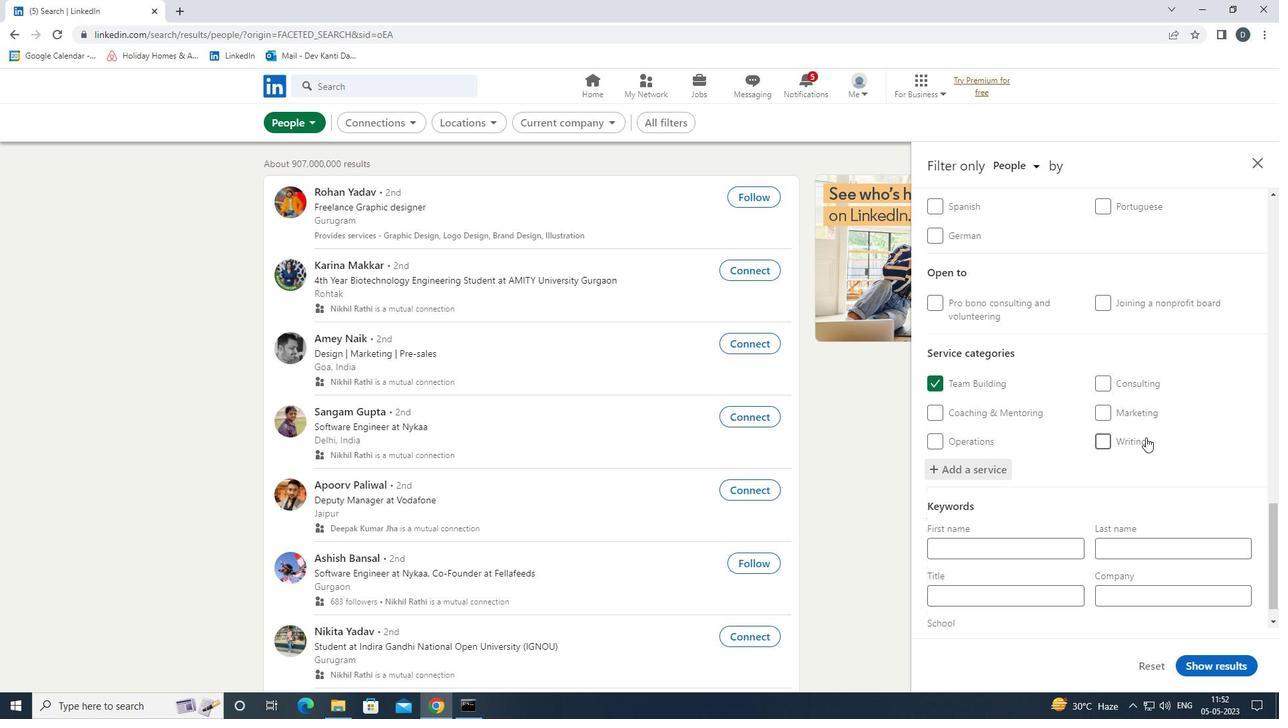 
Action: Mouse moved to (1137, 442)
Screenshot: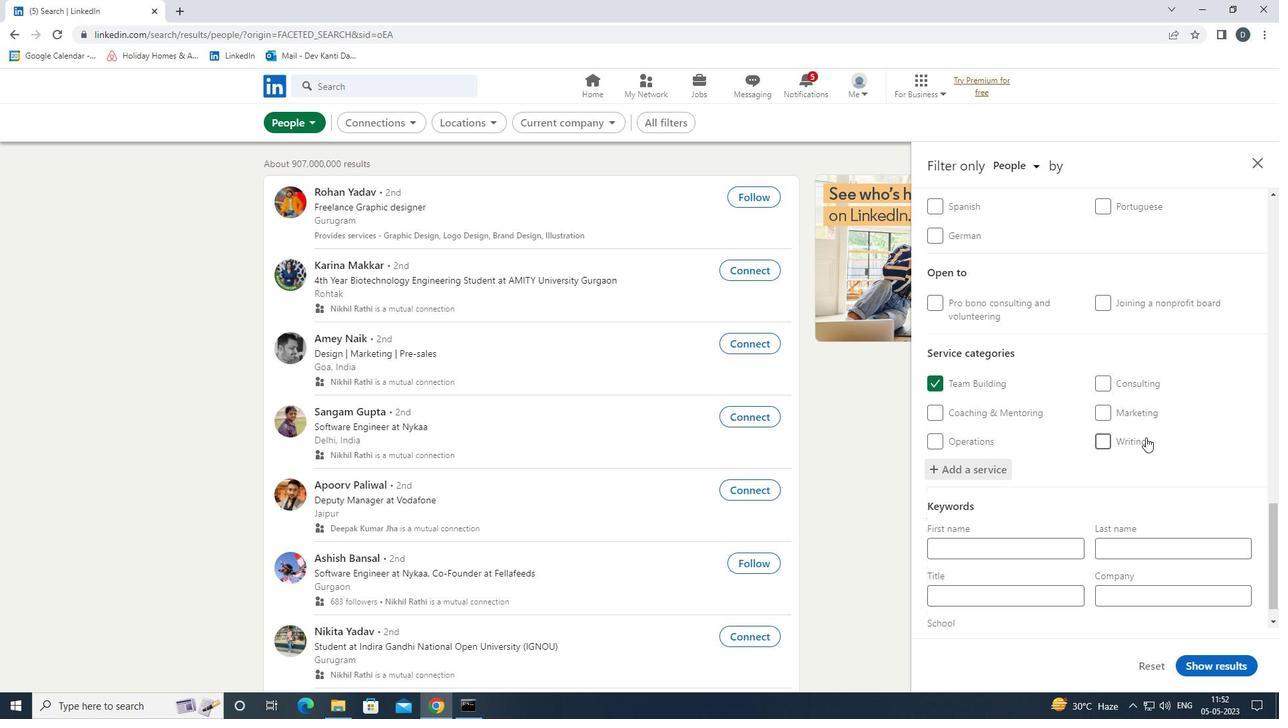 
Action: Mouse scrolled (1137, 441) with delta (0, 0)
Screenshot: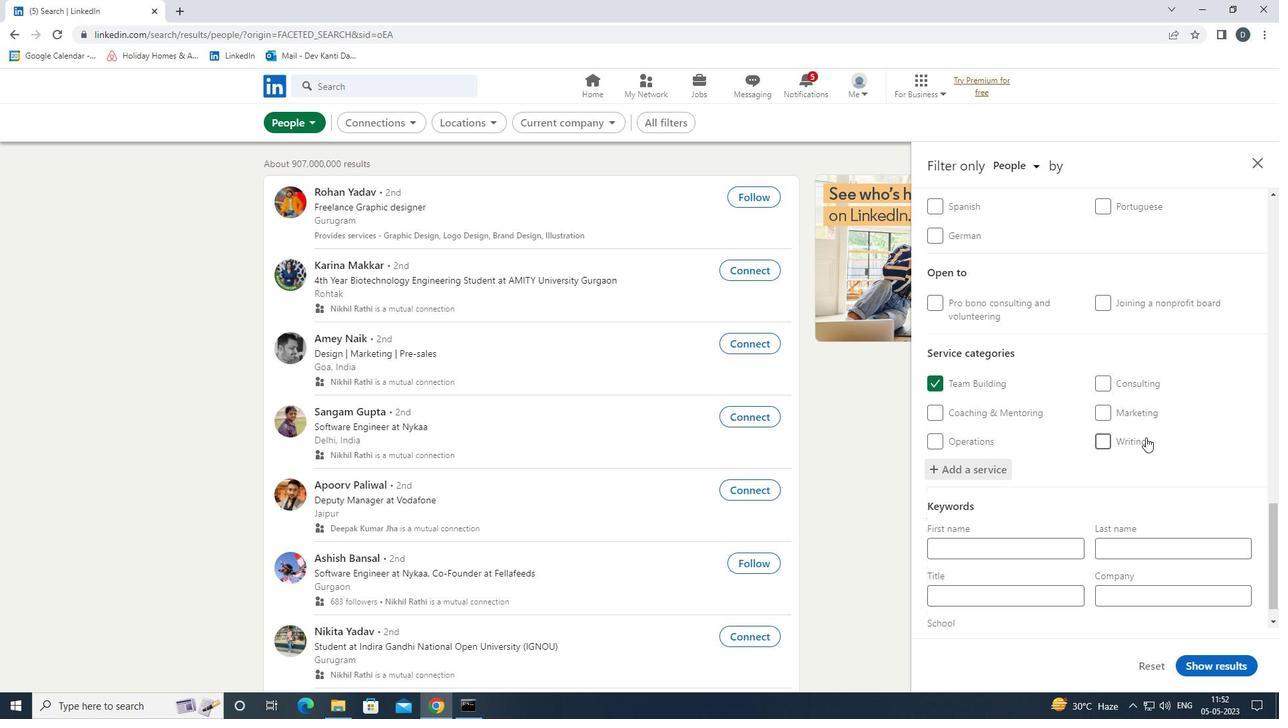 
Action: Mouse moved to (1007, 561)
Screenshot: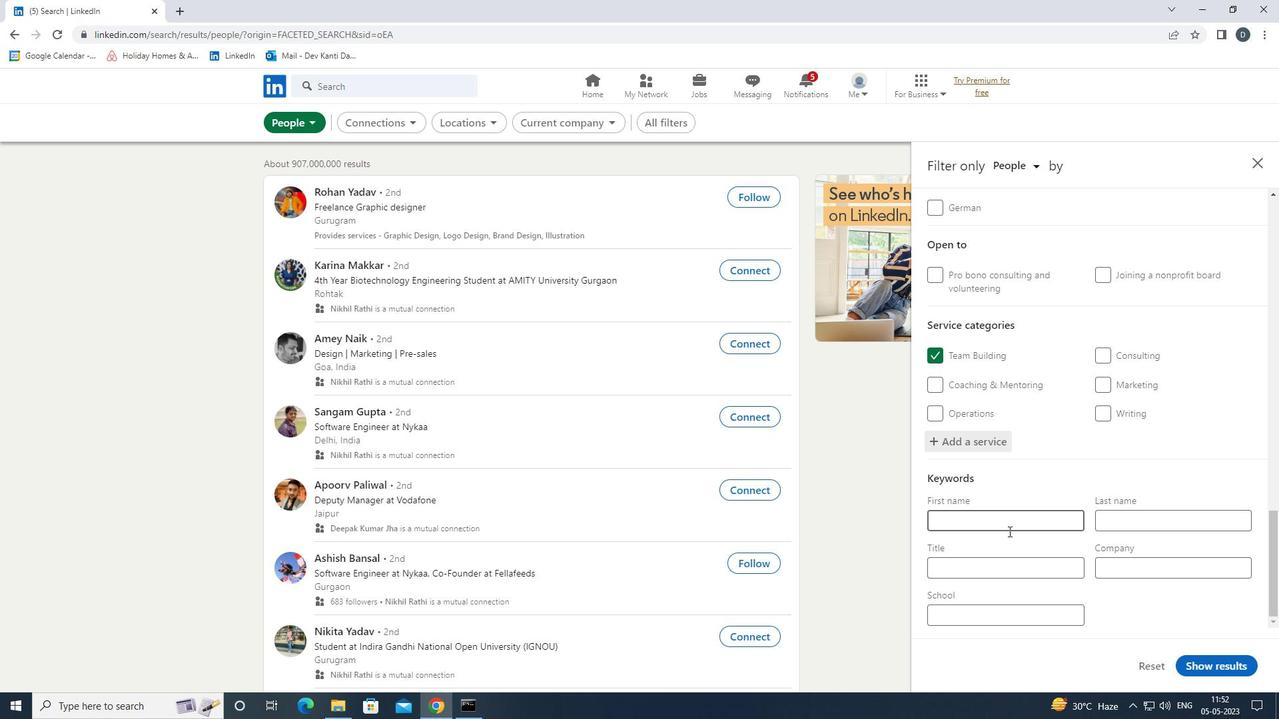 
Action: Mouse pressed left at (1007, 561)
Screenshot: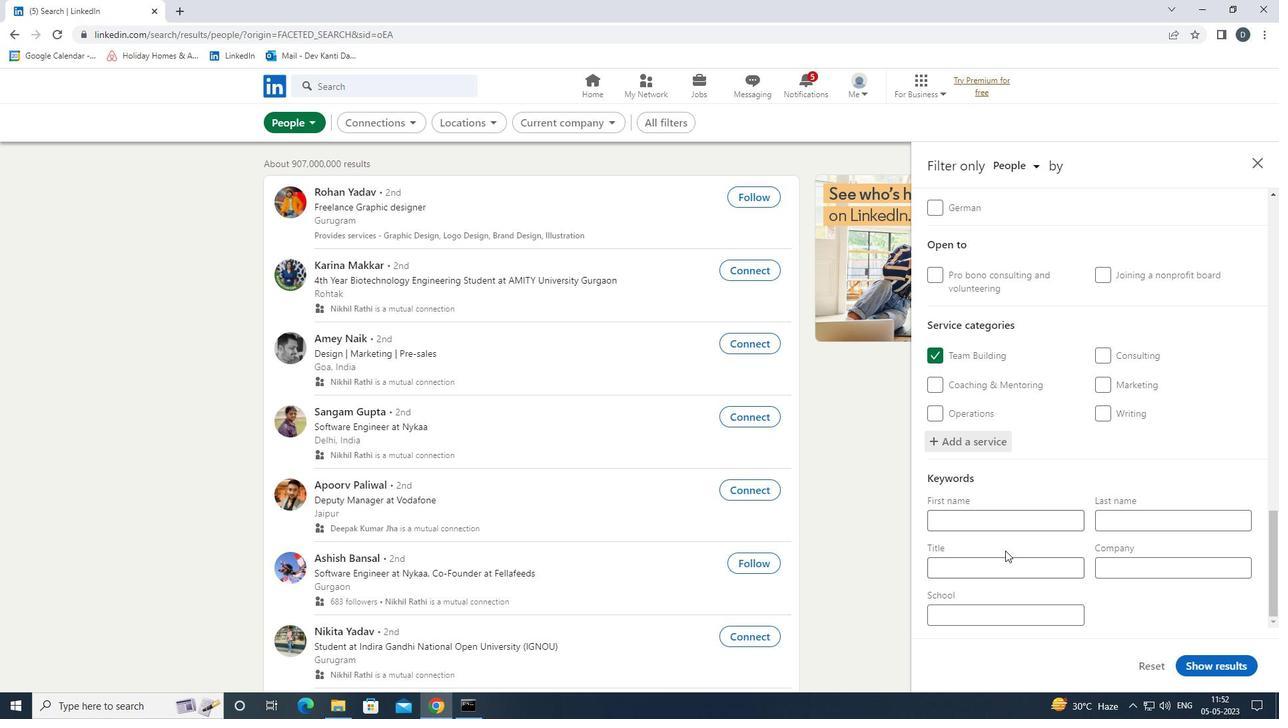 
Action: Key pressed <Key.shift><Key.shift><Key.shift>COMPUTER<Key.space><Key.shift>PROGRAMMER
Screenshot: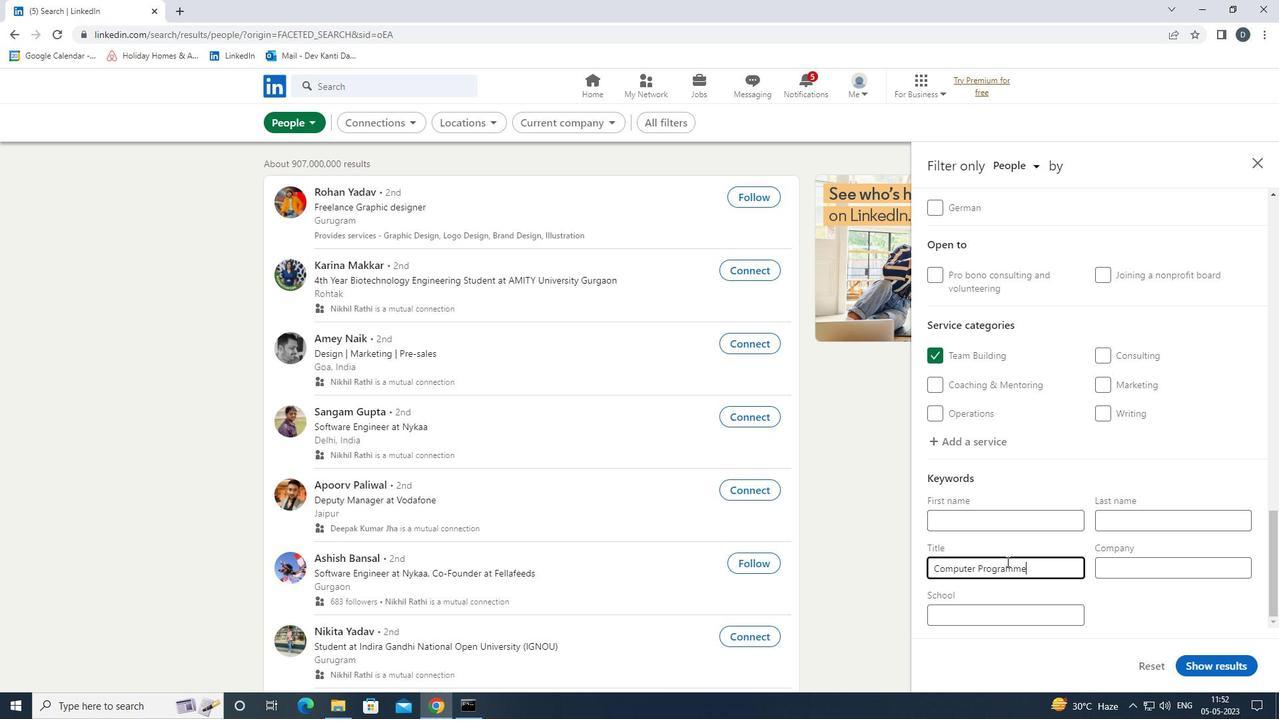 
Action: Mouse moved to (1232, 660)
Screenshot: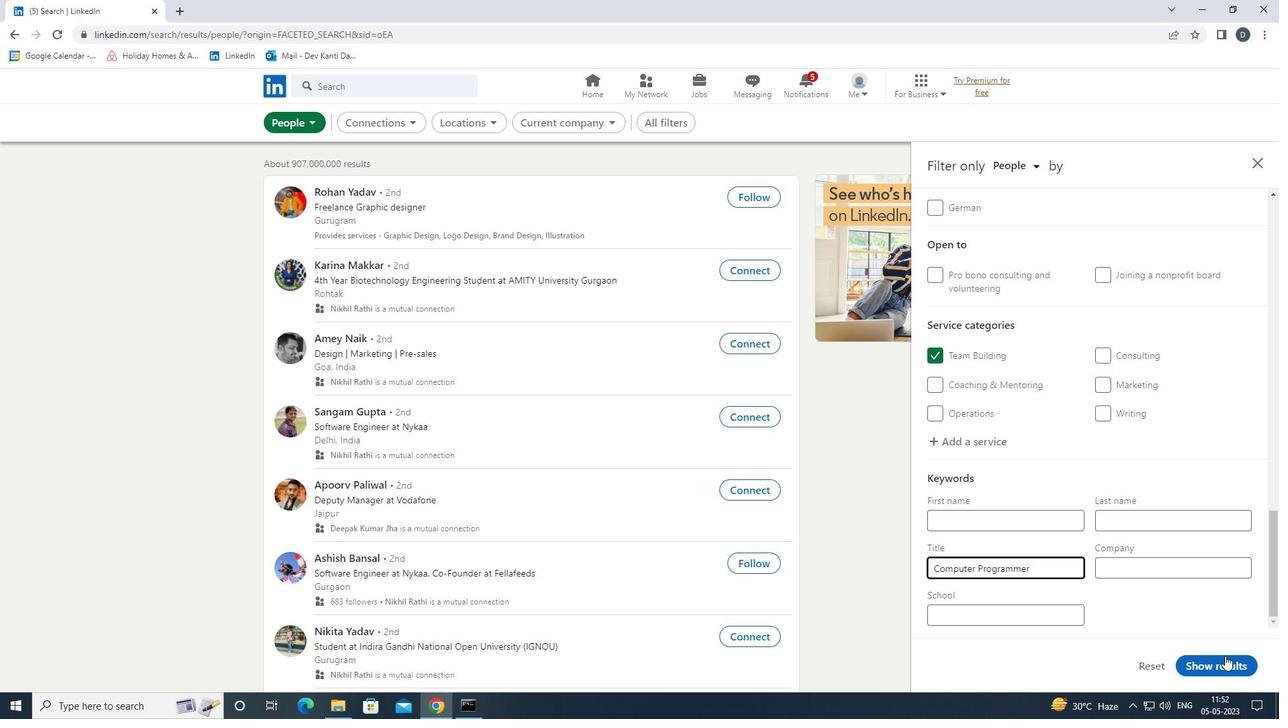 
Action: Mouse pressed left at (1232, 660)
Screenshot: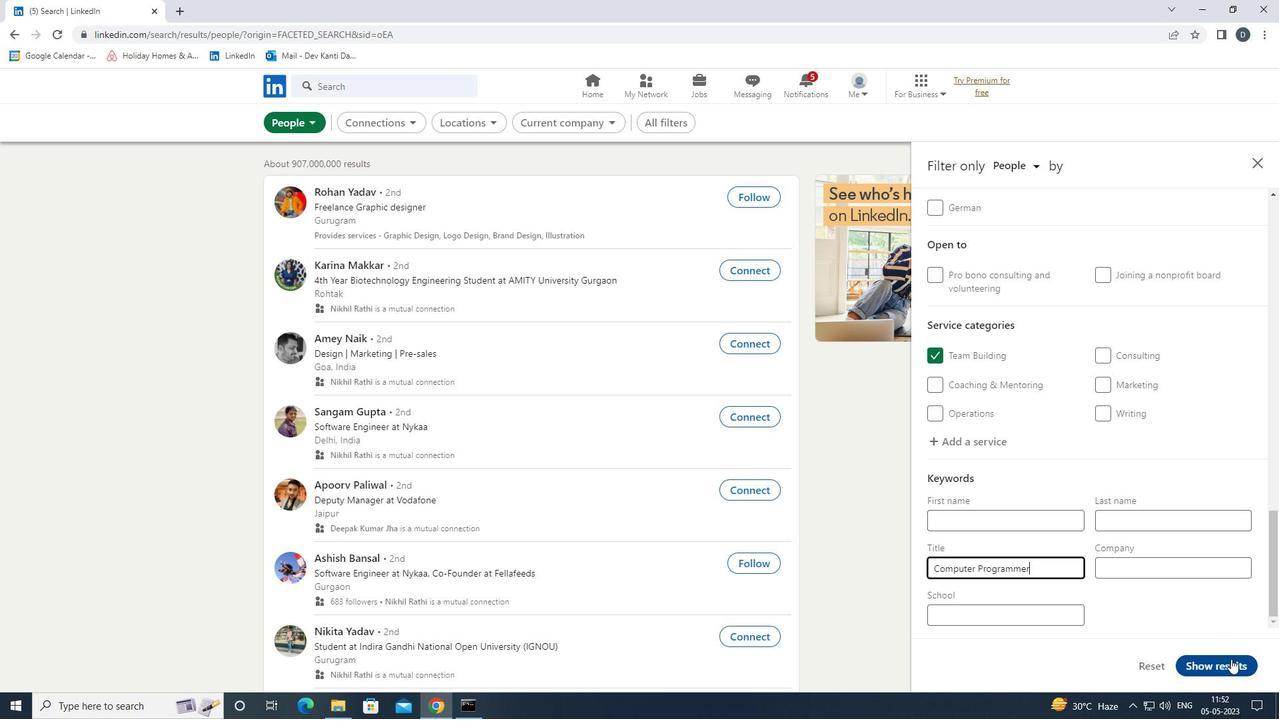 
Action: Mouse moved to (1210, 603)
Screenshot: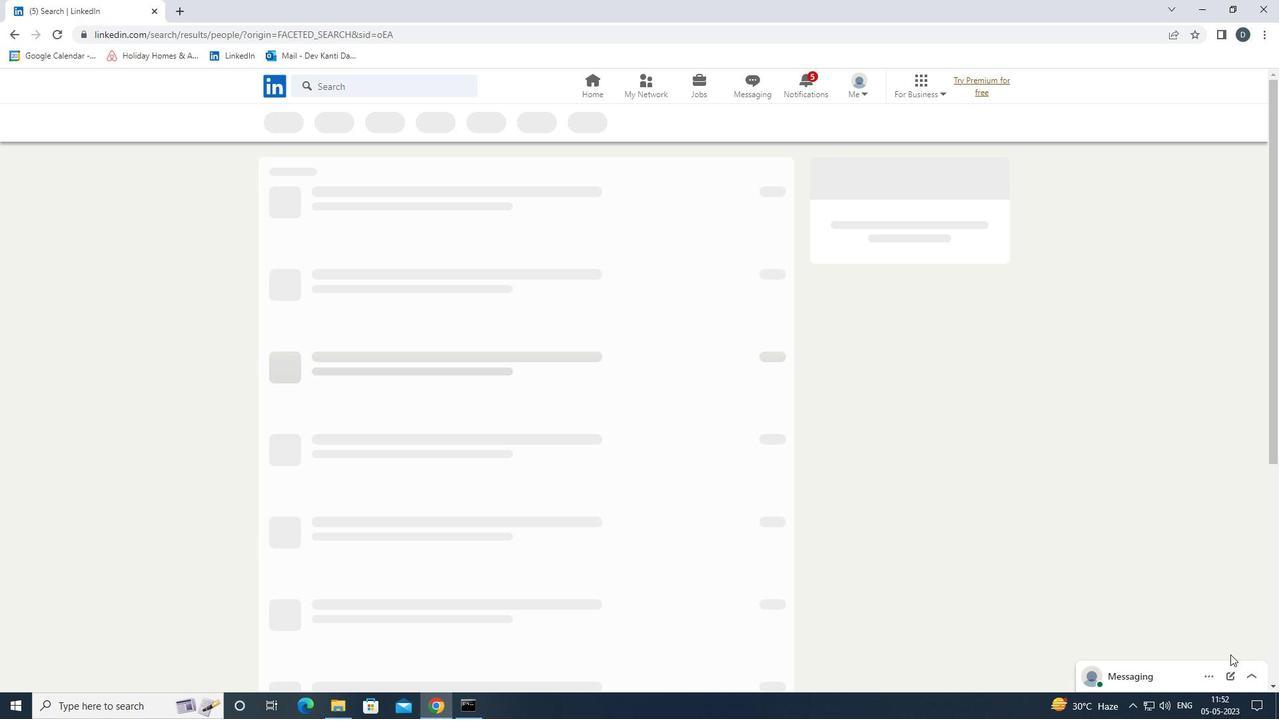 
